 Task: Add an event with the title Product Launch Event and Customer Showcase, date '2024/04/22', time 8:50 AM to 10:50 AMand add a description: Participants will develop skills in strategic decision-making and problem-solving. They will learn techniques for gathering and analyzing information, evaluating options, and making sound decisions that align with team goals and organizational priorities.Select event color  Sage . Add location for the event as: Lisbon, Portugal, logged in from the account softage.4@softage.netand send the event invitation to softage.2@softage.net and softage.3@softage.net. Set a reminder for the event Daily
Action: Mouse moved to (92, 127)
Screenshot: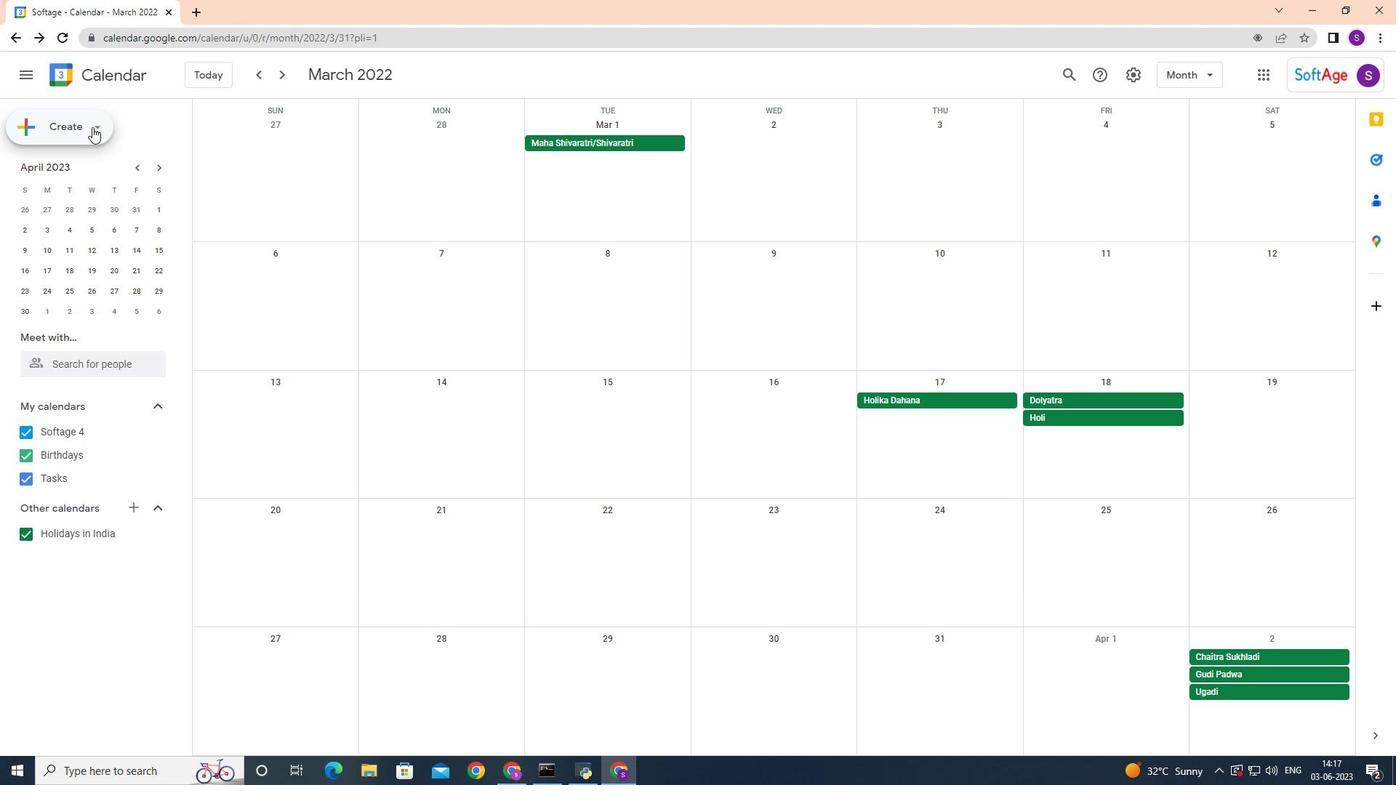 
Action: Mouse pressed left at (92, 127)
Screenshot: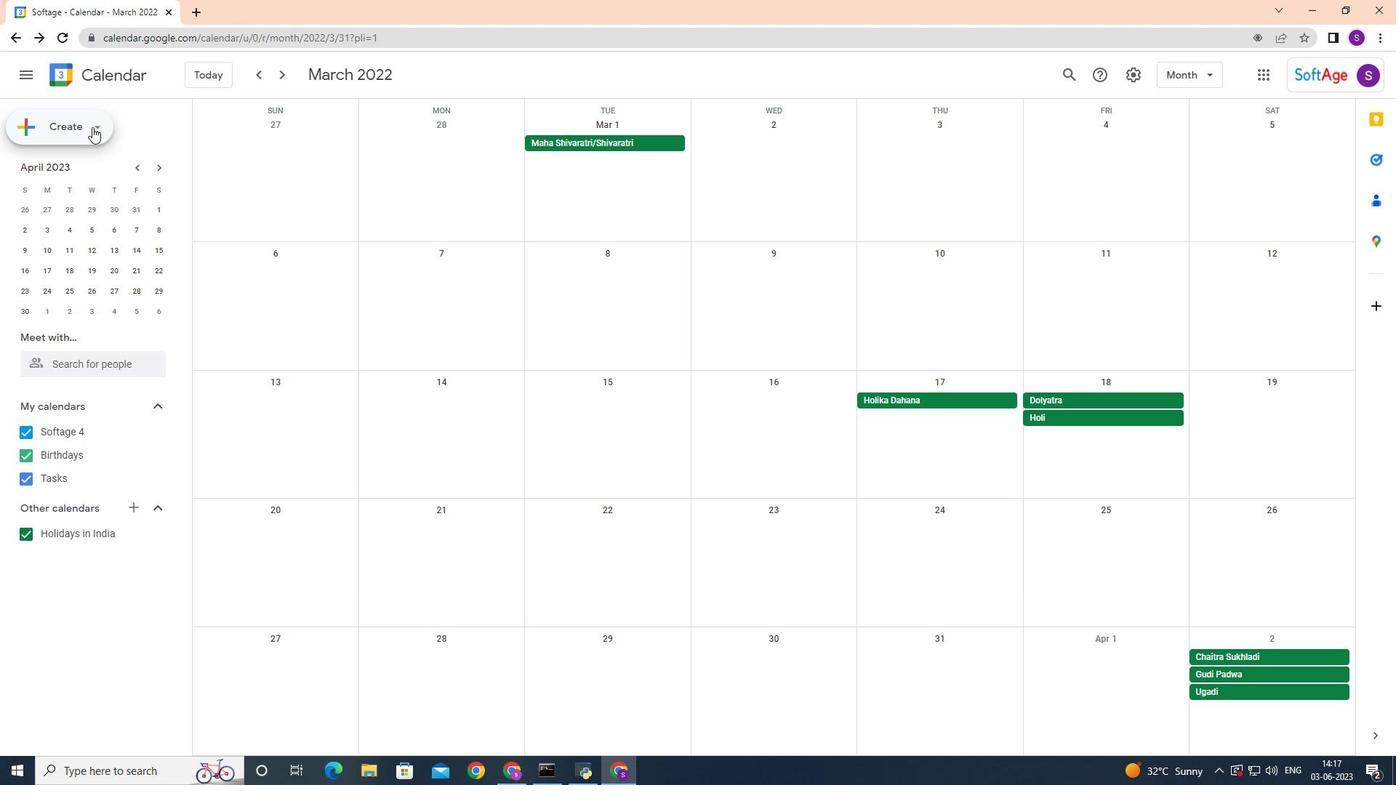 
Action: Mouse moved to (82, 162)
Screenshot: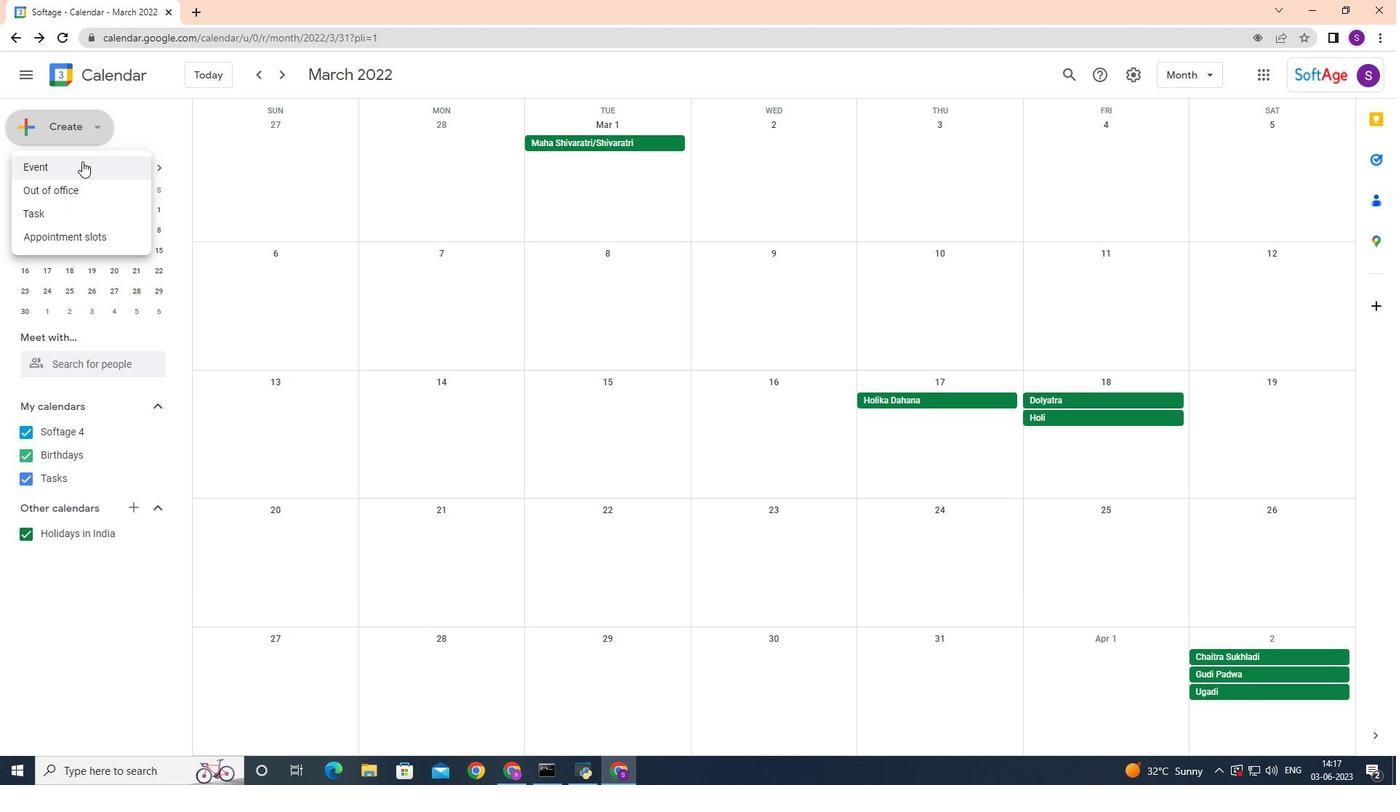 
Action: Mouse pressed left at (82, 162)
Screenshot: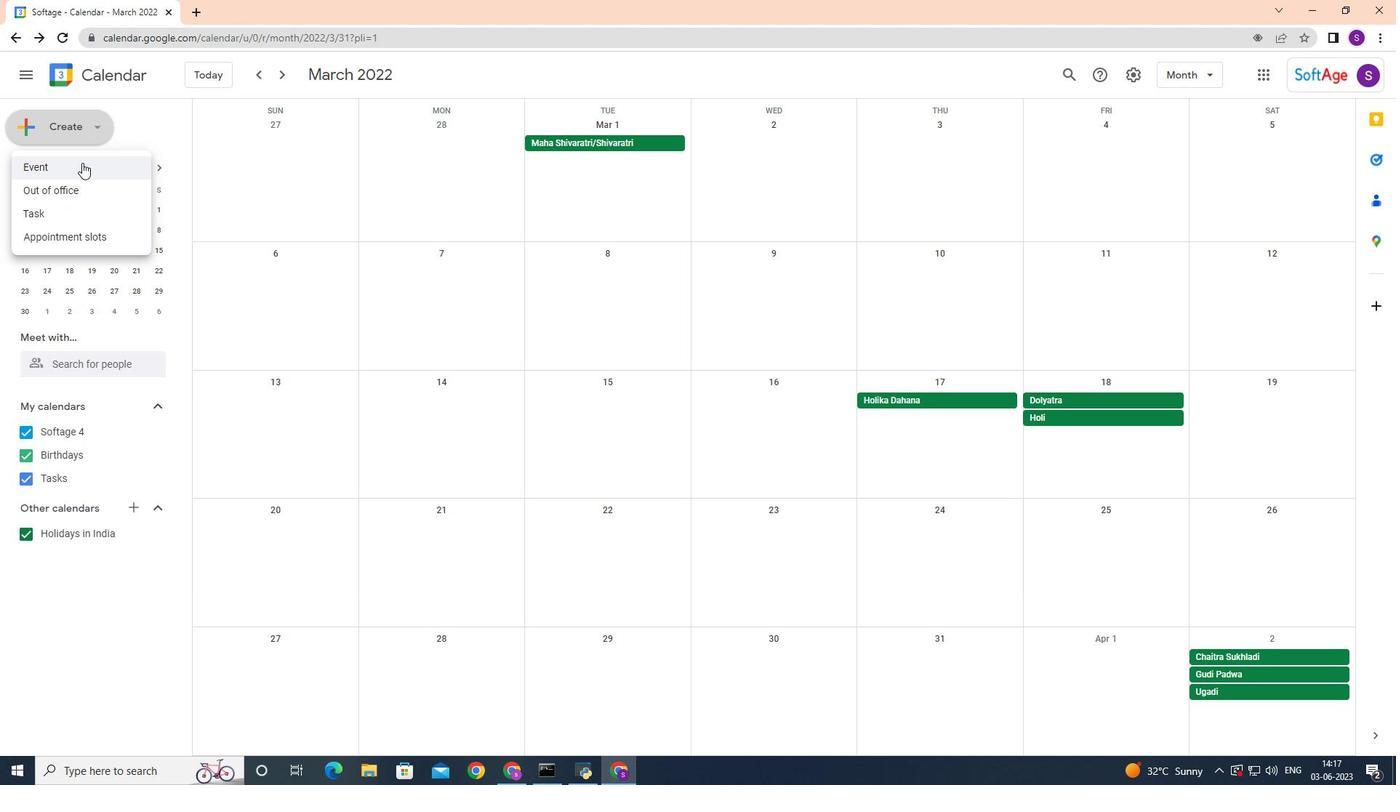 
Action: Mouse moved to (738, 629)
Screenshot: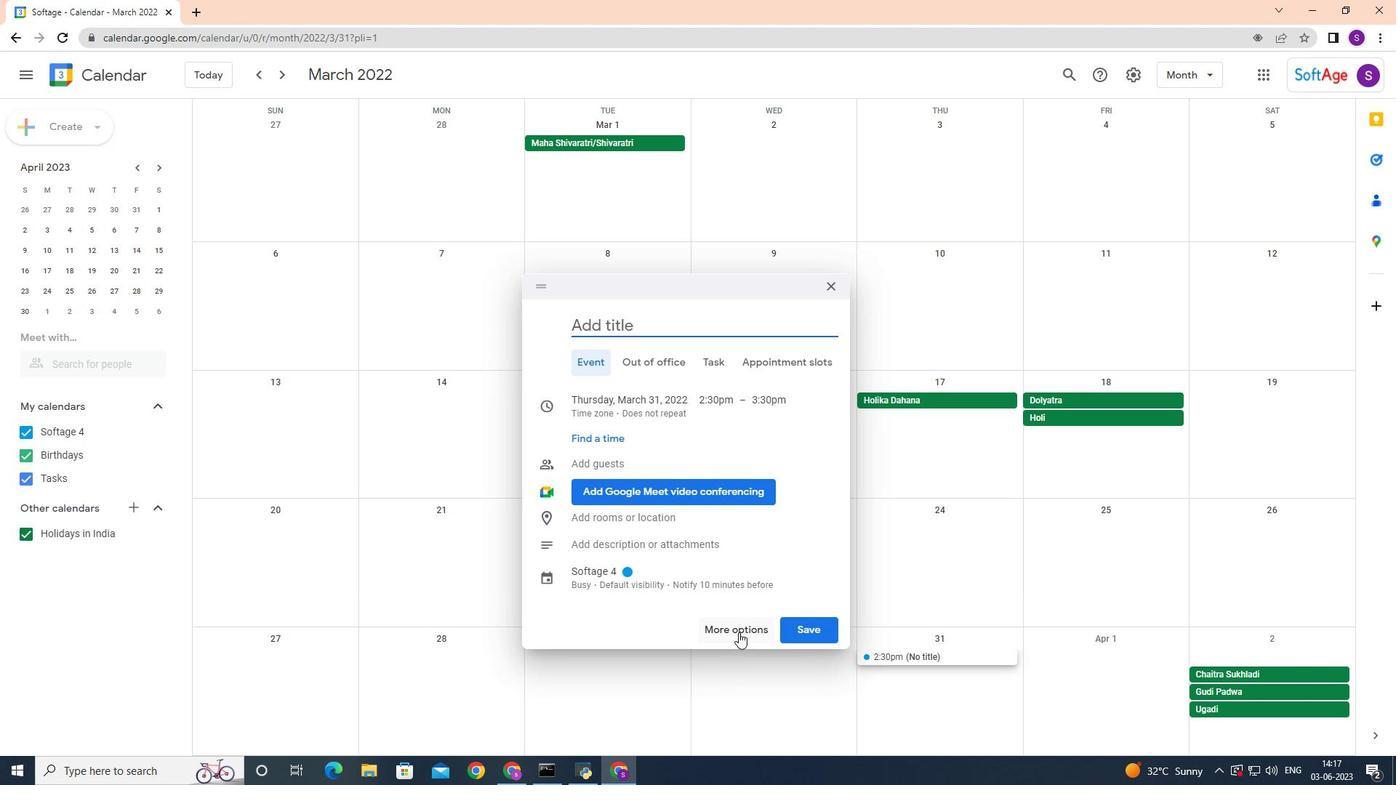 
Action: Mouse pressed left at (738, 629)
Screenshot: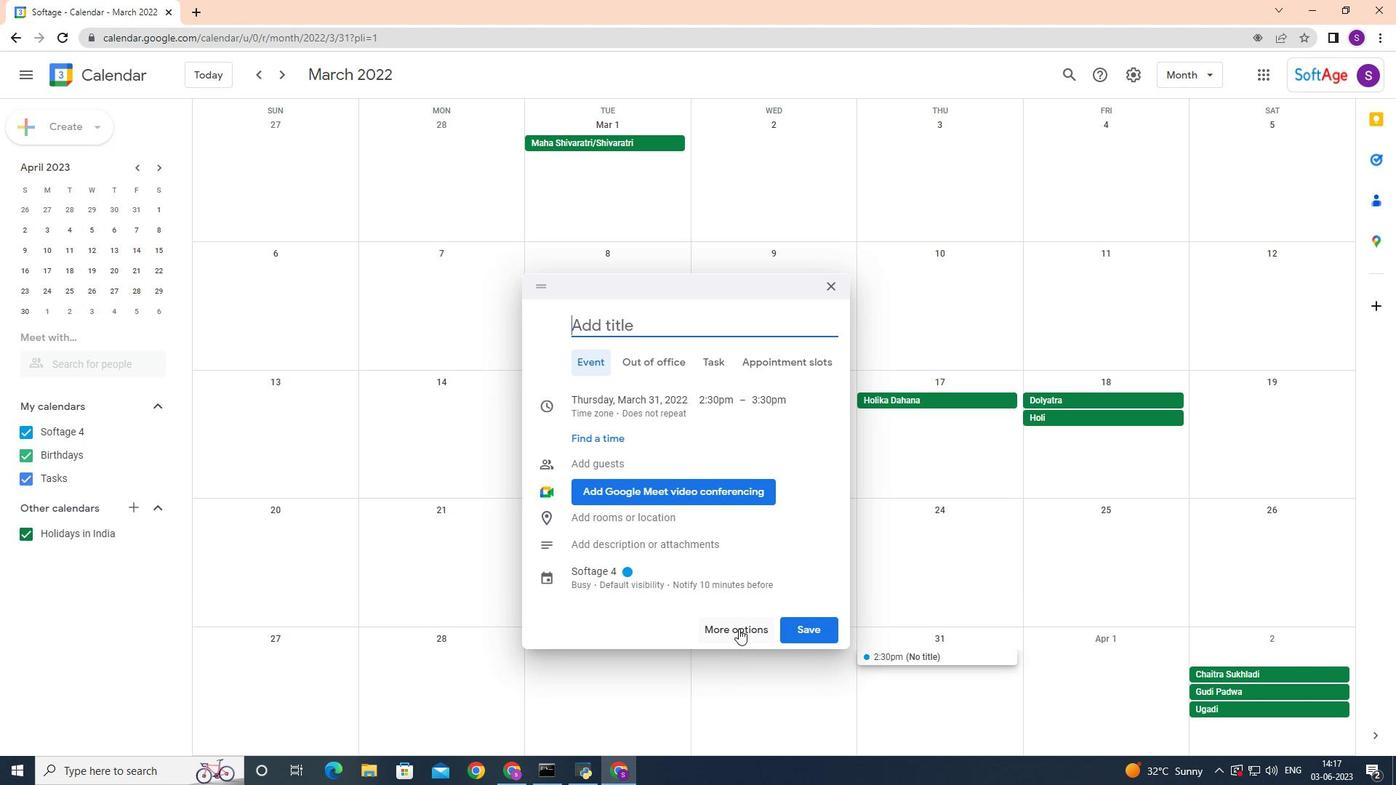 
Action: Mouse moved to (737, 629)
Screenshot: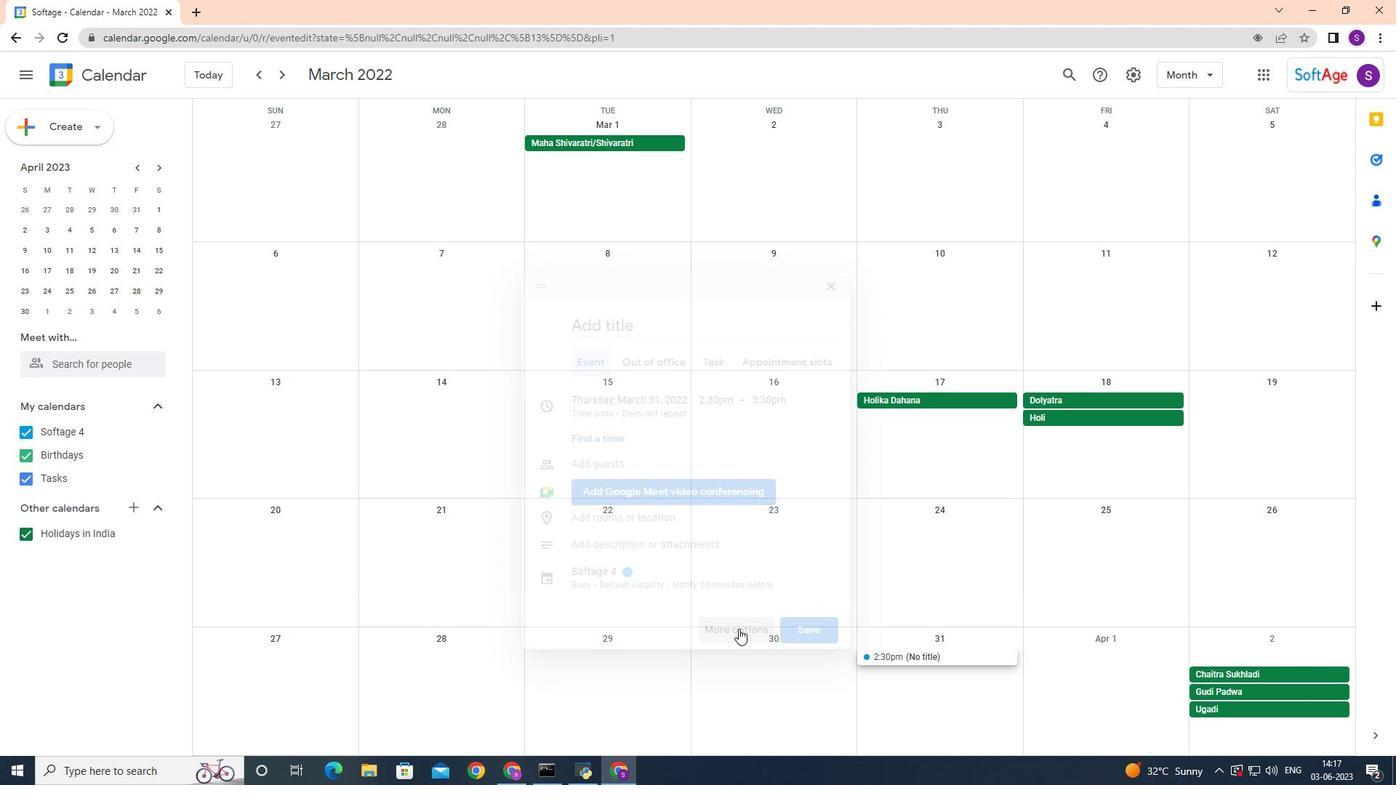 
Action: Key pressed <Key.shift>Product<Key.space><Key.shift>Launch<Key.space><Key.shift>Event<Key.space>and<Key.space><Key.shift>Customer<Key.space><Key.shift>showcase
Screenshot: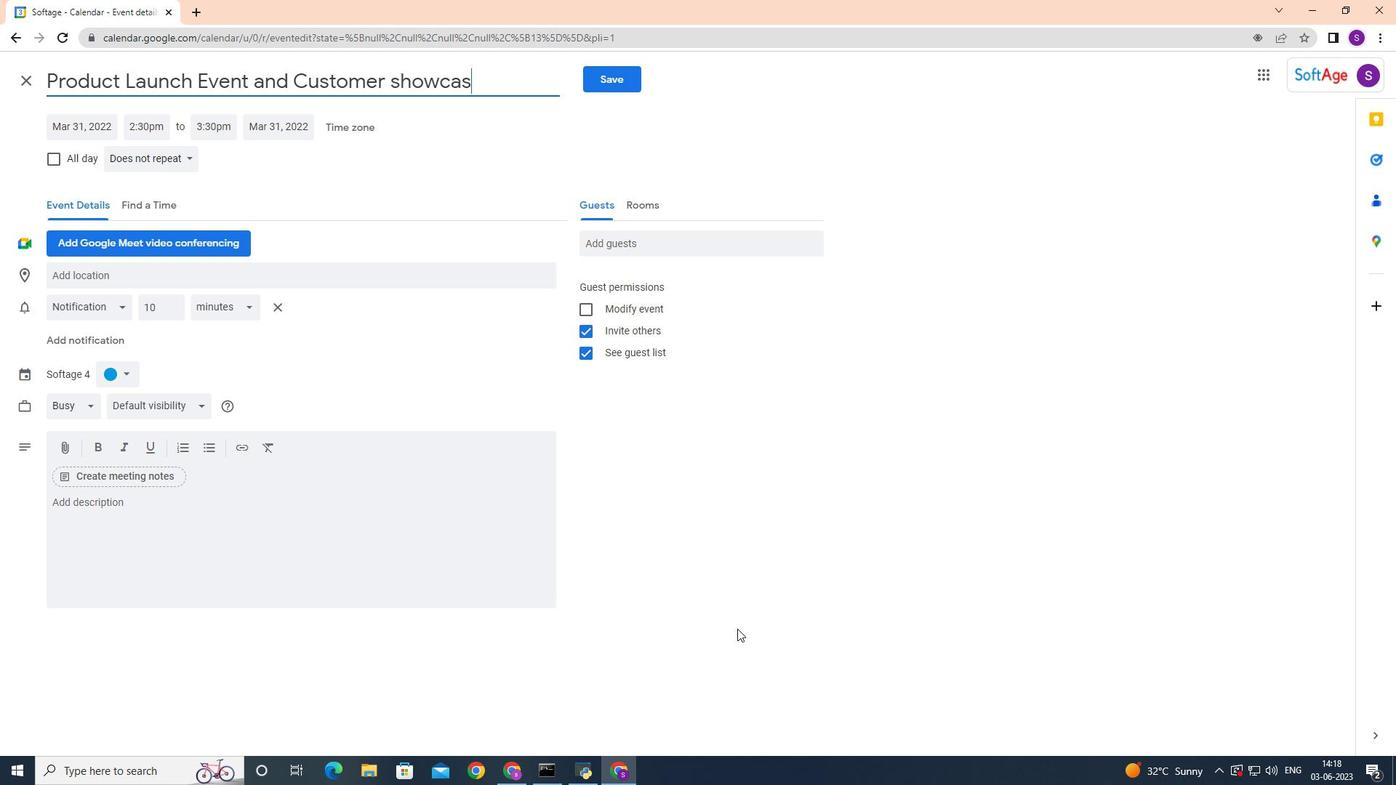 
Action: Mouse moved to (59, 130)
Screenshot: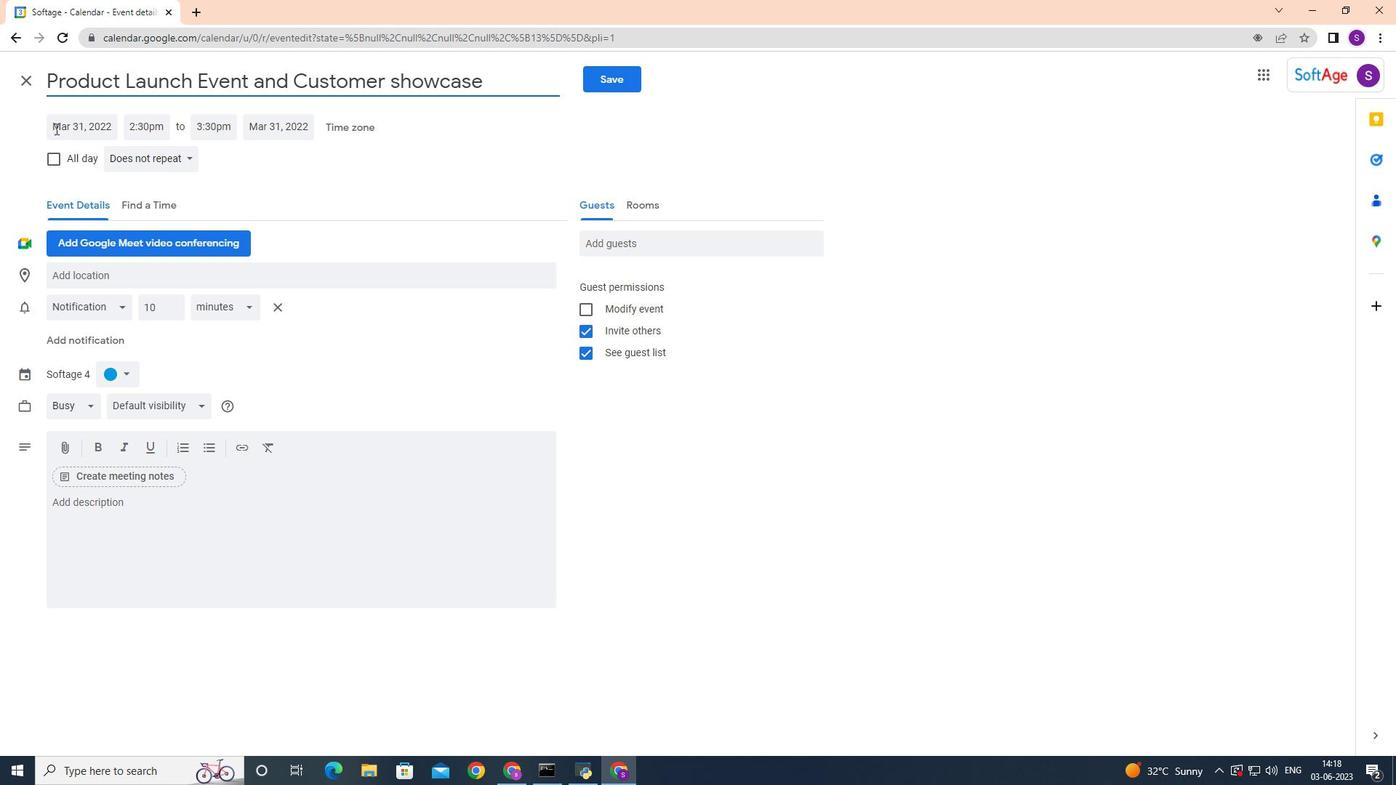
Action: Mouse pressed left at (59, 130)
Screenshot: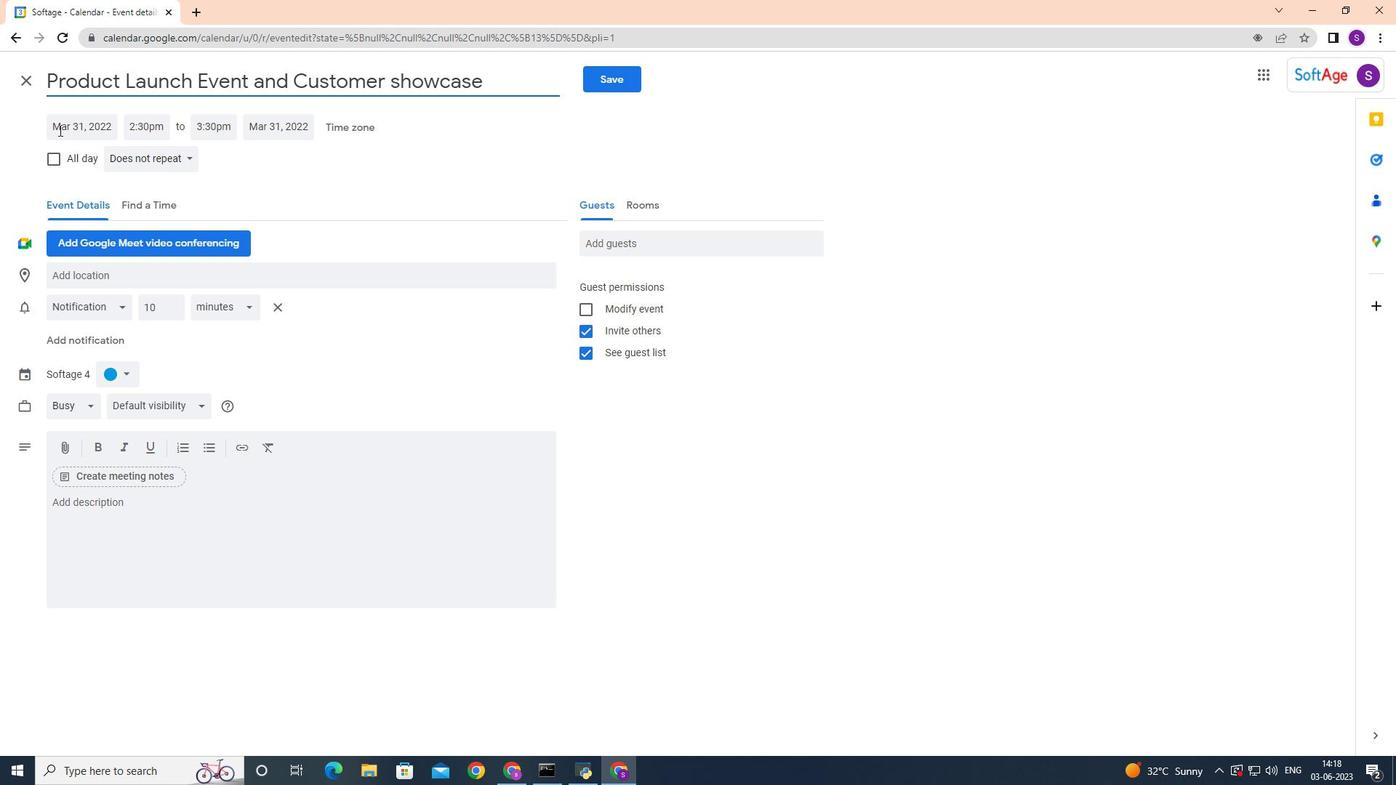 
Action: Mouse moved to (232, 157)
Screenshot: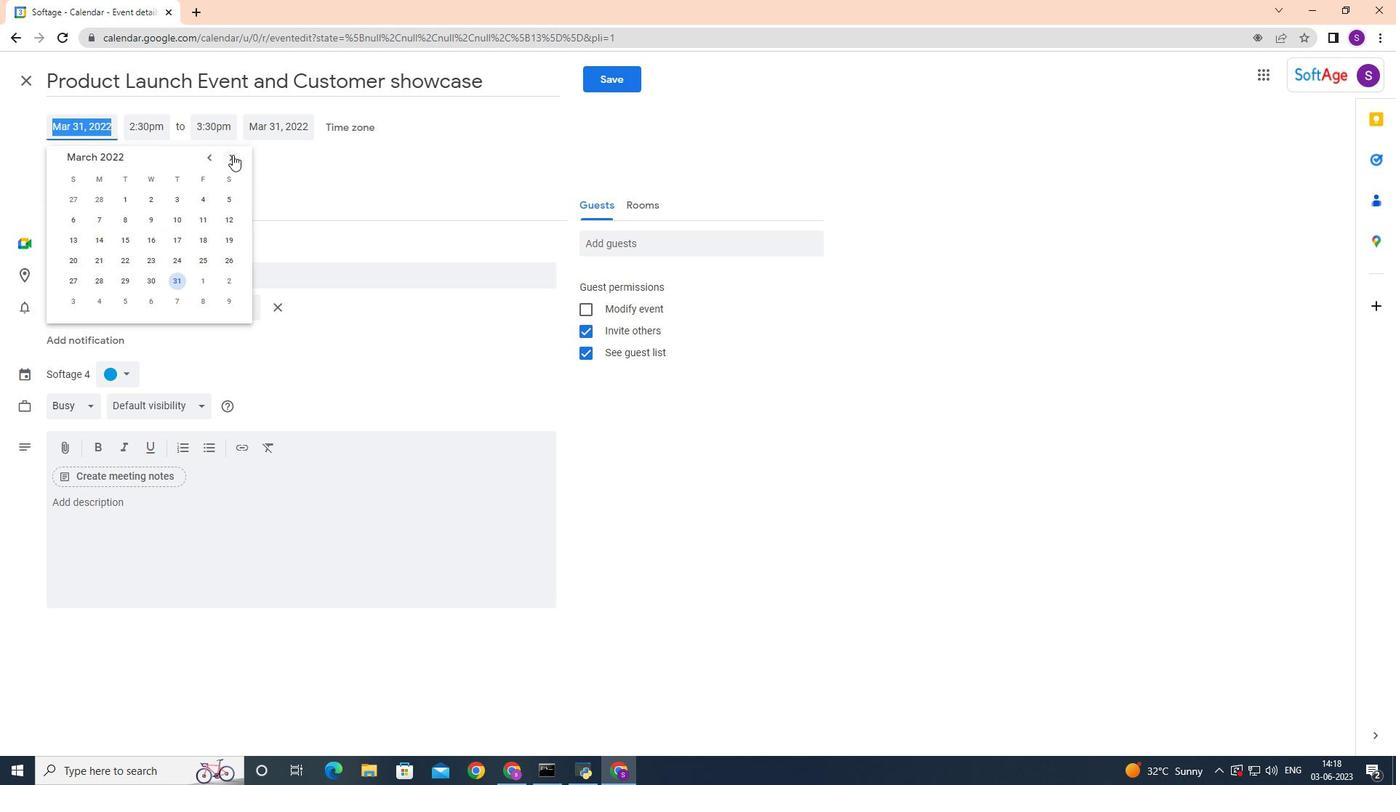 
Action: Mouse pressed left at (232, 157)
Screenshot: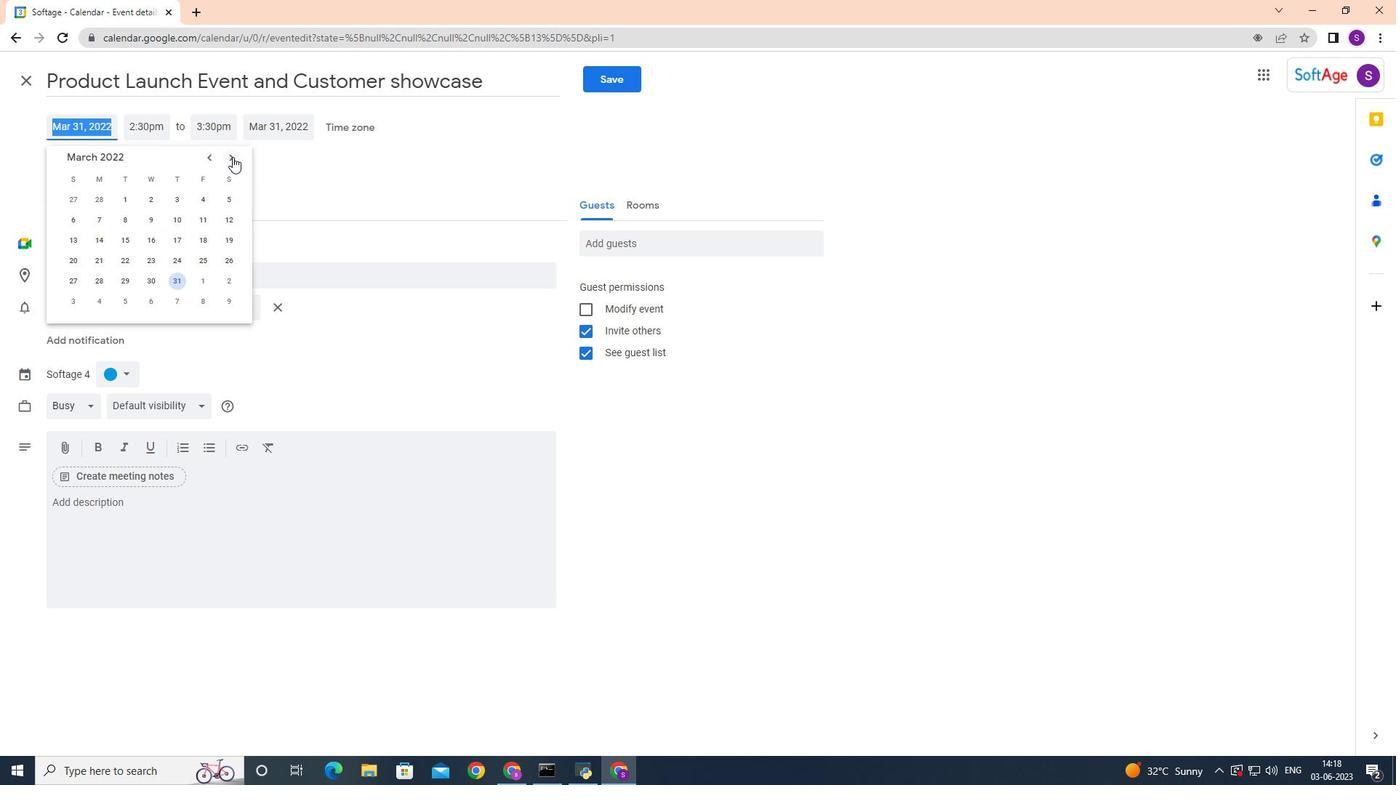 
Action: Mouse pressed left at (232, 157)
Screenshot: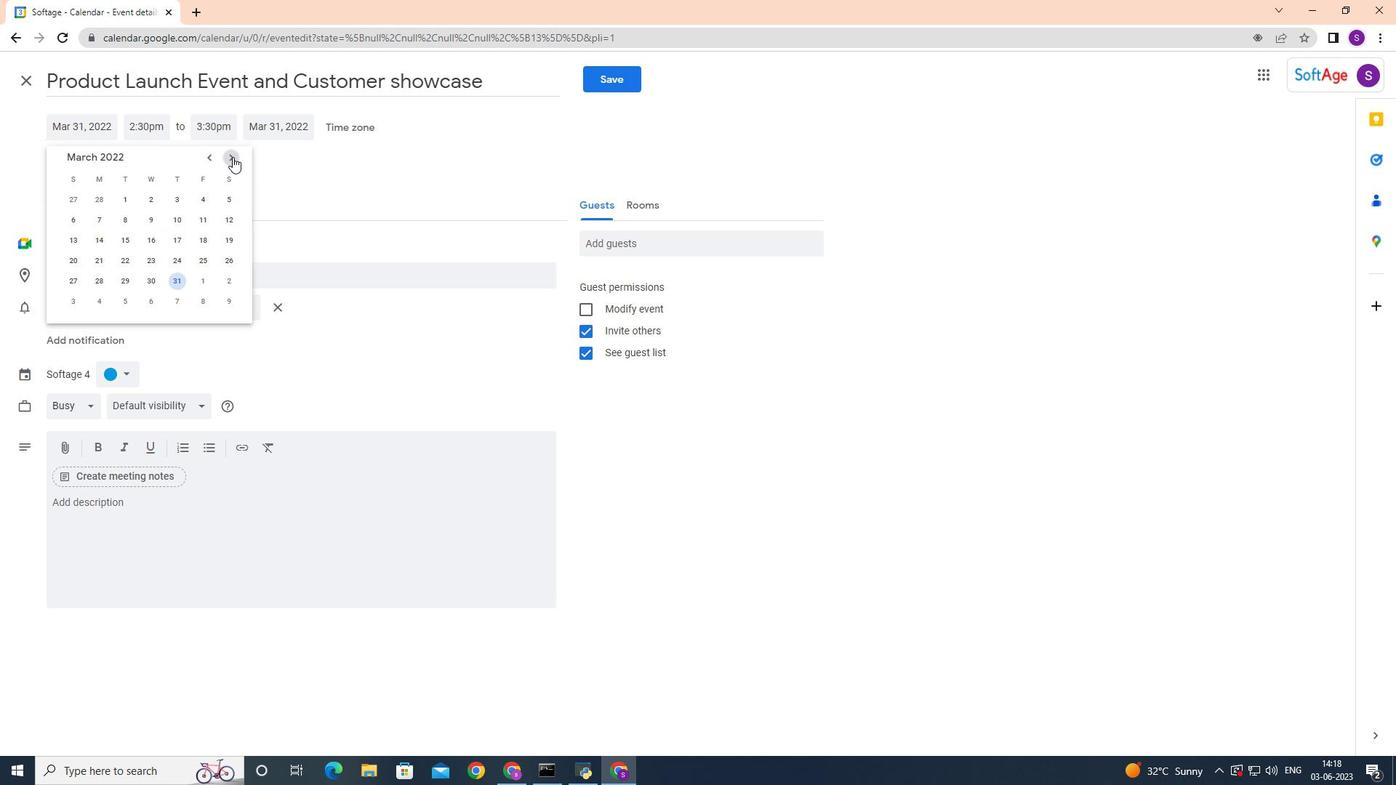 
Action: Mouse pressed left at (232, 157)
Screenshot: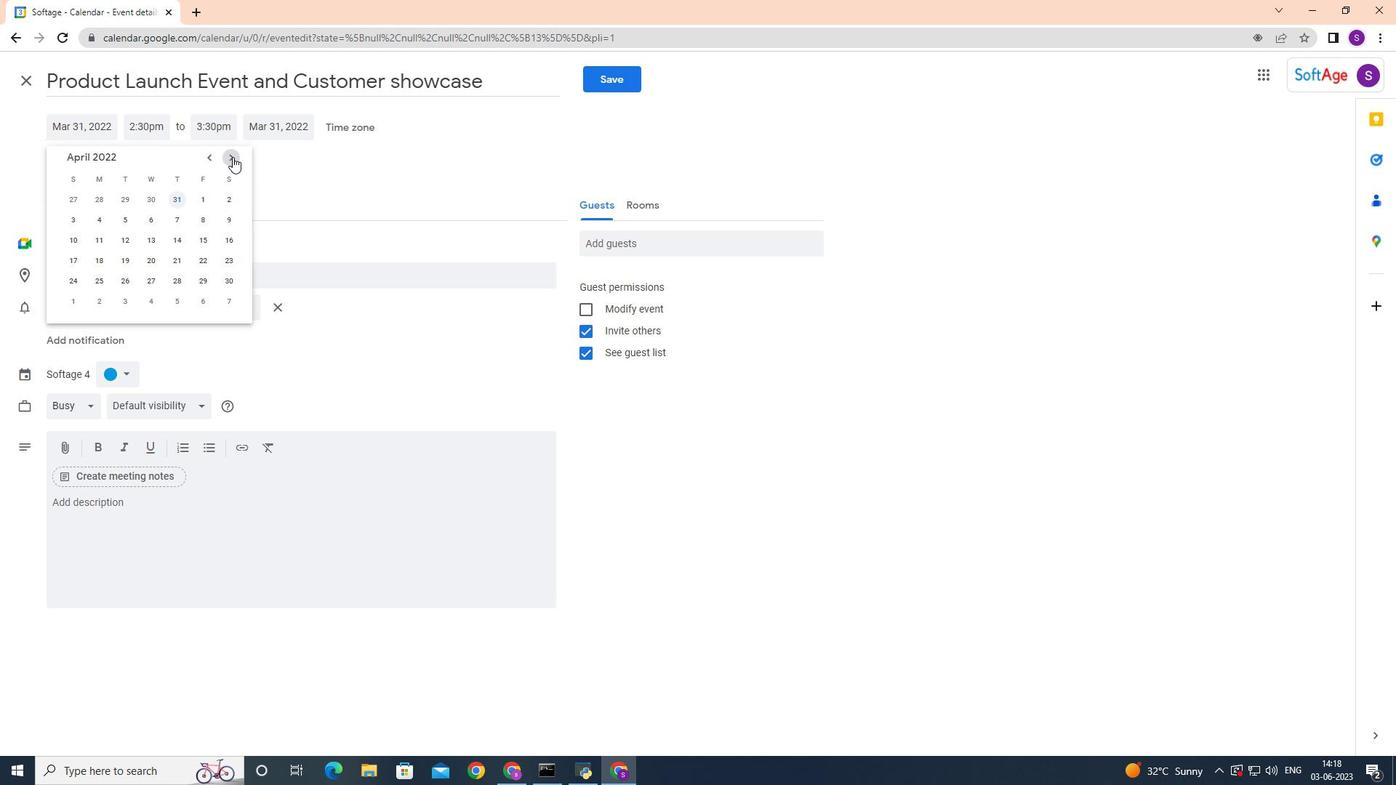 
Action: Mouse pressed left at (232, 157)
Screenshot: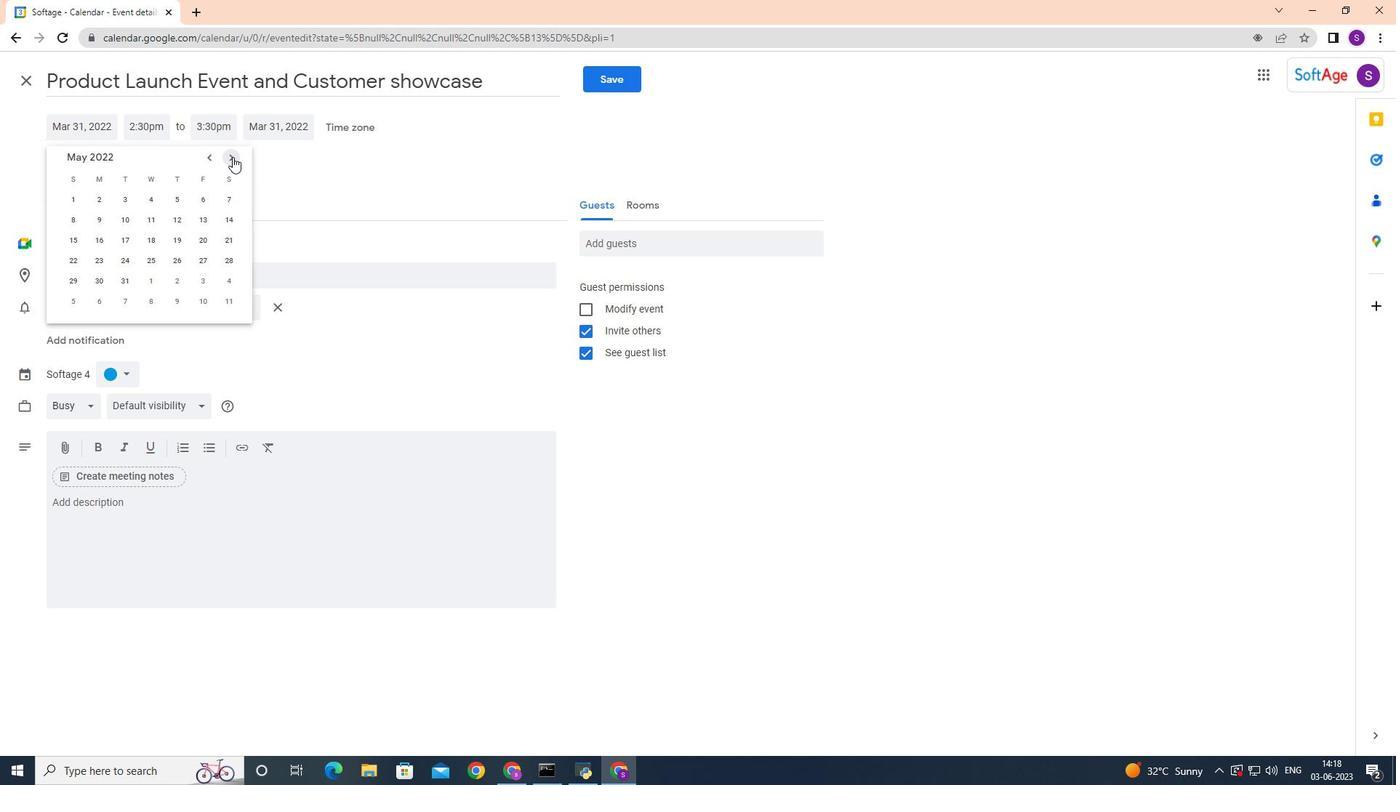 
Action: Mouse pressed left at (232, 157)
Screenshot: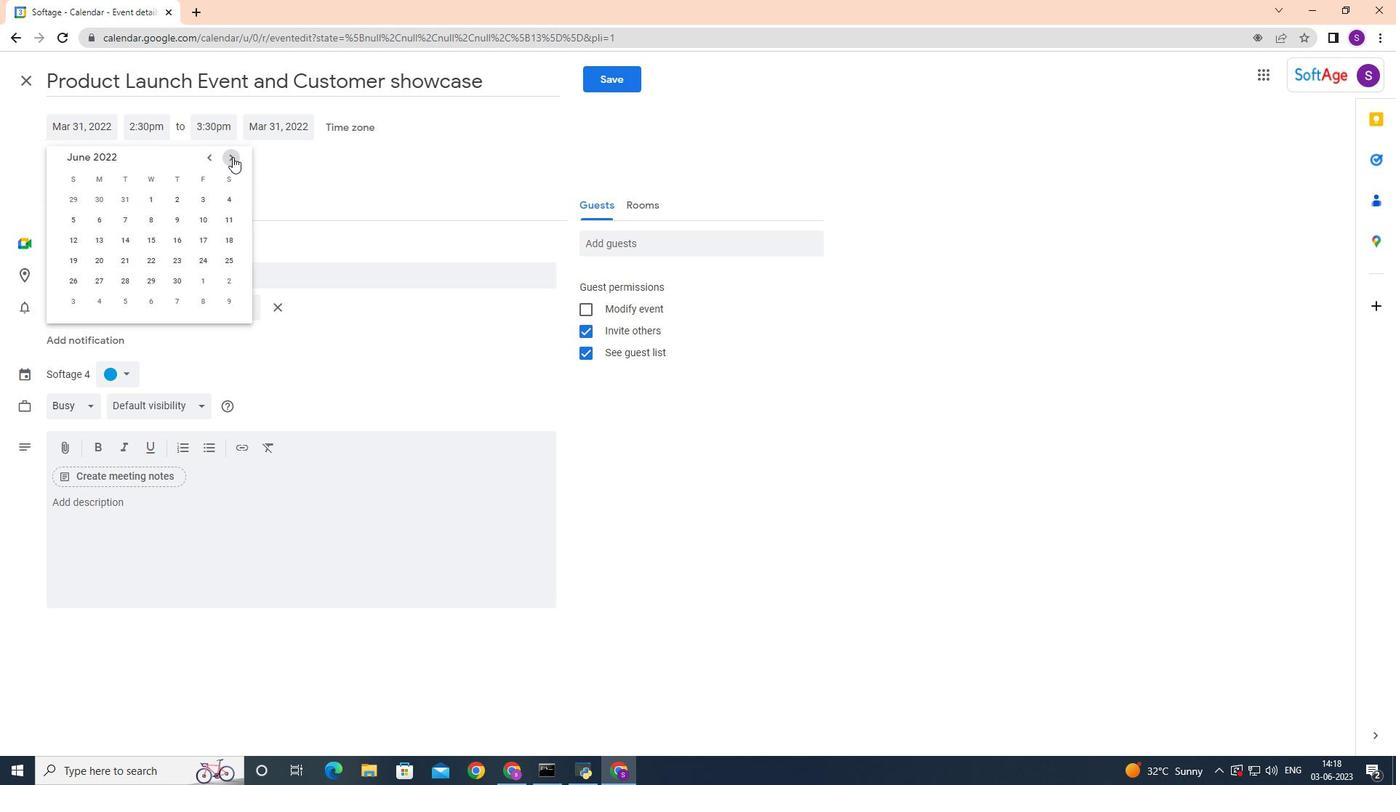 
Action: Mouse pressed left at (232, 157)
Screenshot: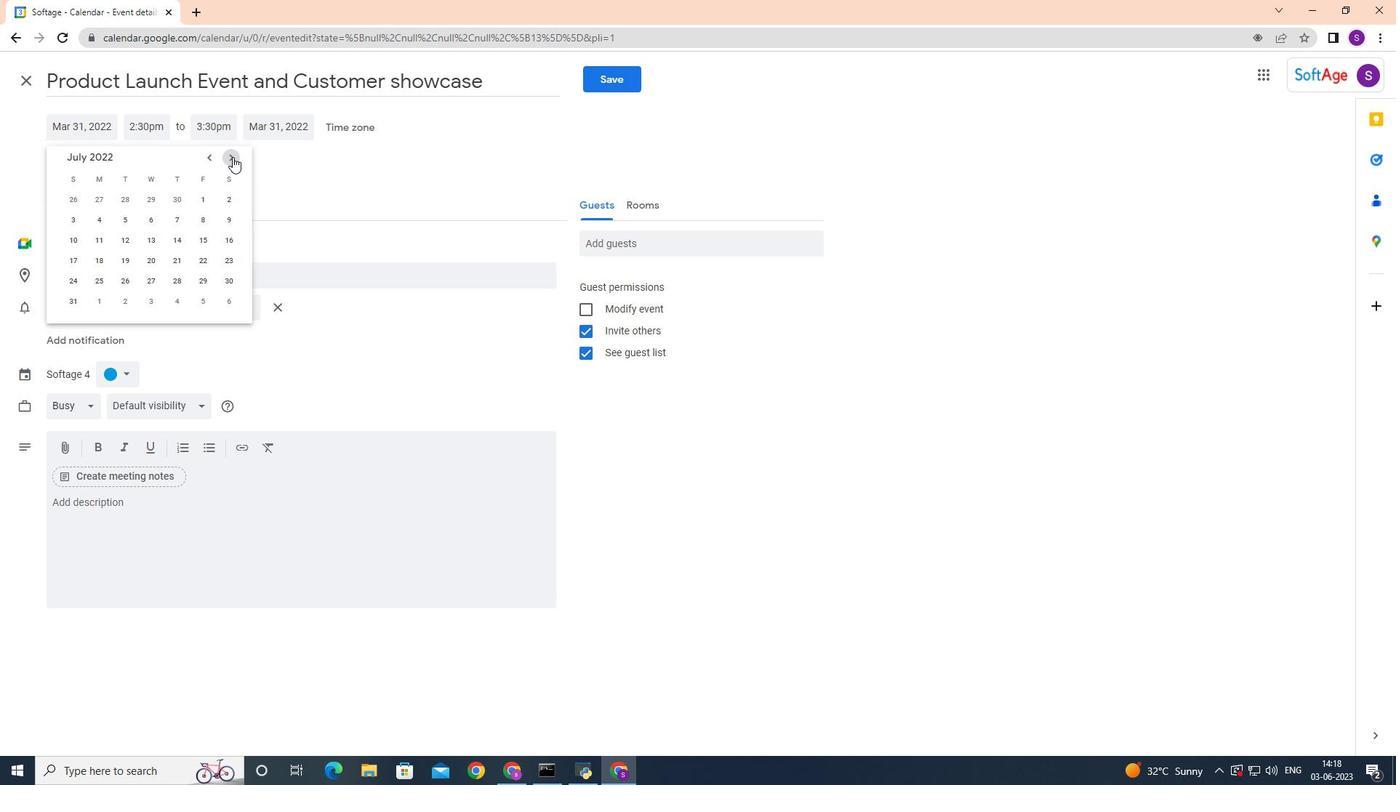 
Action: Mouse pressed left at (232, 157)
Screenshot: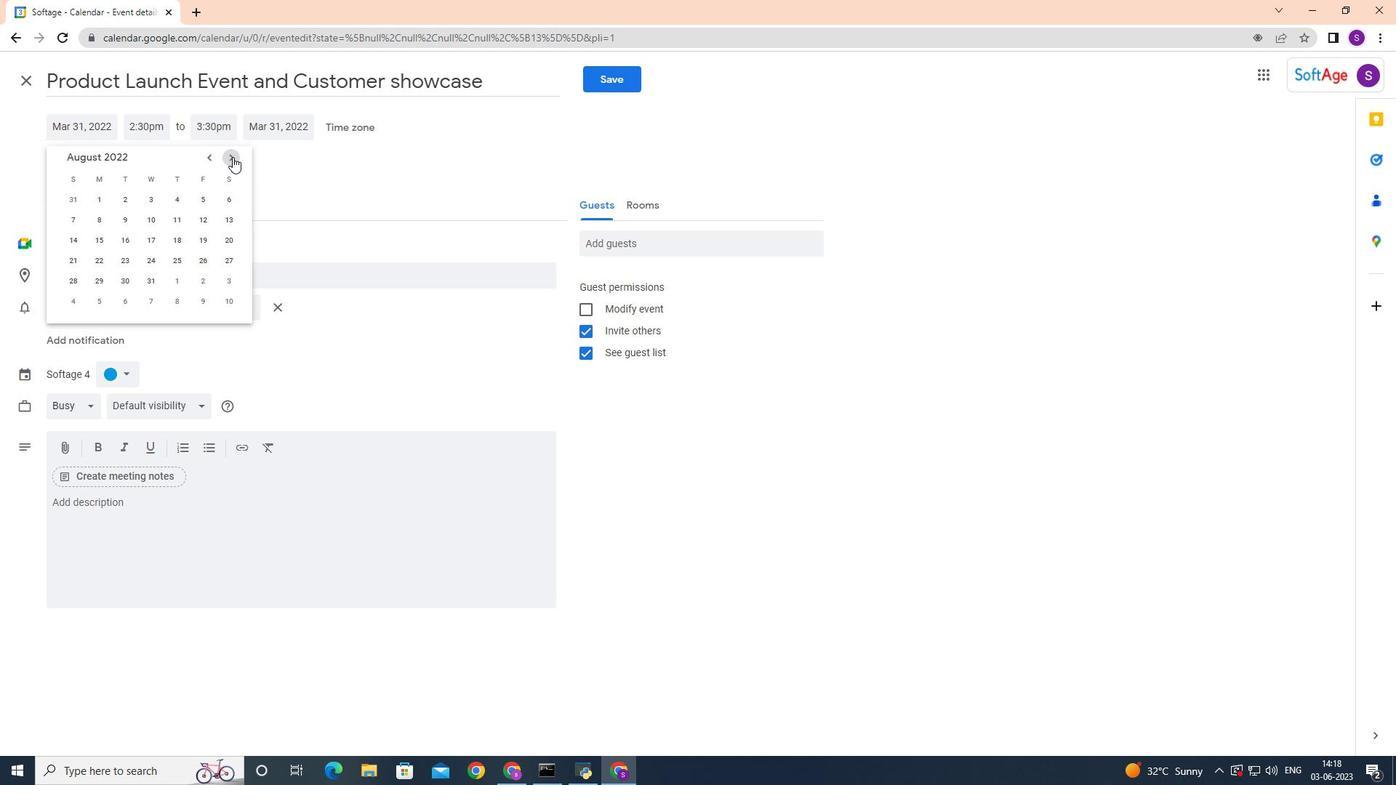 
Action: Mouse pressed left at (232, 157)
Screenshot: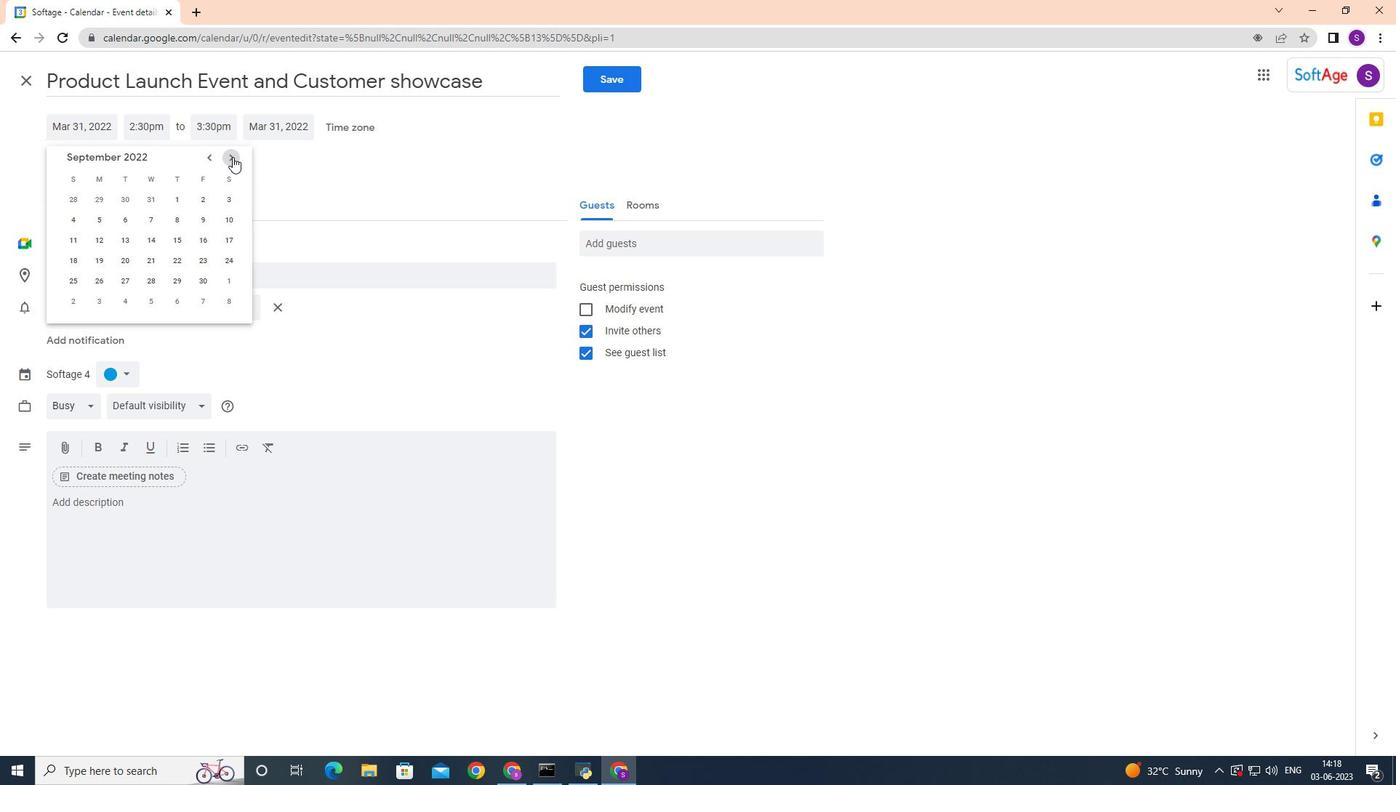 
Action: Mouse pressed left at (232, 157)
Screenshot: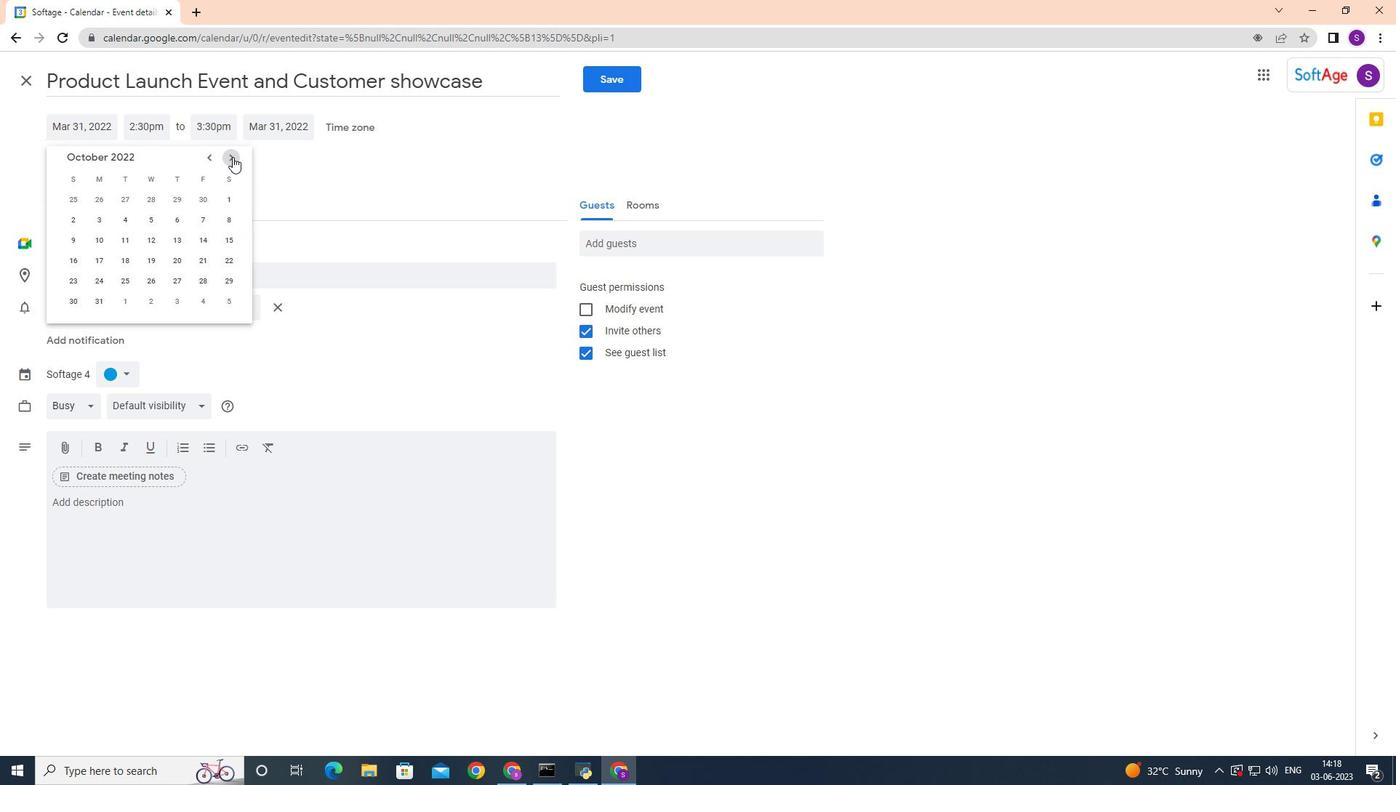
Action: Mouse pressed left at (232, 157)
Screenshot: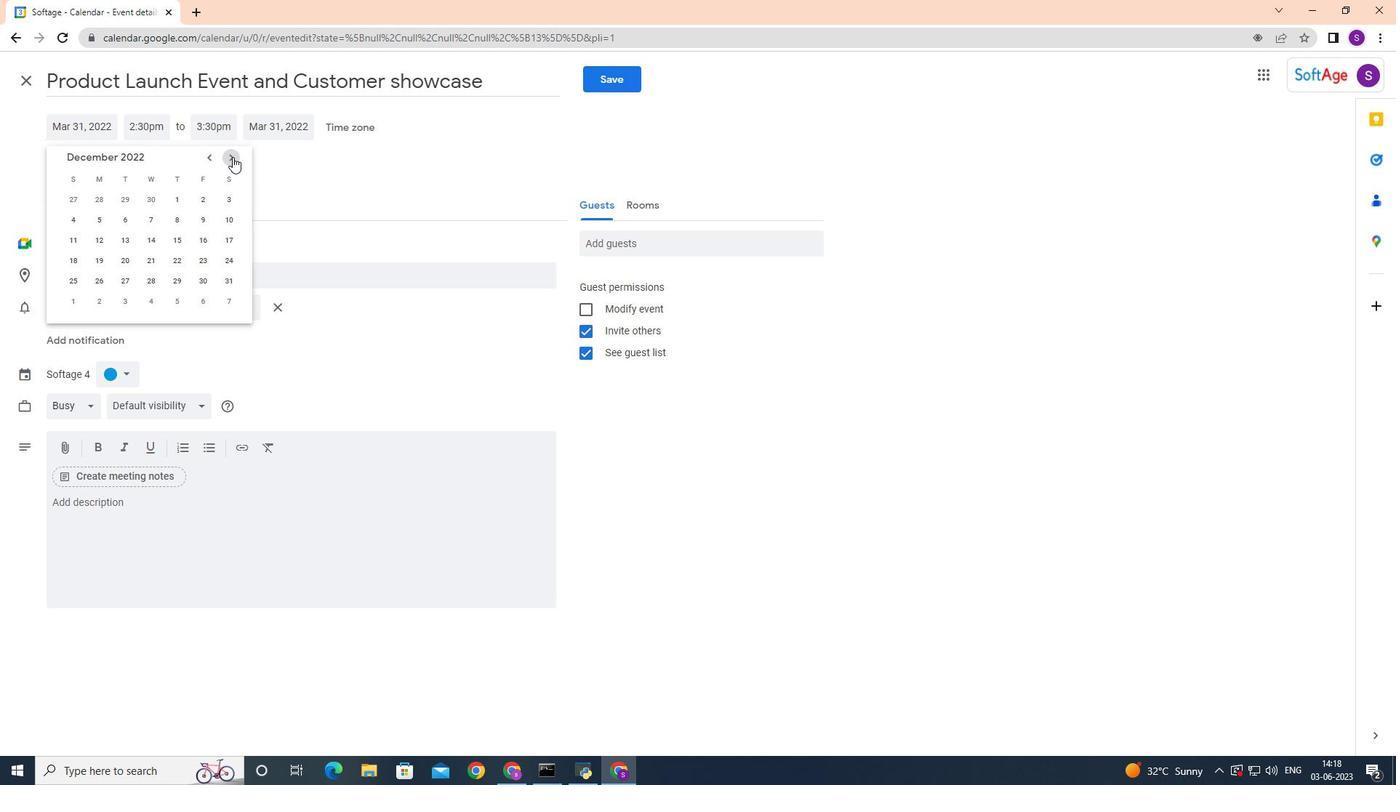 
Action: Mouse pressed left at (232, 157)
Screenshot: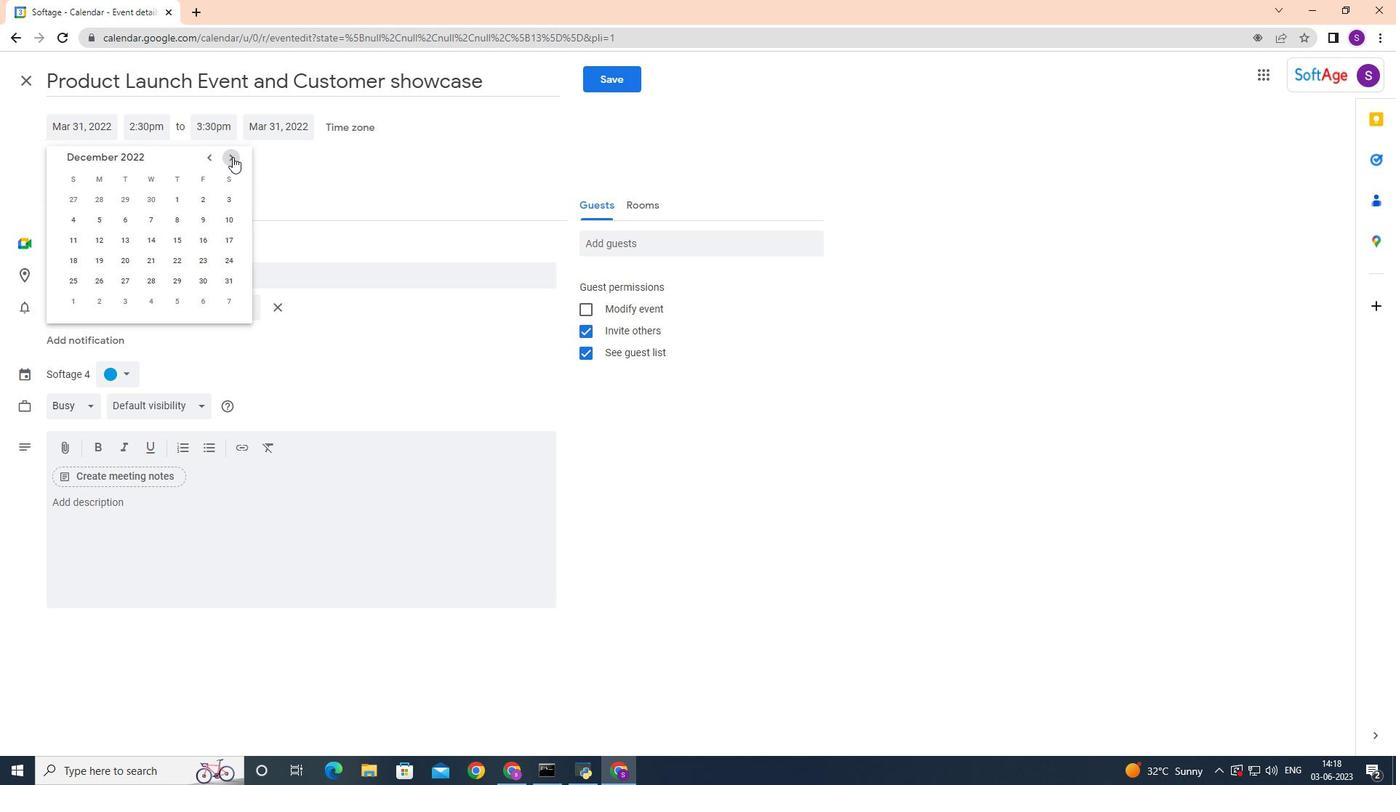 
Action: Mouse pressed left at (232, 157)
Screenshot: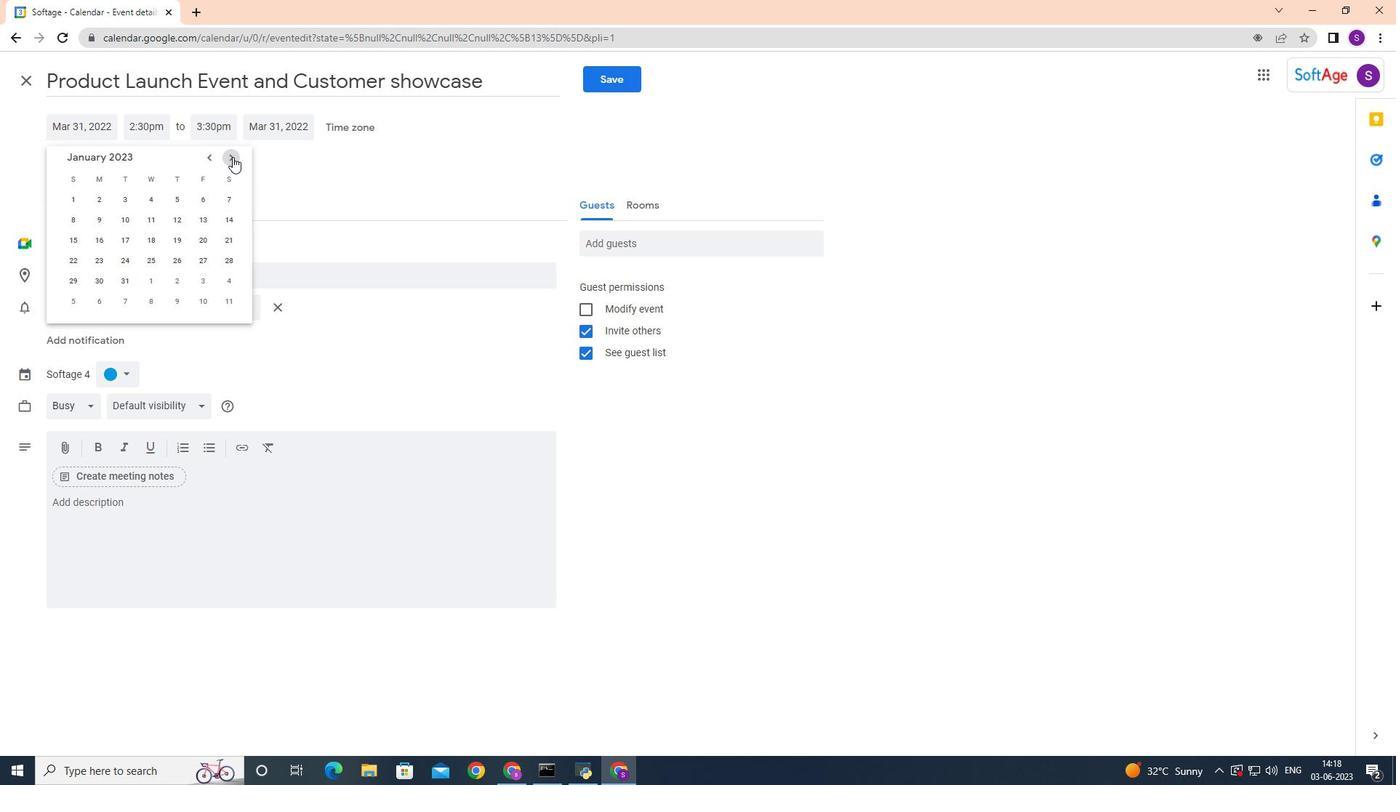 
Action: Mouse pressed left at (232, 157)
Screenshot: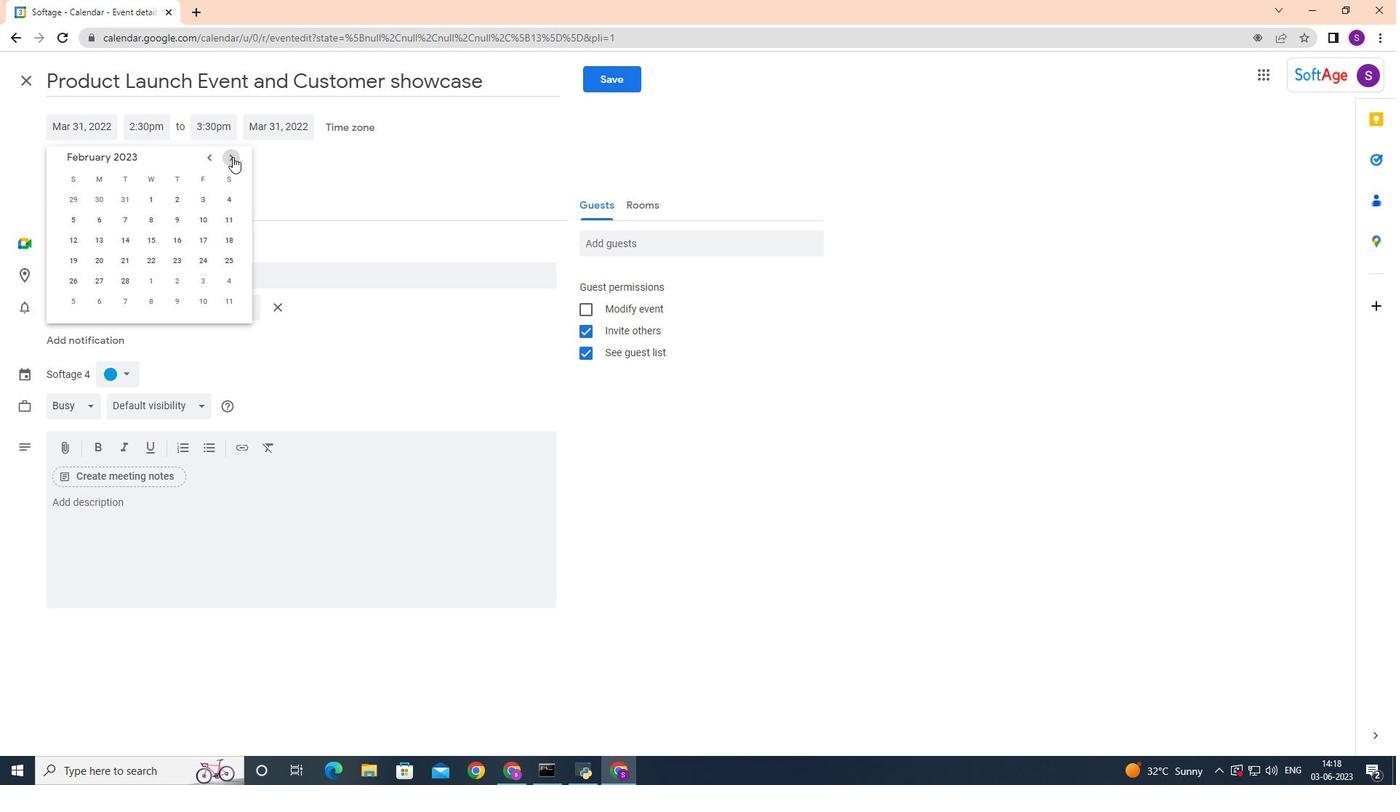 
Action: Mouse pressed left at (232, 157)
Screenshot: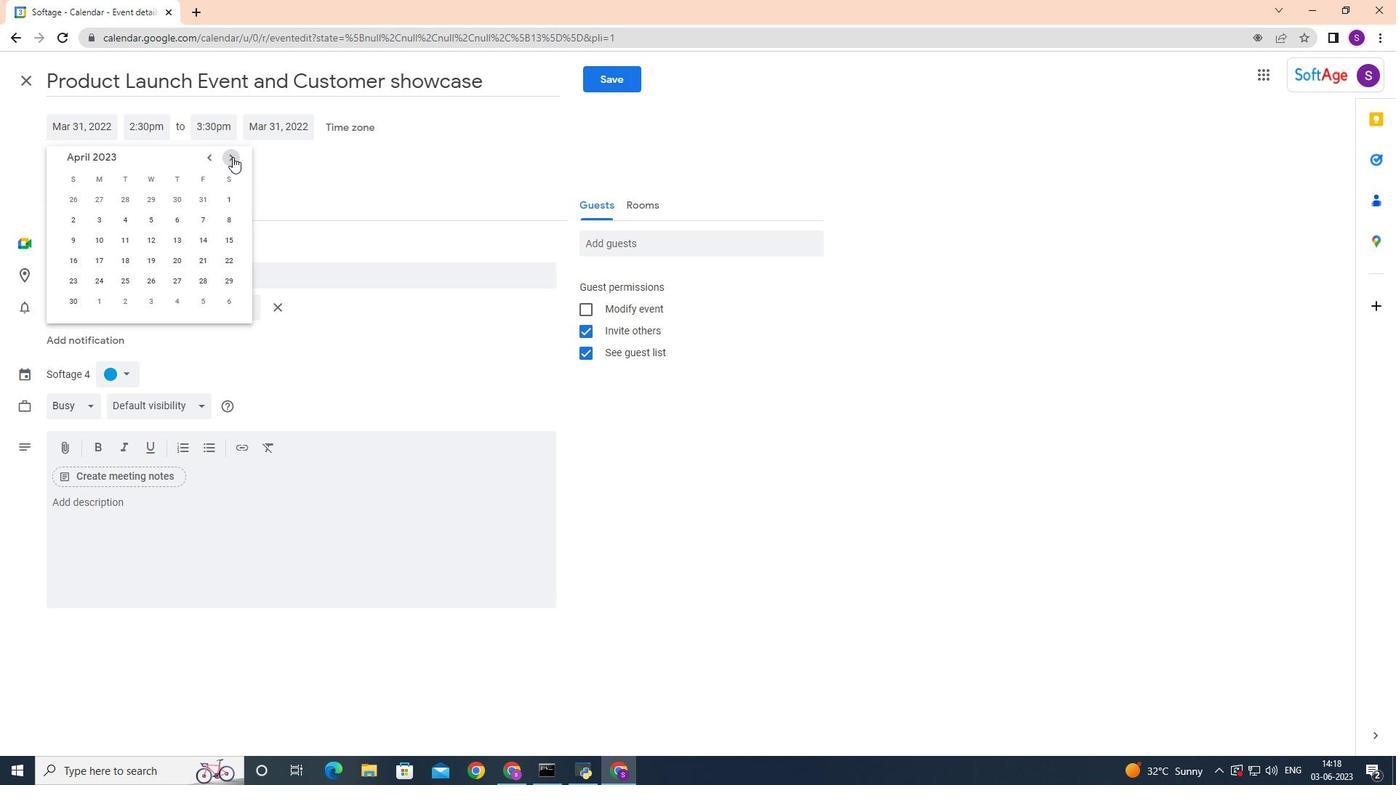 
Action: Mouse pressed left at (232, 157)
Screenshot: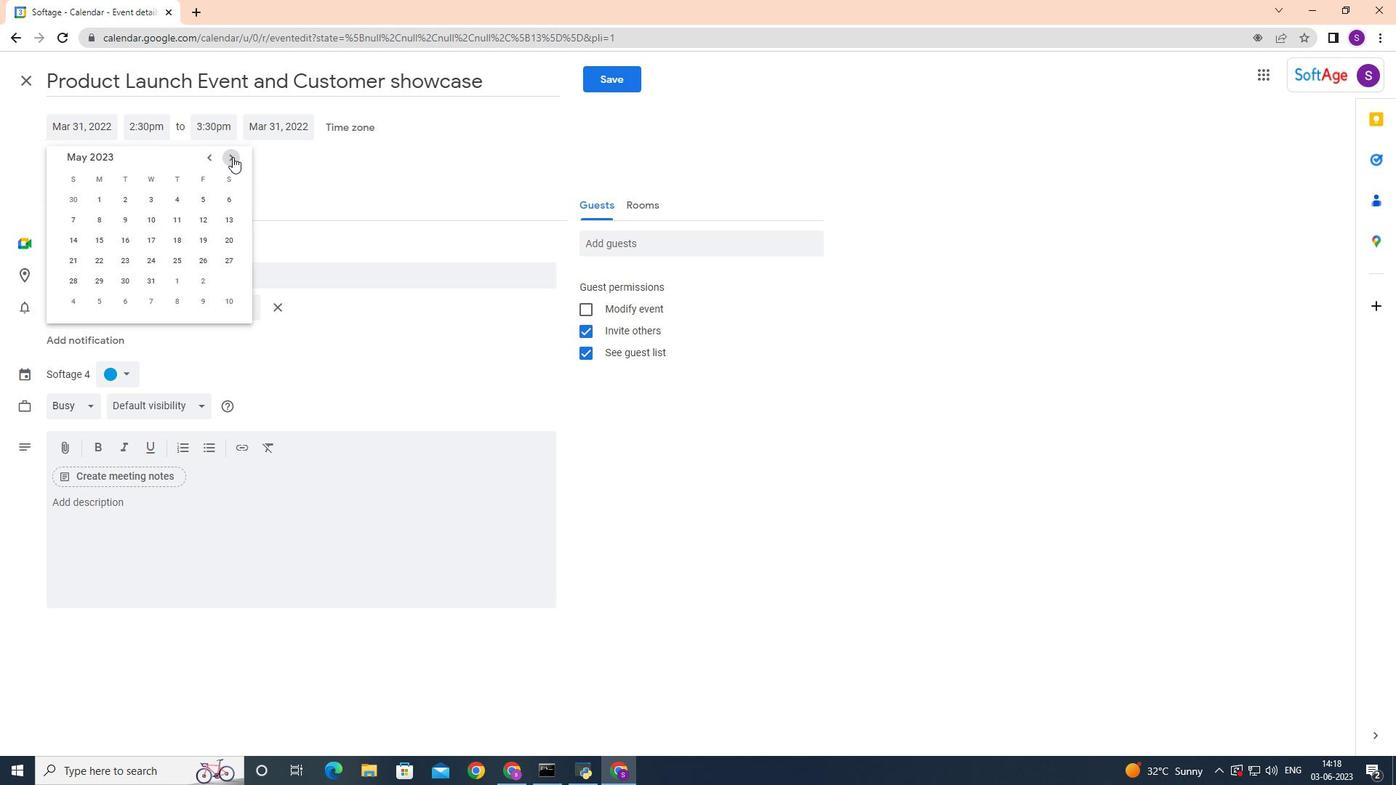 
Action: Mouse pressed left at (232, 157)
Screenshot: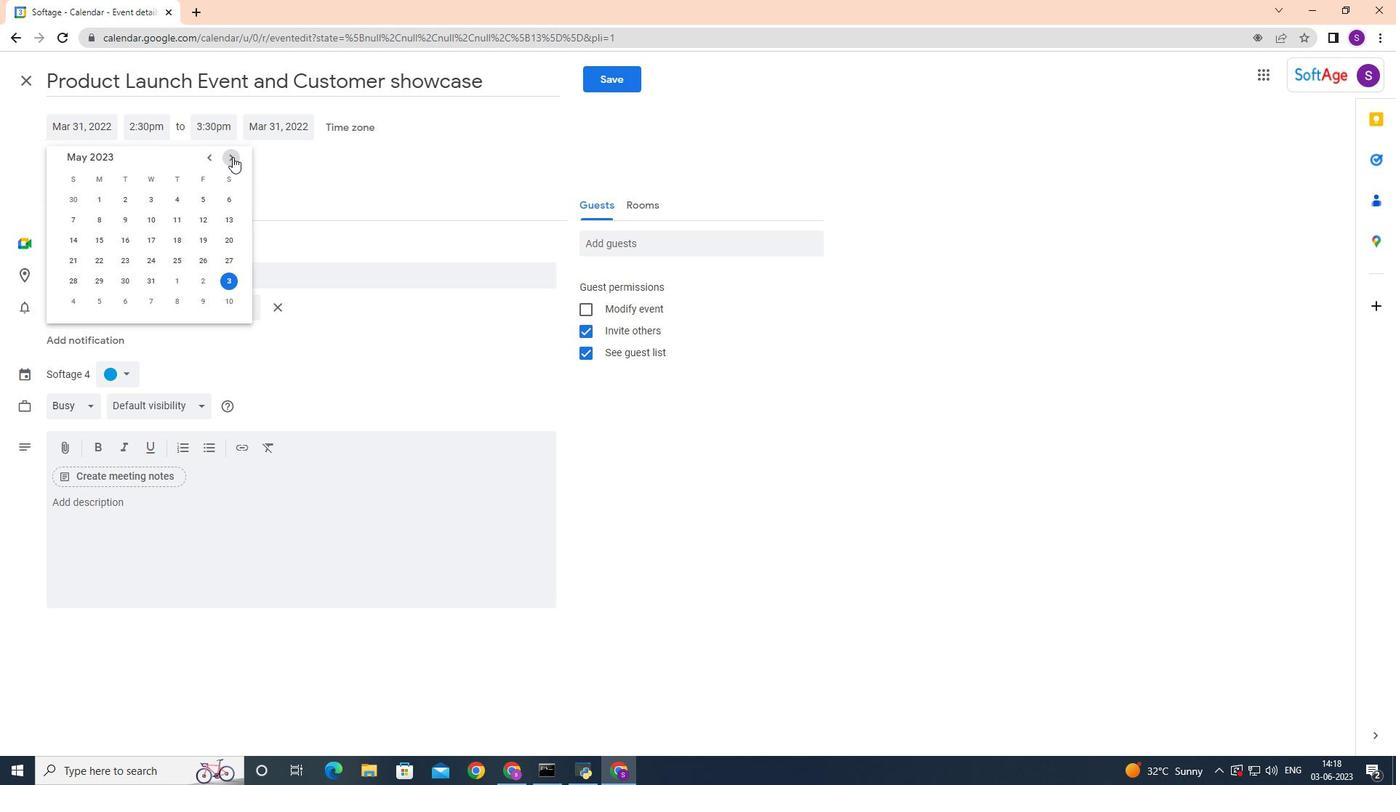 
Action: Mouse pressed left at (232, 157)
Screenshot: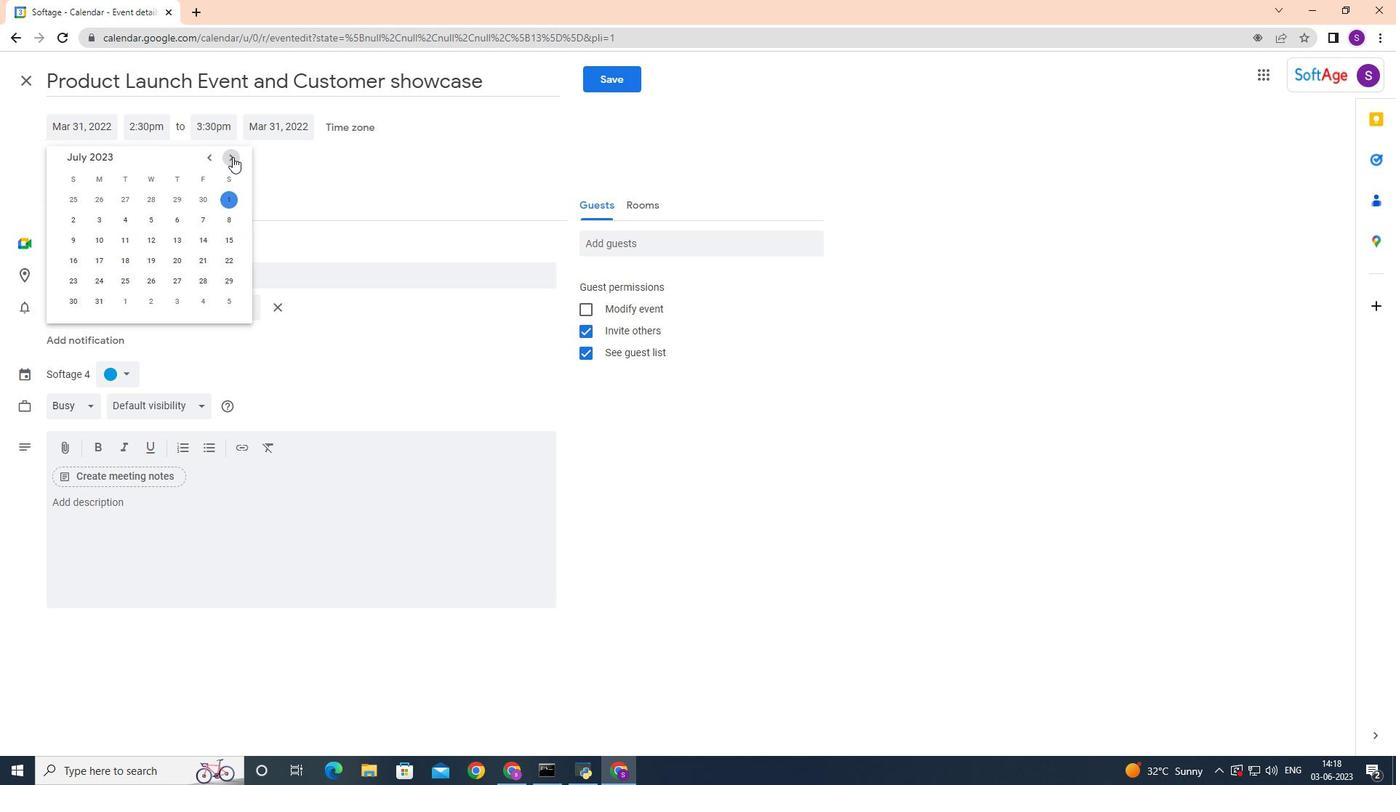 
Action: Mouse pressed left at (232, 157)
Screenshot: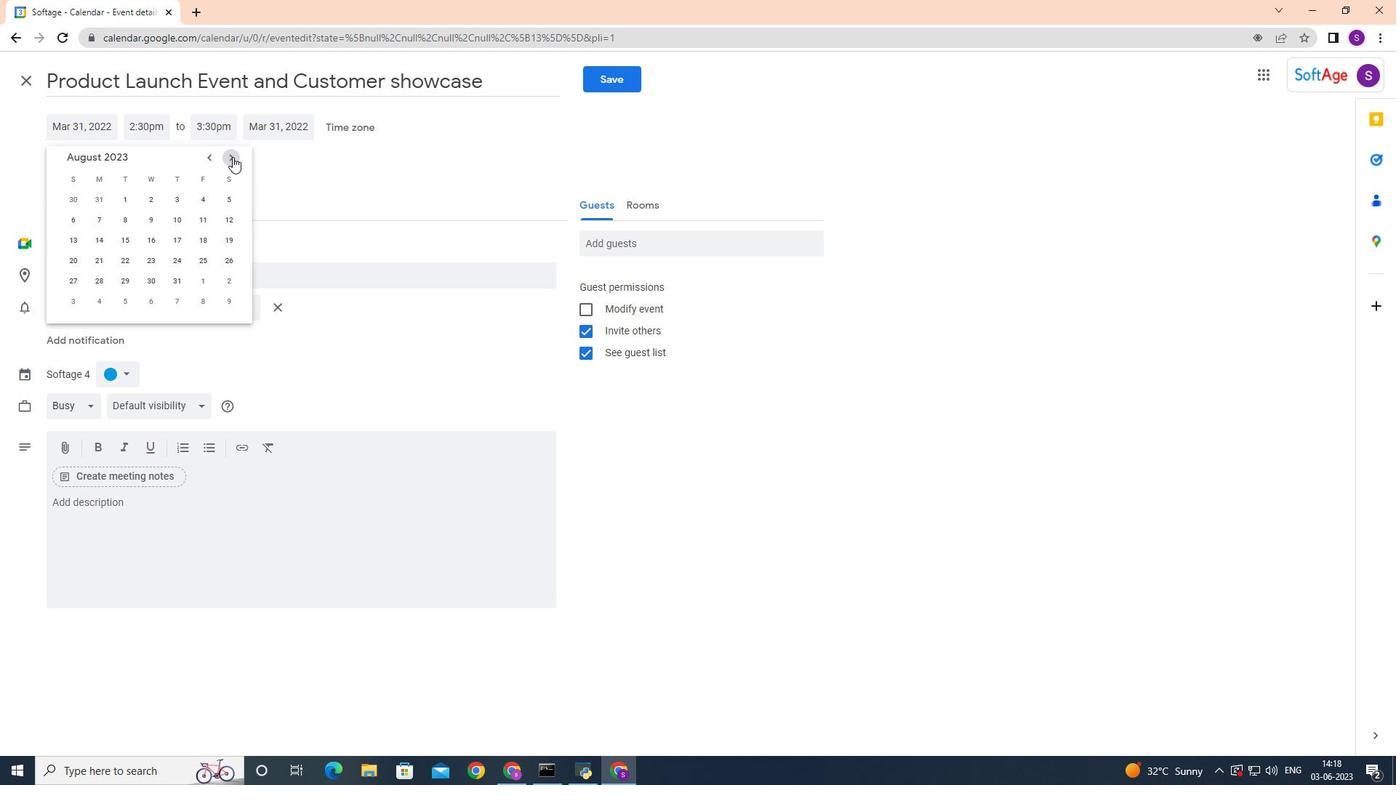 
Action: Mouse pressed left at (232, 157)
Screenshot: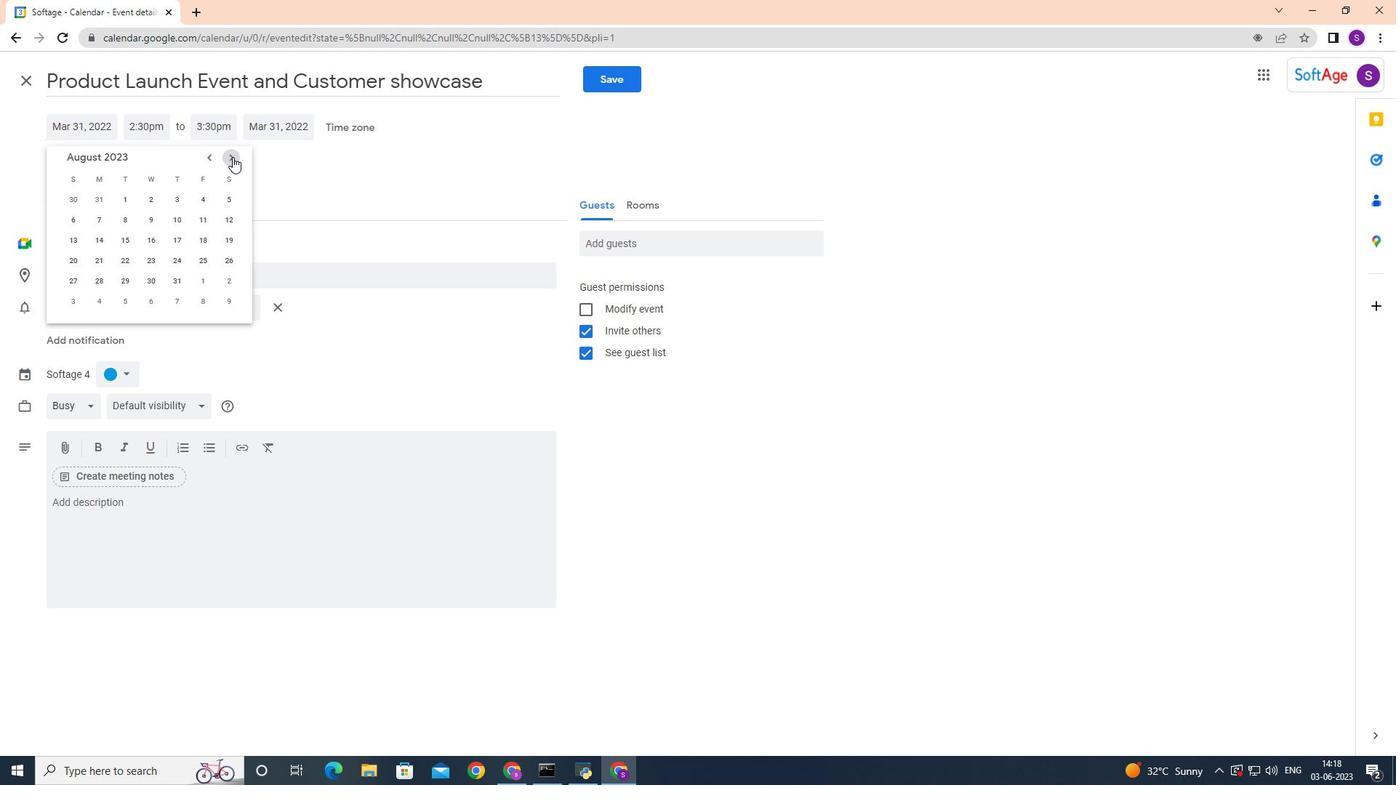 
Action: Mouse pressed left at (232, 157)
Screenshot: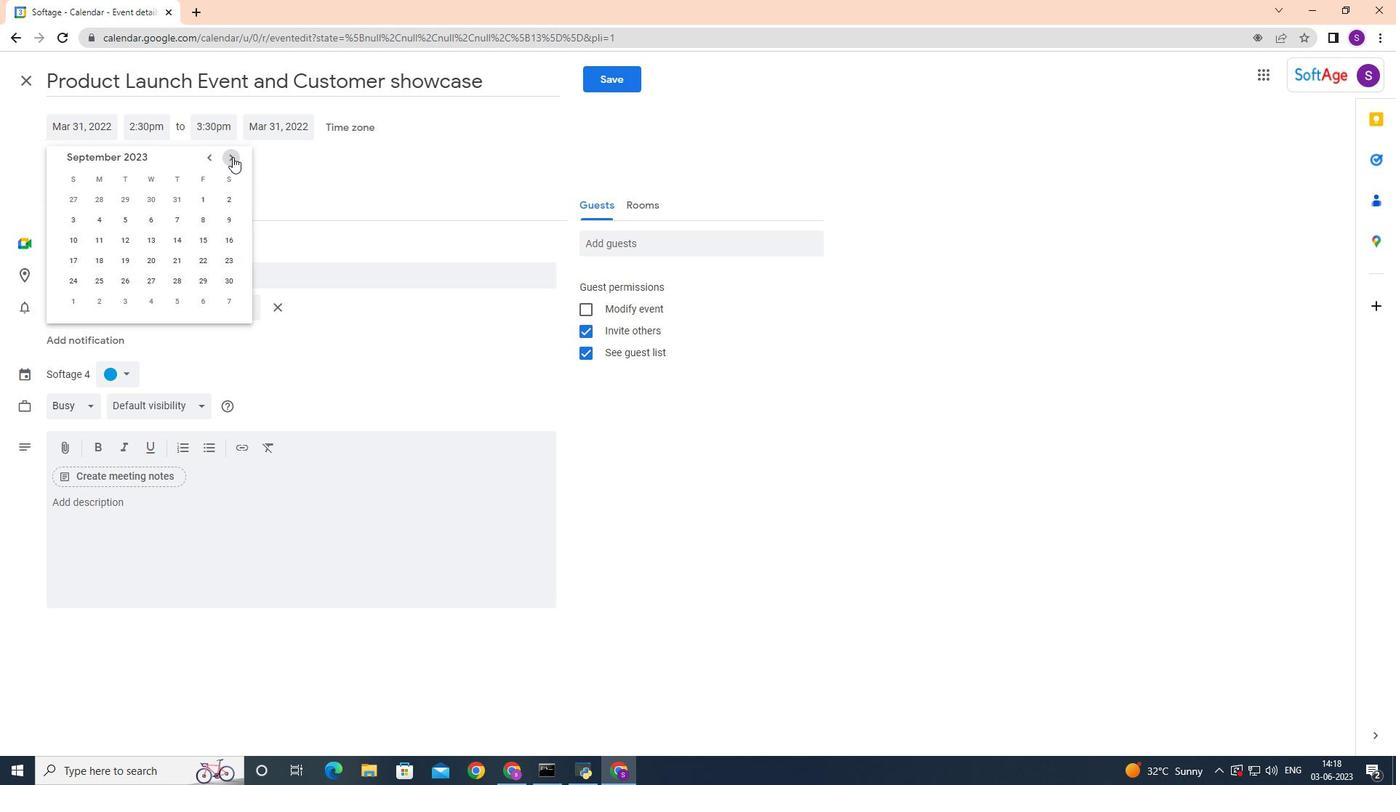
Action: Mouse pressed left at (232, 157)
Screenshot: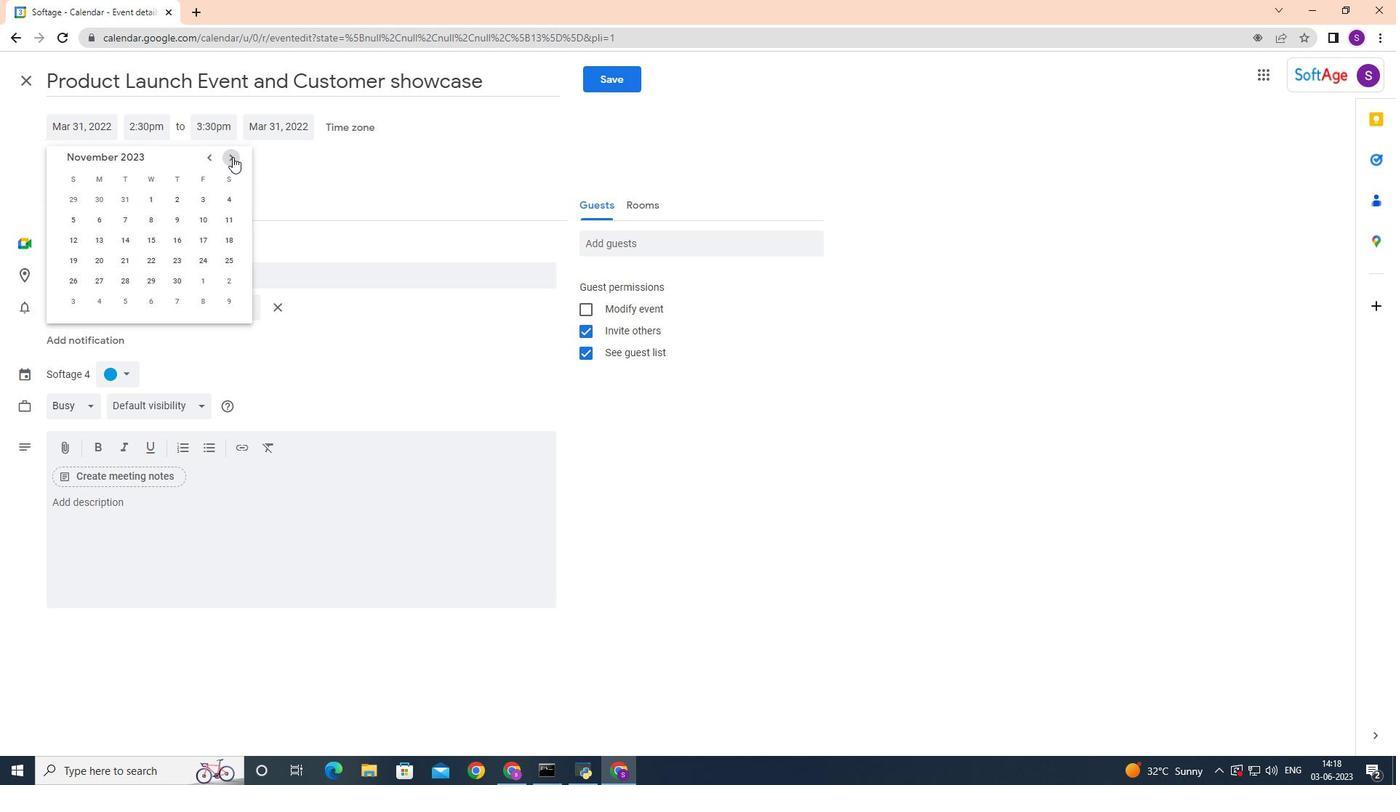 
Action: Mouse pressed left at (232, 157)
Screenshot: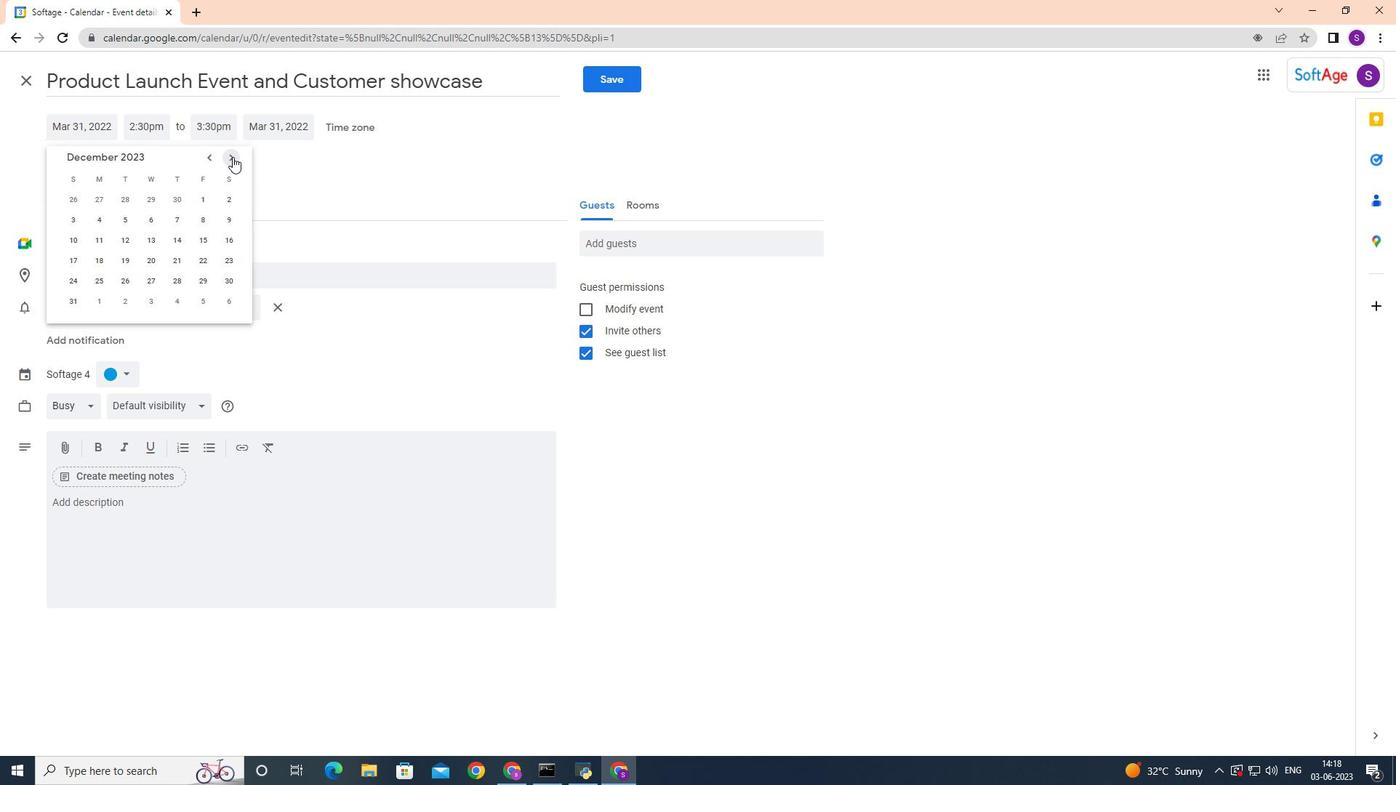 
Action: Mouse pressed left at (232, 157)
Screenshot: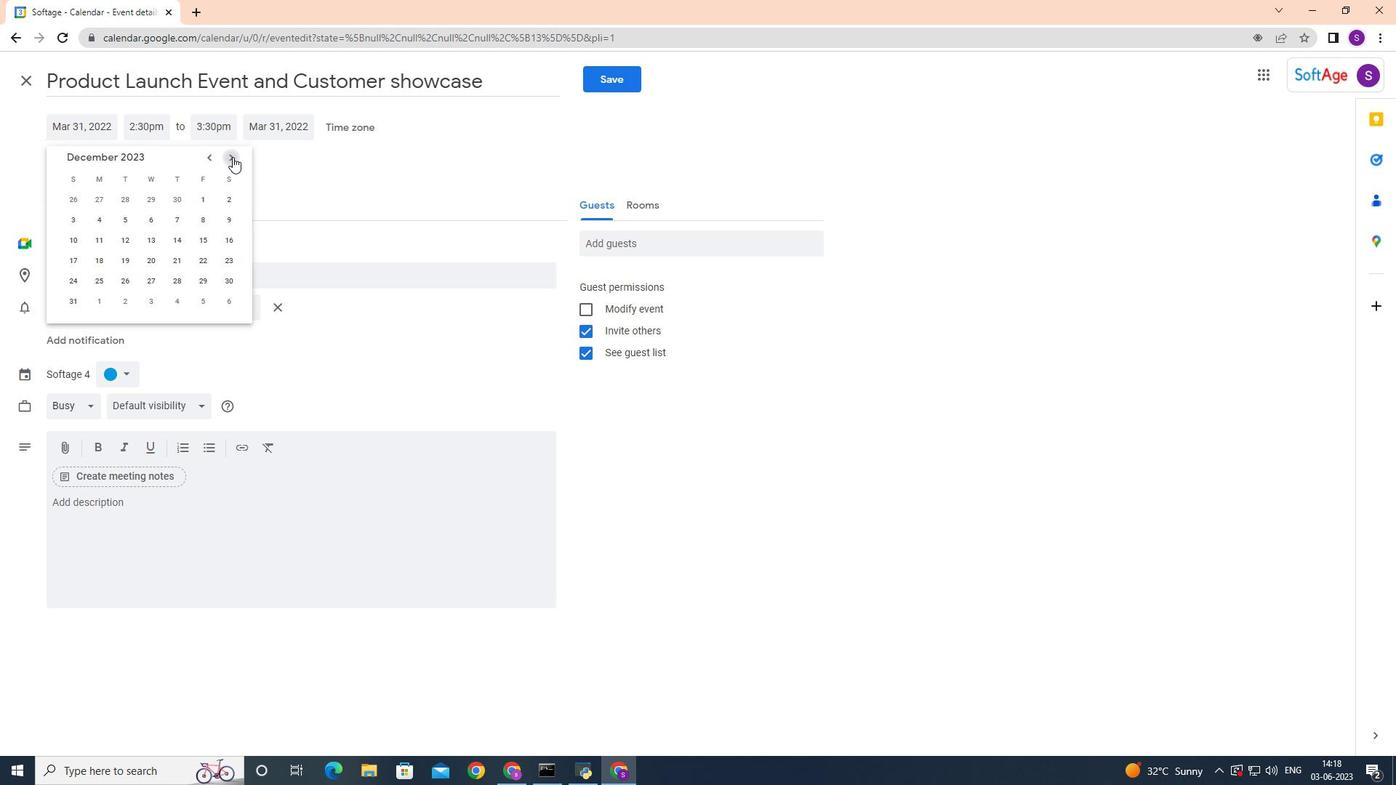 
Action: Mouse pressed left at (232, 157)
Screenshot: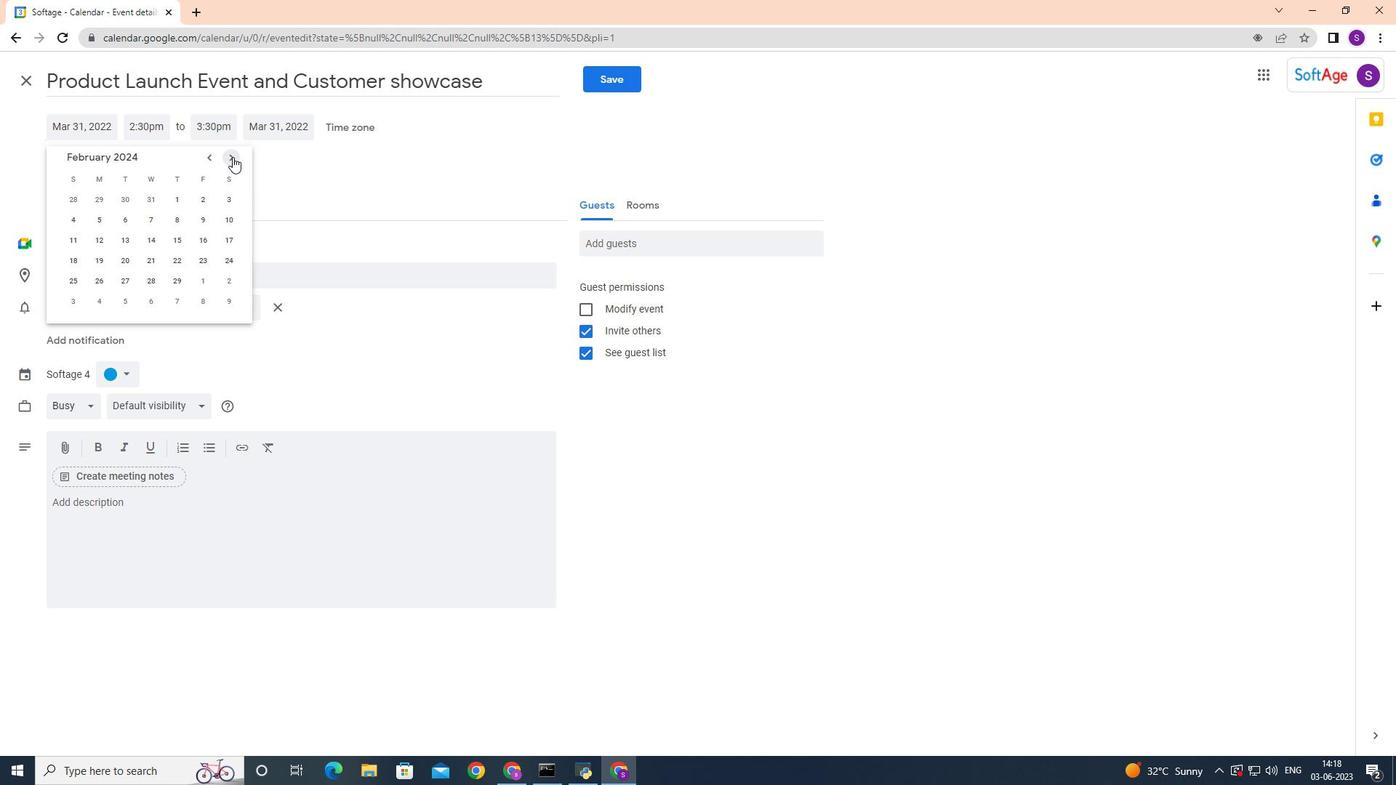 
Action: Mouse pressed left at (232, 157)
Screenshot: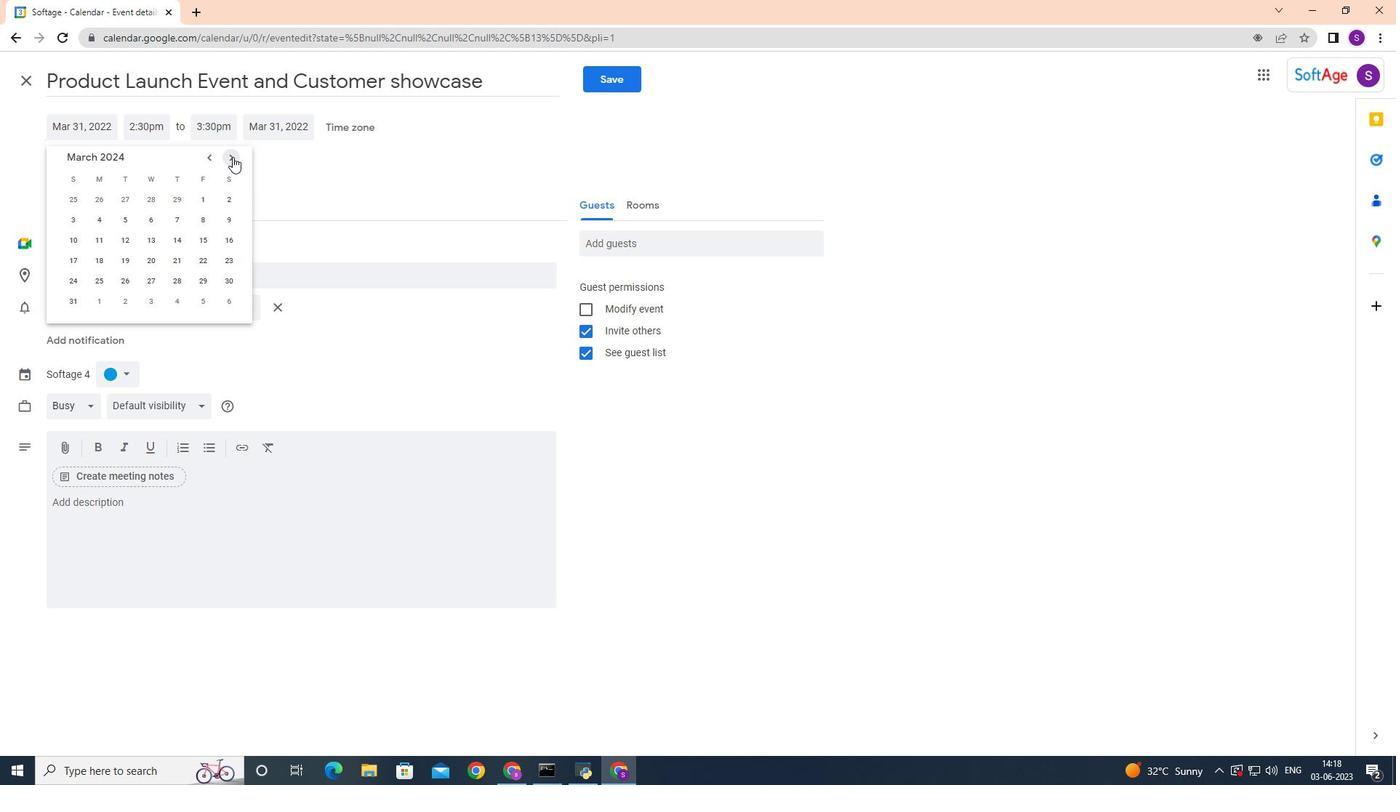 
Action: Mouse moved to (99, 261)
Screenshot: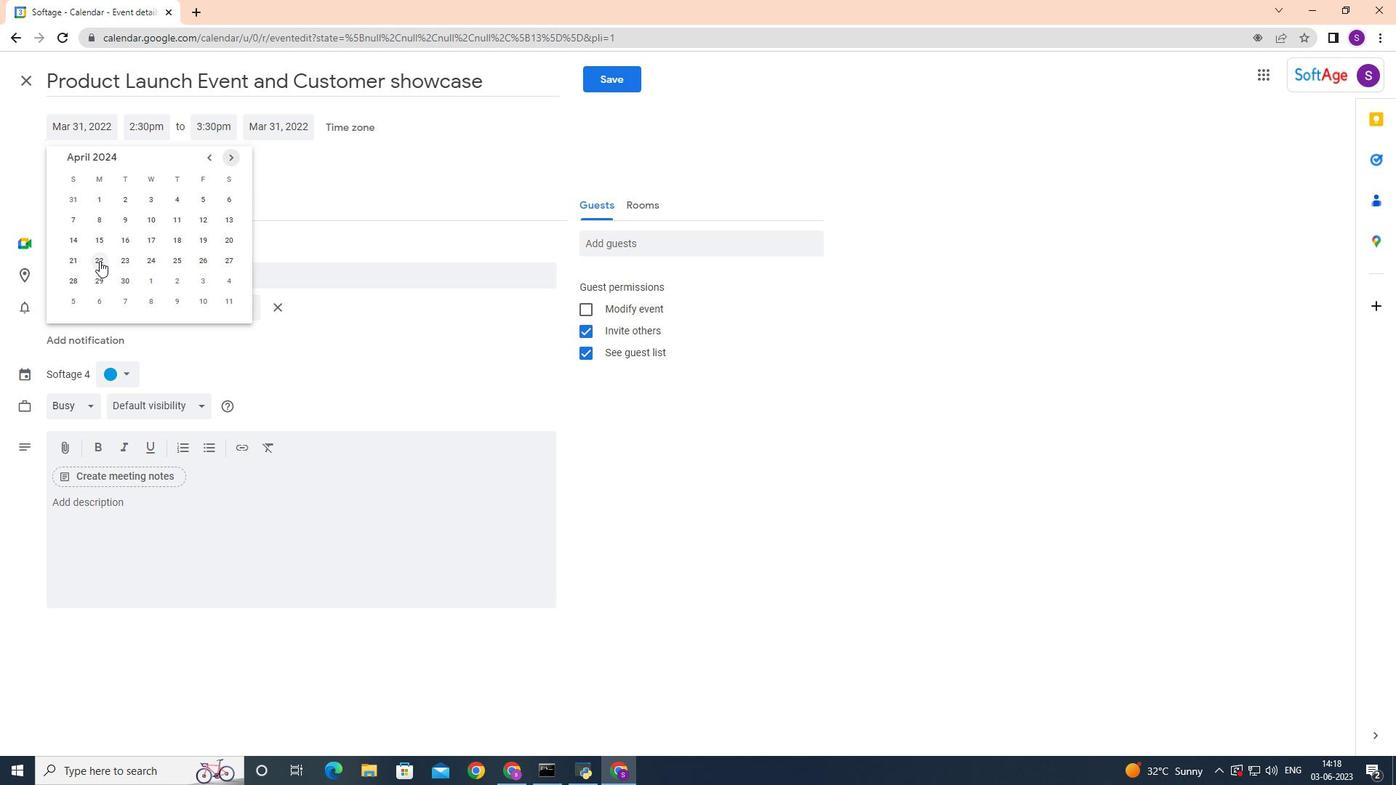 
Action: Mouse pressed left at (99, 261)
Screenshot: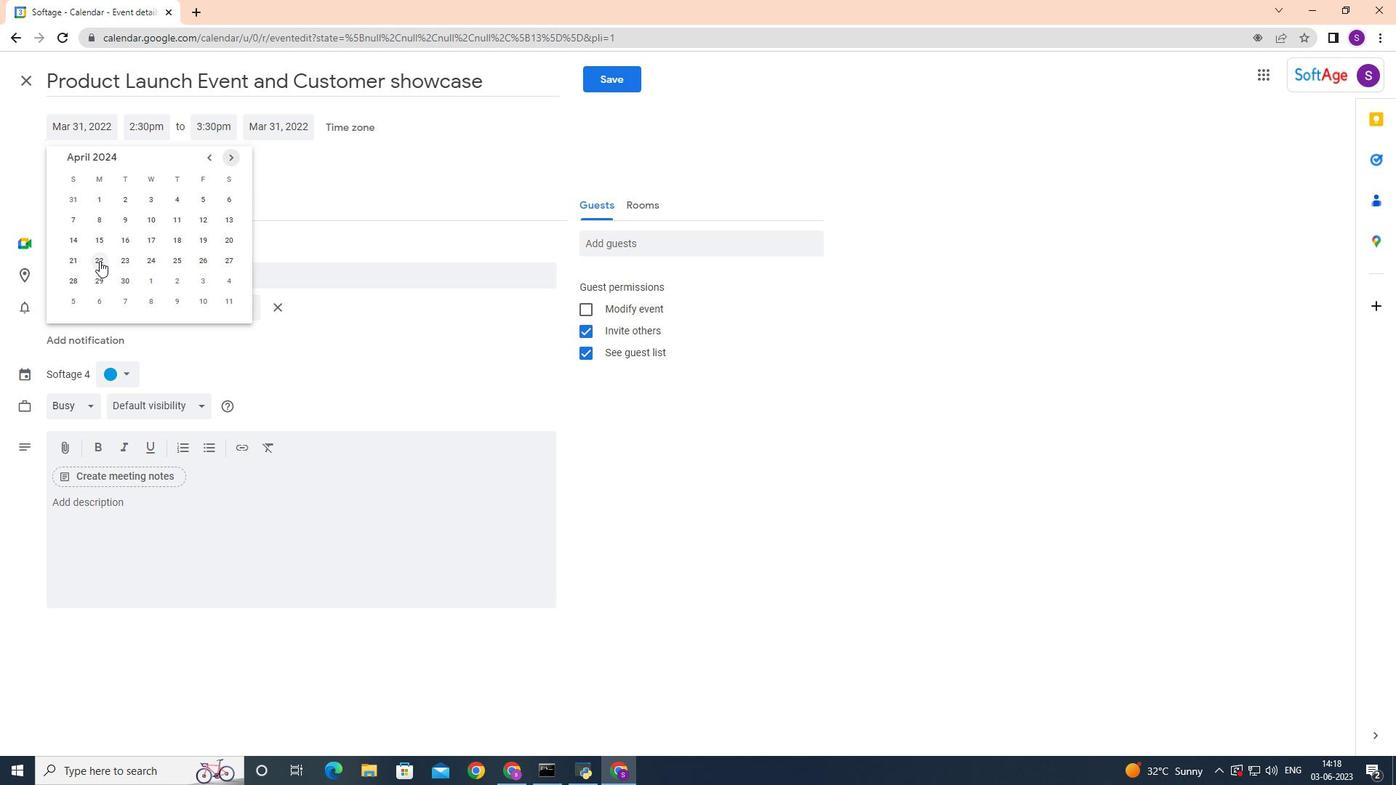 
Action: Mouse moved to (154, 124)
Screenshot: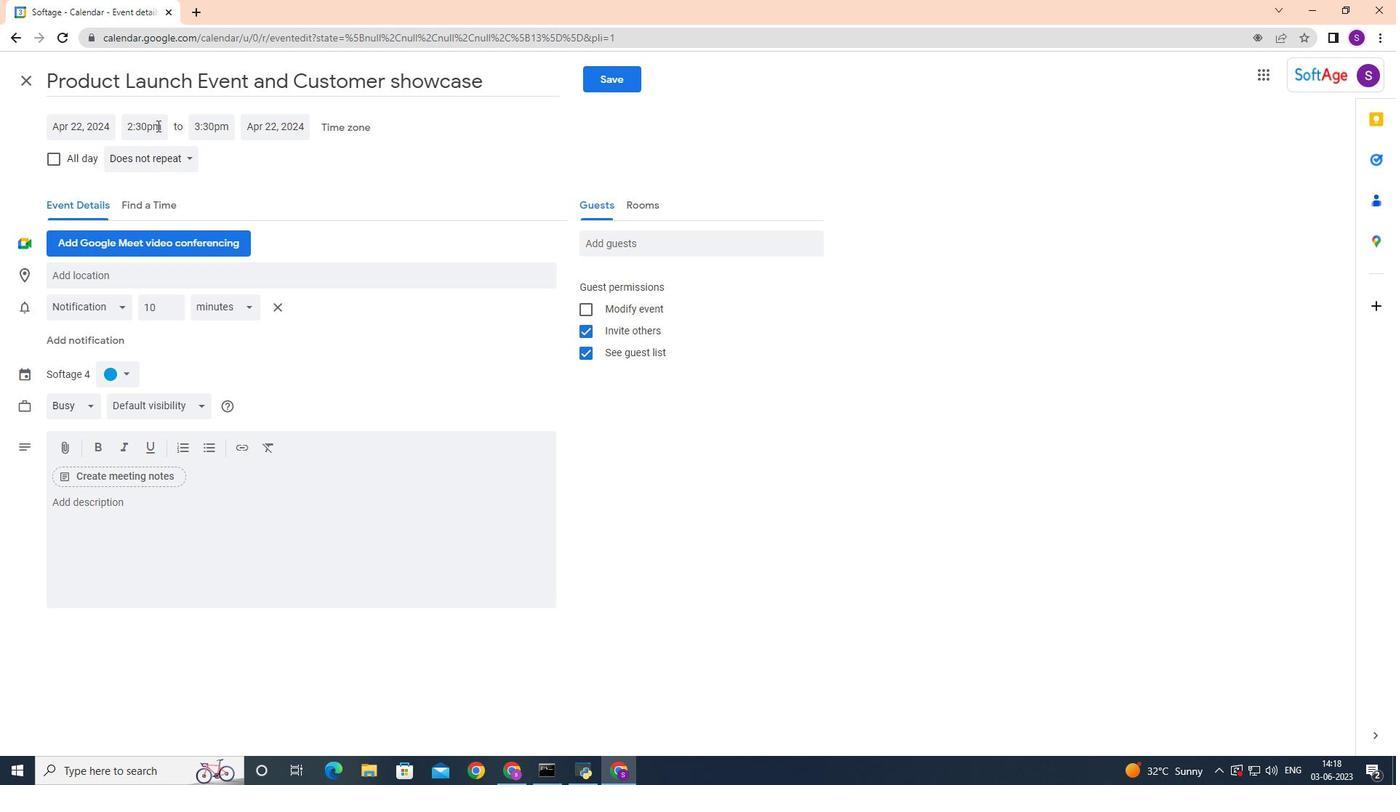 
Action: Mouse pressed left at (154, 124)
Screenshot: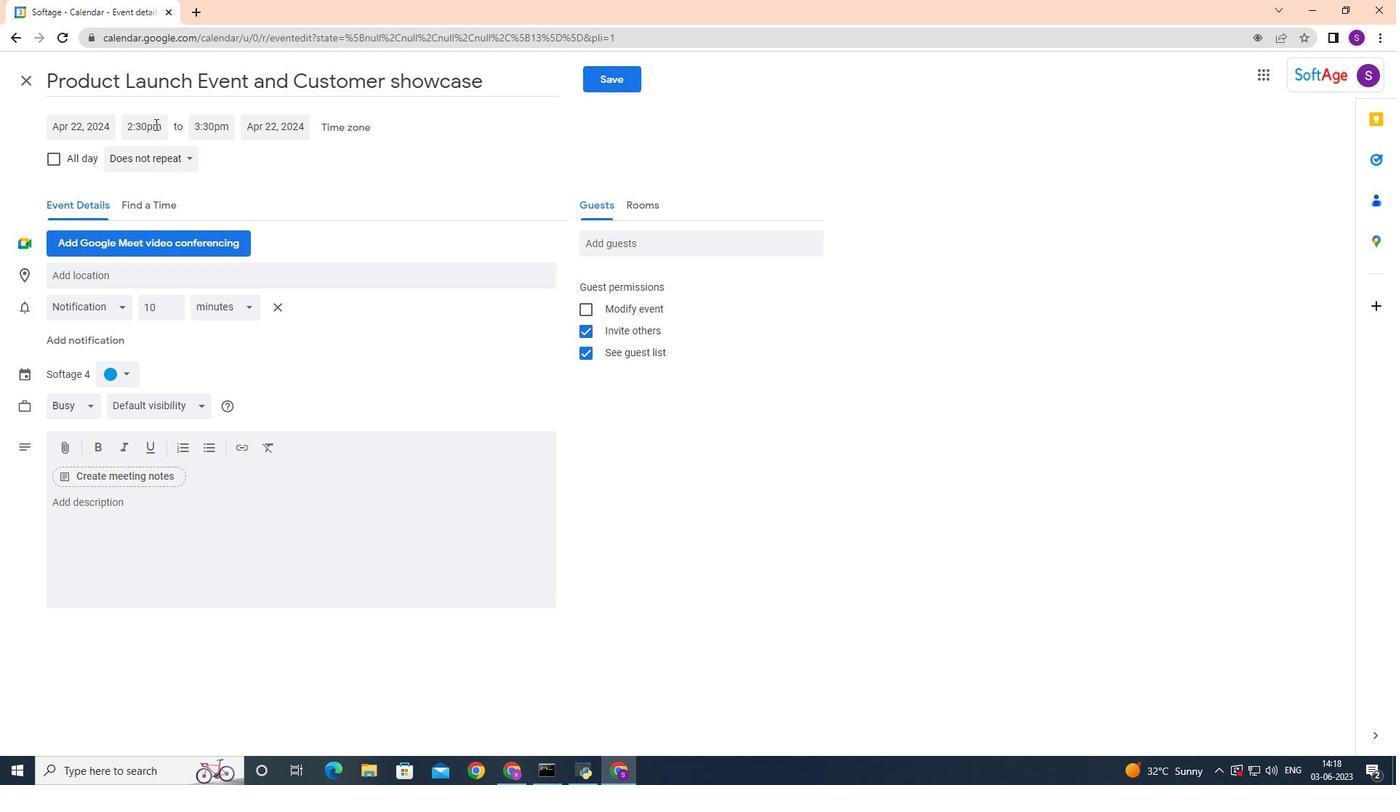 
Action: Mouse moved to (187, 226)
Screenshot: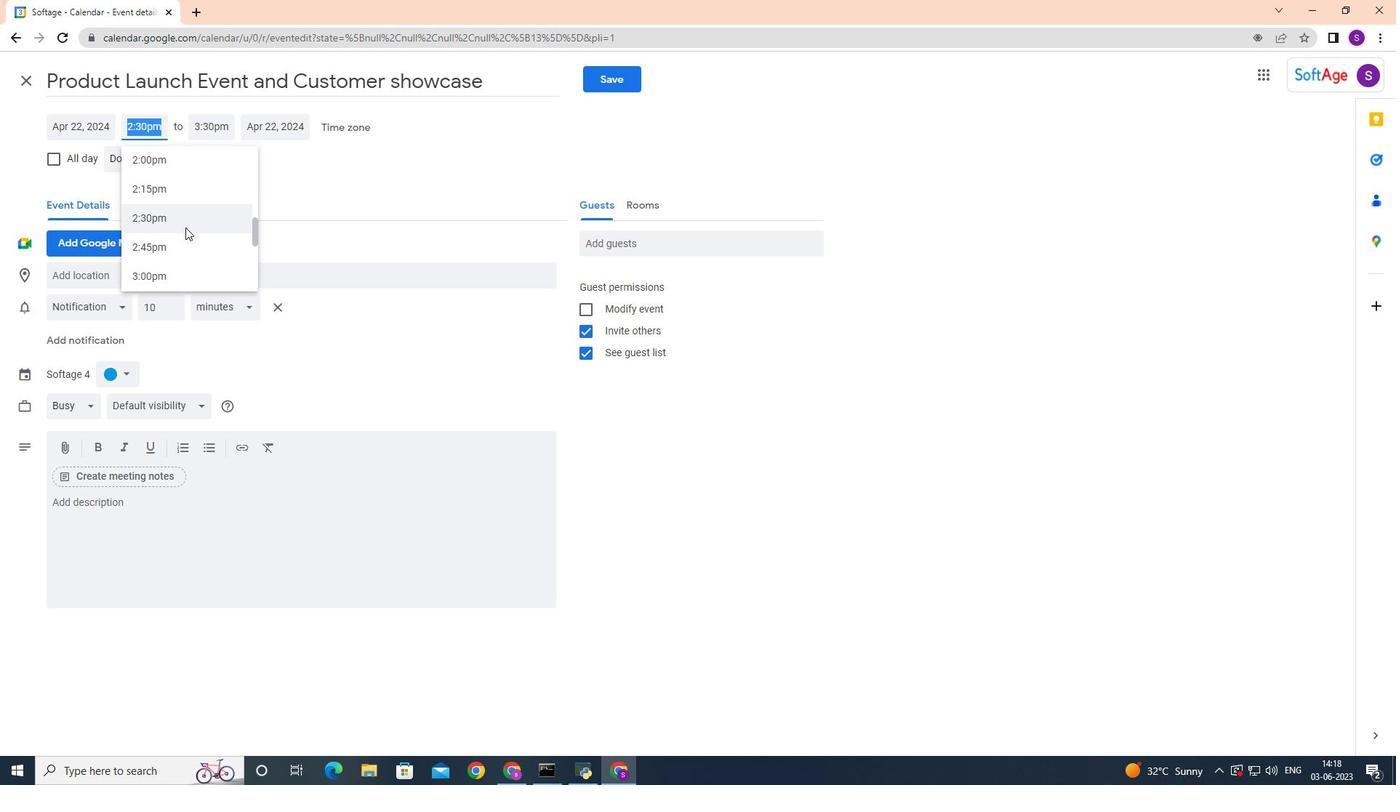 
Action: Mouse scrolled (187, 226) with delta (0, 0)
Screenshot: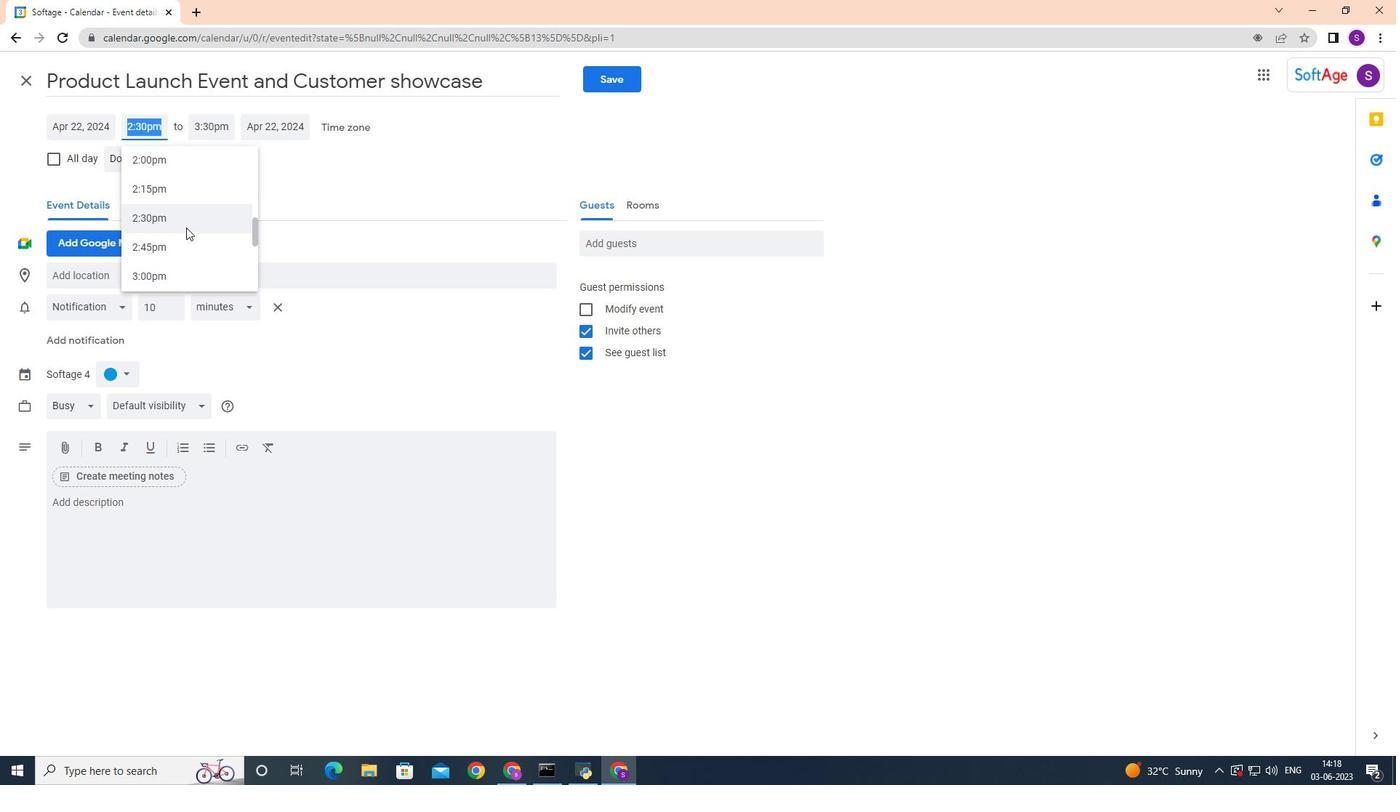 
Action: Mouse scrolled (187, 226) with delta (0, 0)
Screenshot: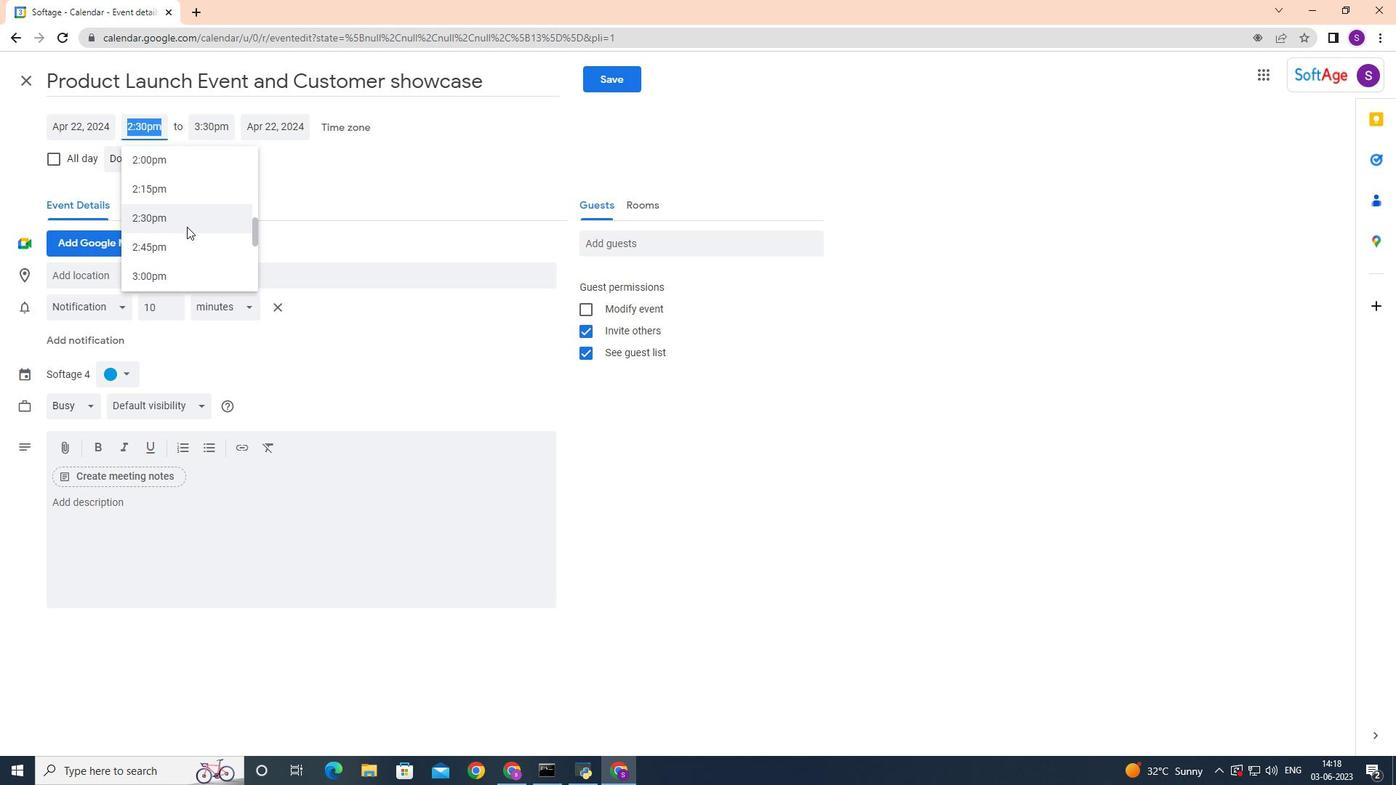 
Action: Mouse moved to (188, 226)
Screenshot: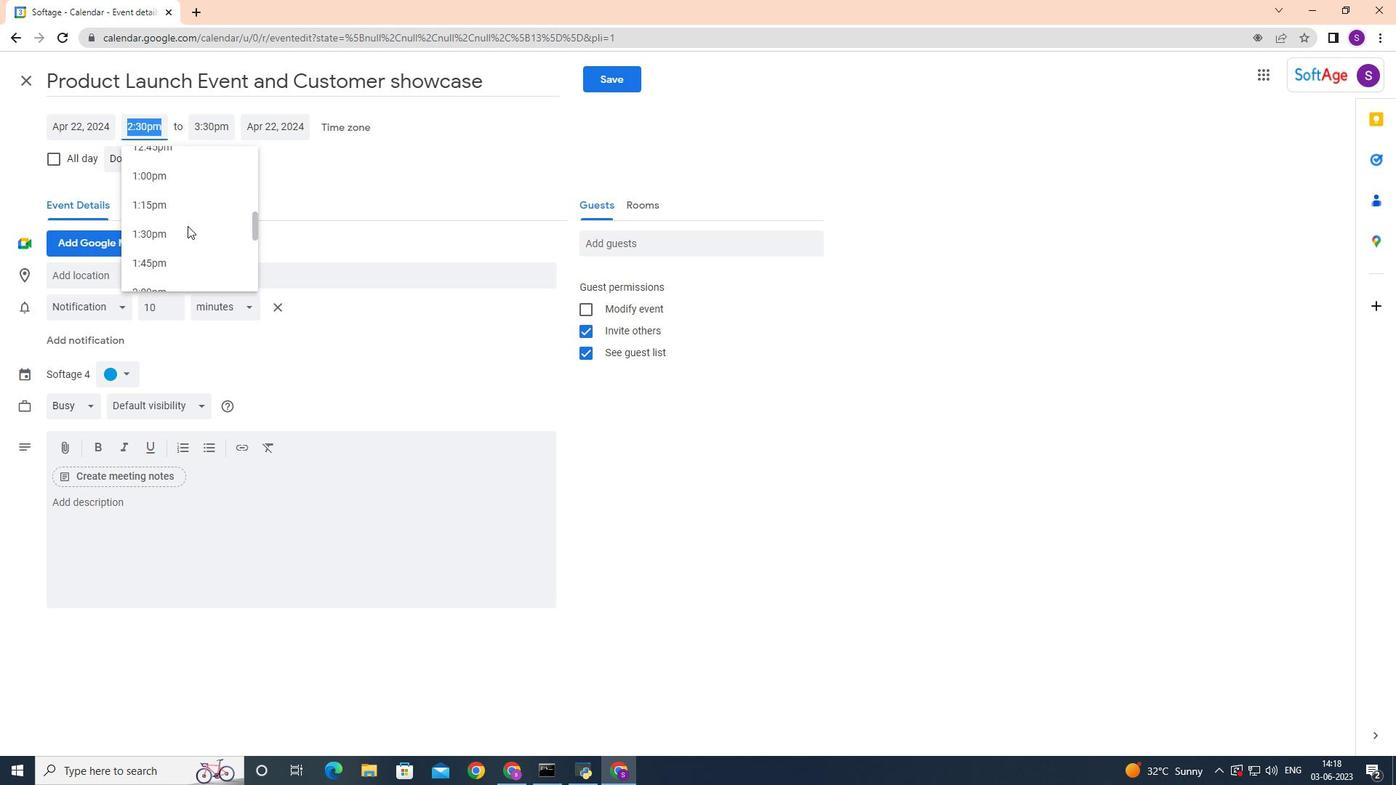 
Action: Mouse scrolled (188, 226) with delta (0, 0)
Screenshot: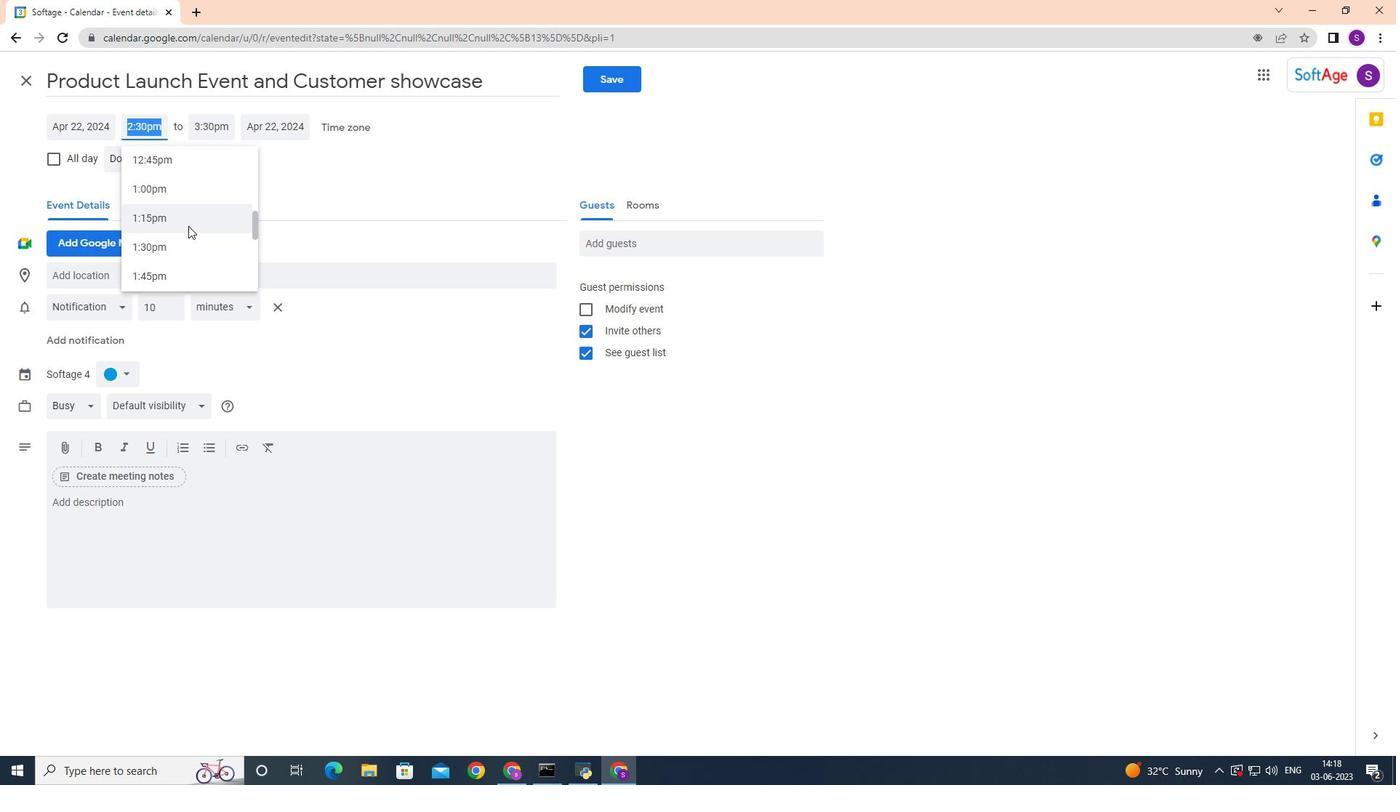 
Action: Mouse moved to (188, 226)
Screenshot: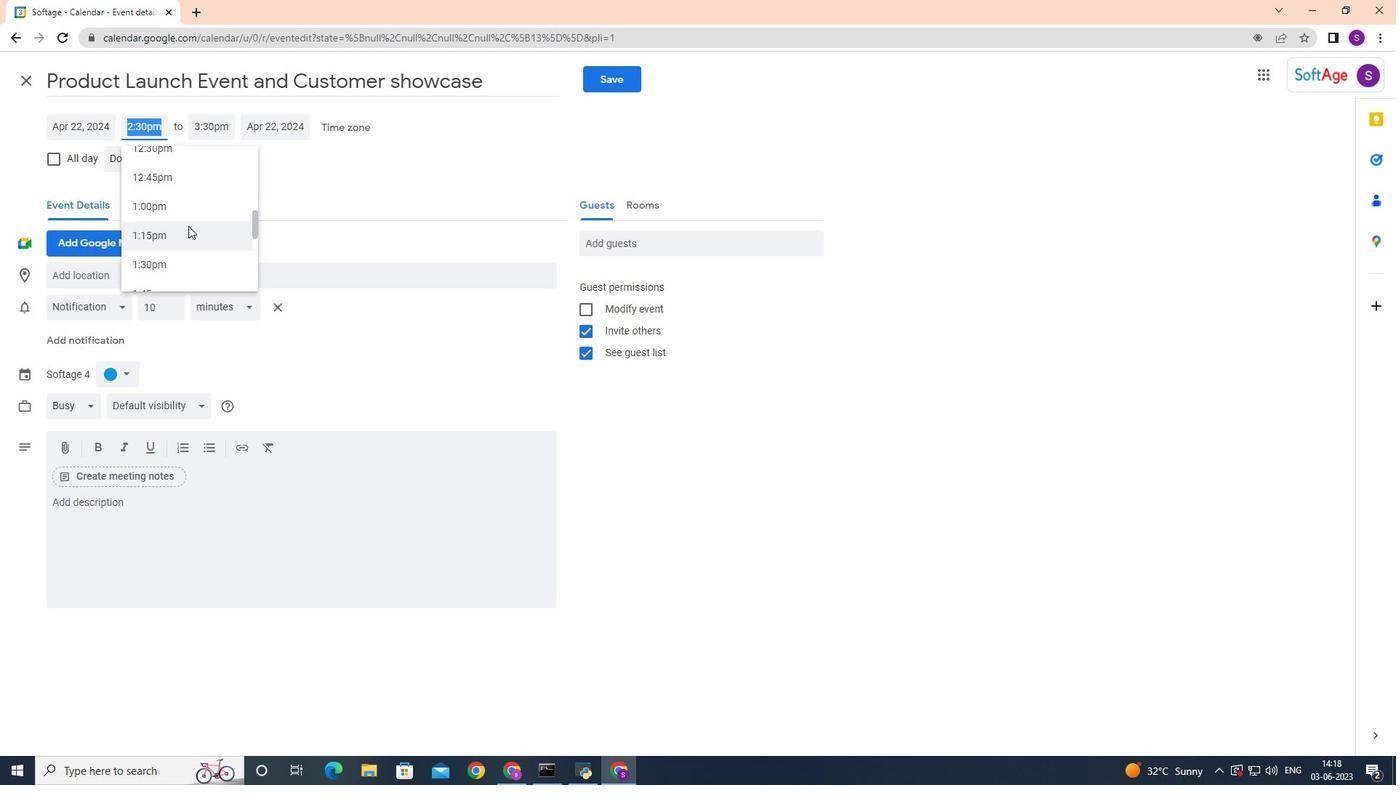 
Action: Mouse scrolled (188, 226) with delta (0, 0)
Screenshot: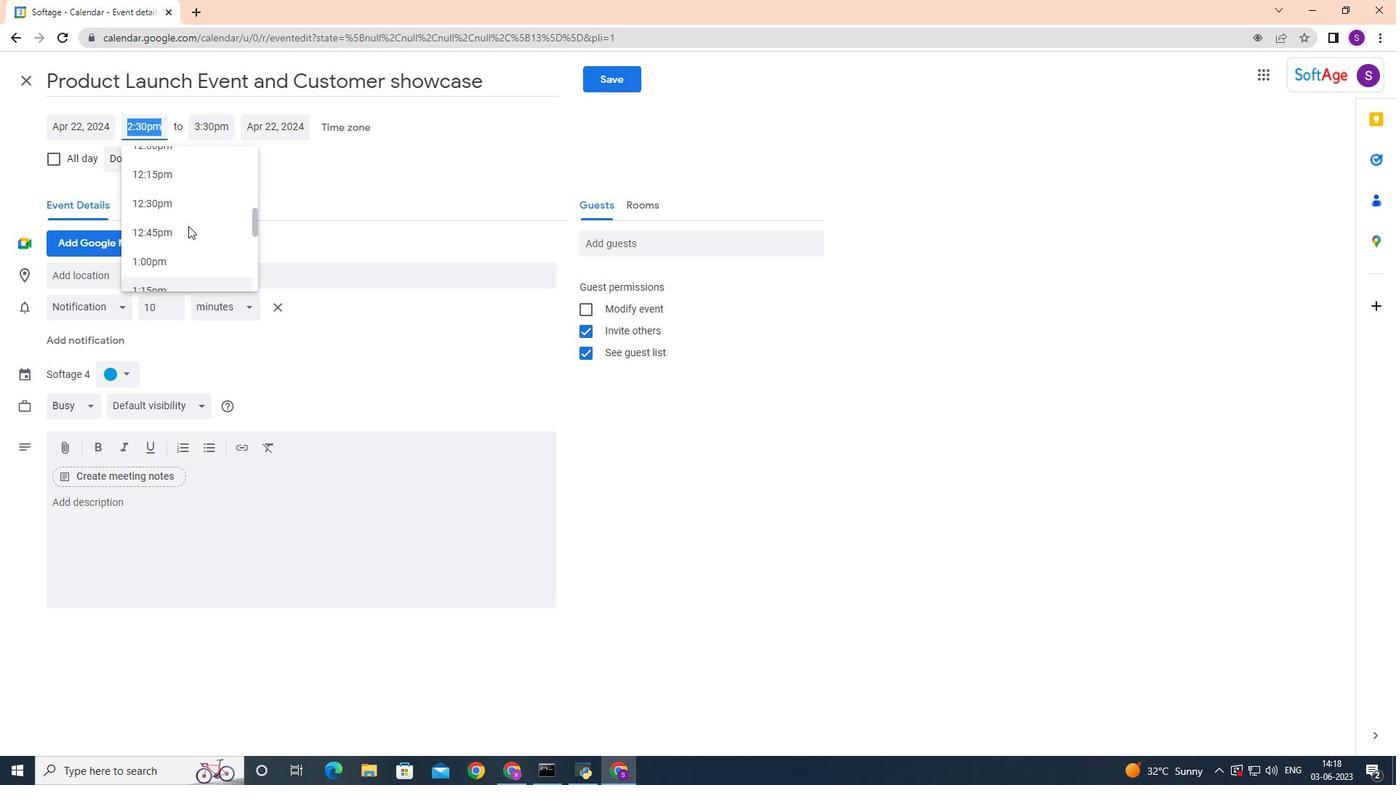 
Action: Mouse scrolled (188, 226) with delta (0, 0)
Screenshot: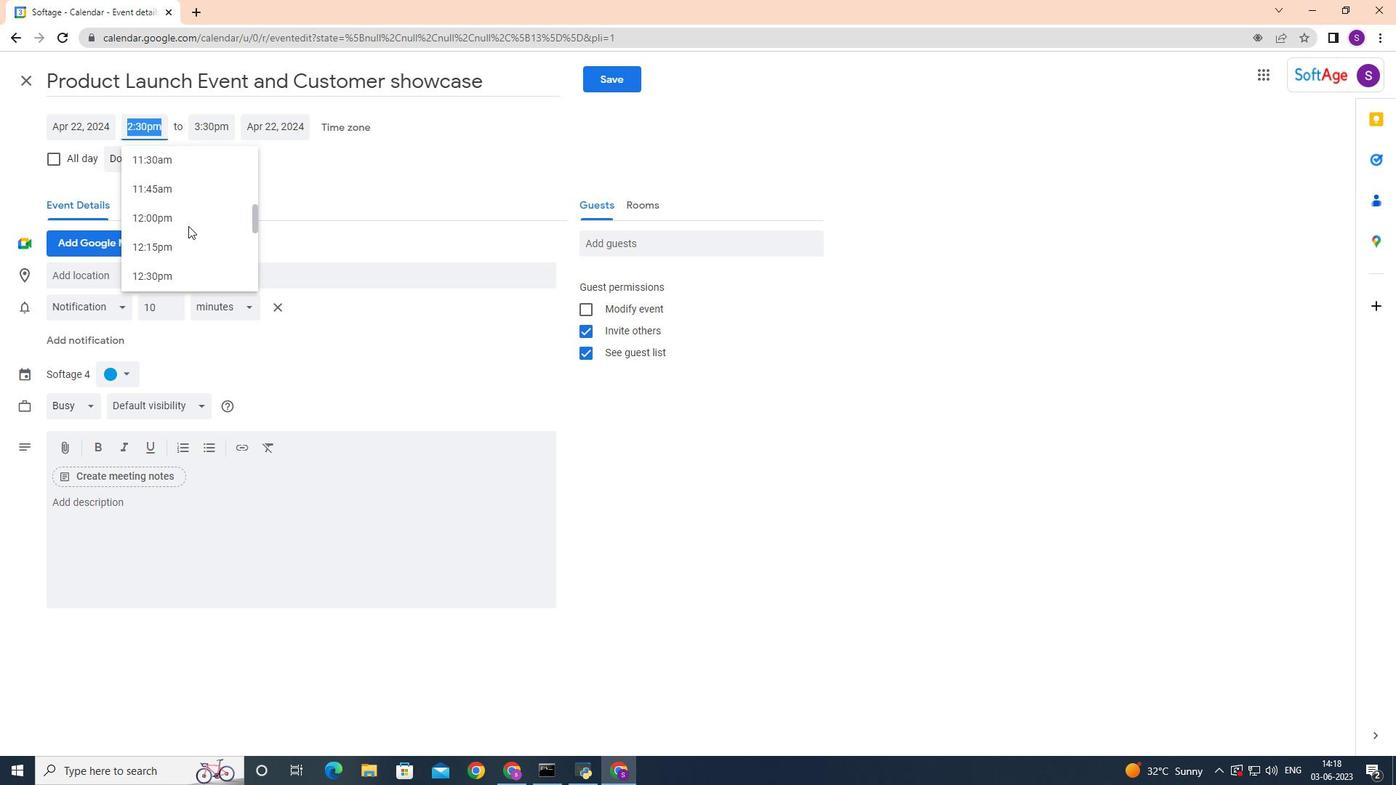 
Action: Mouse scrolled (188, 226) with delta (0, 0)
Screenshot: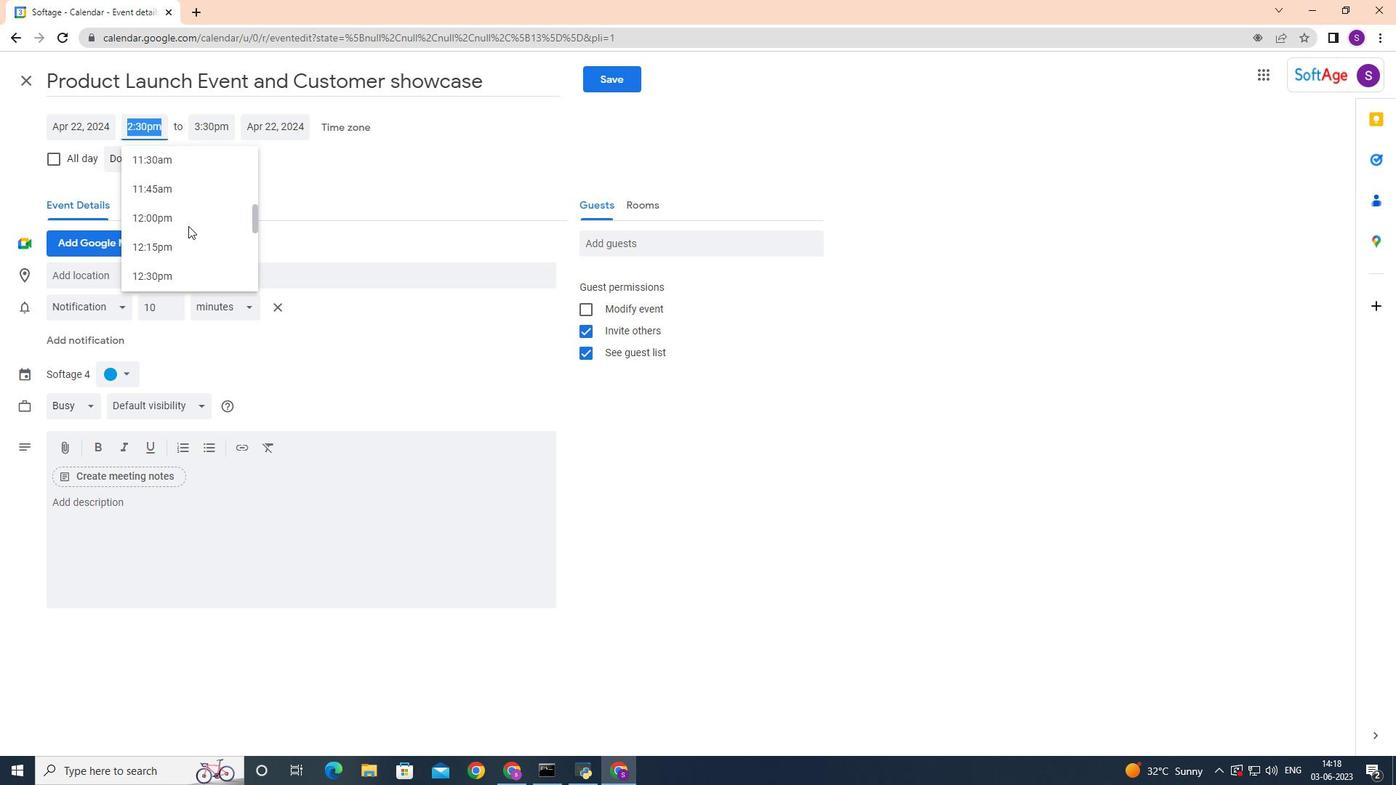 
Action: Mouse scrolled (188, 226) with delta (0, 0)
Screenshot: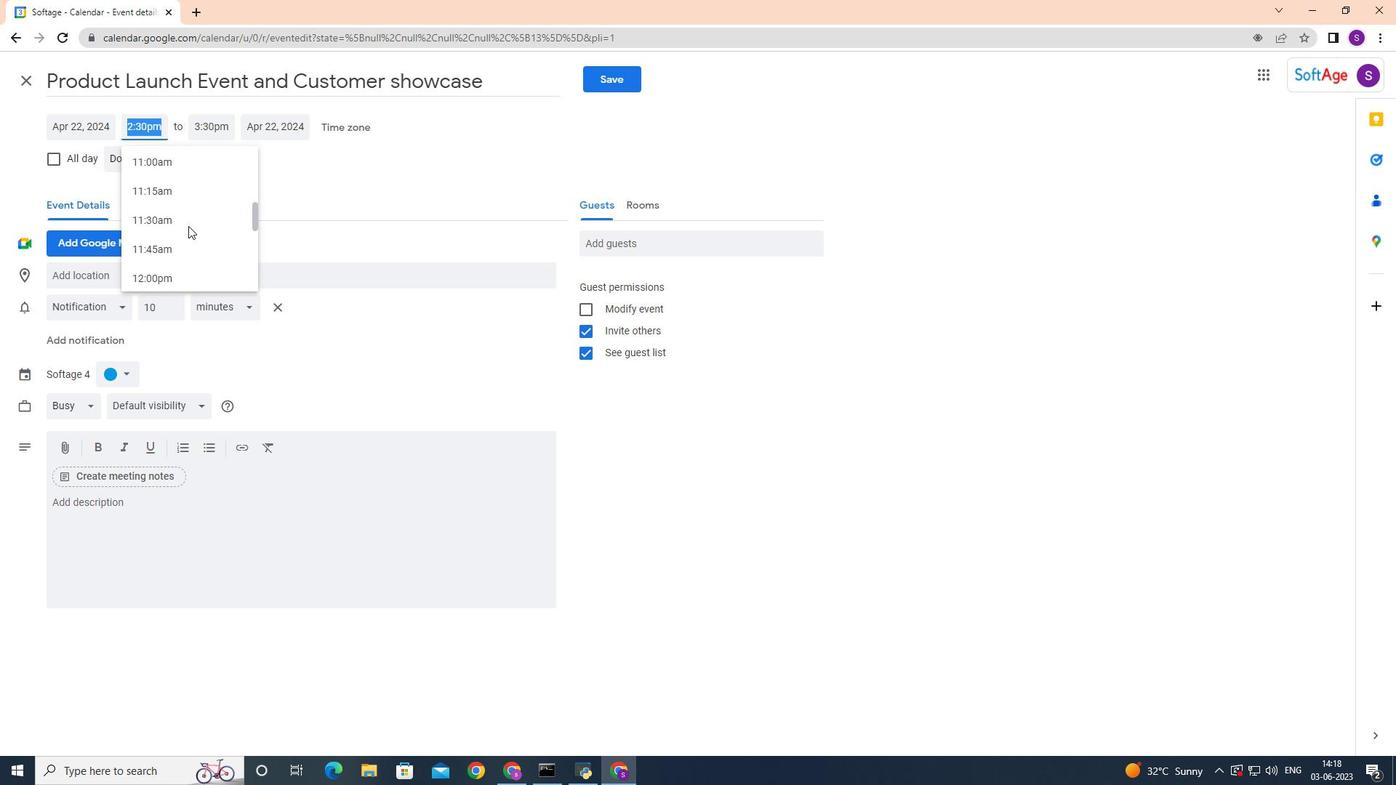 
Action: Mouse scrolled (188, 226) with delta (0, 0)
Screenshot: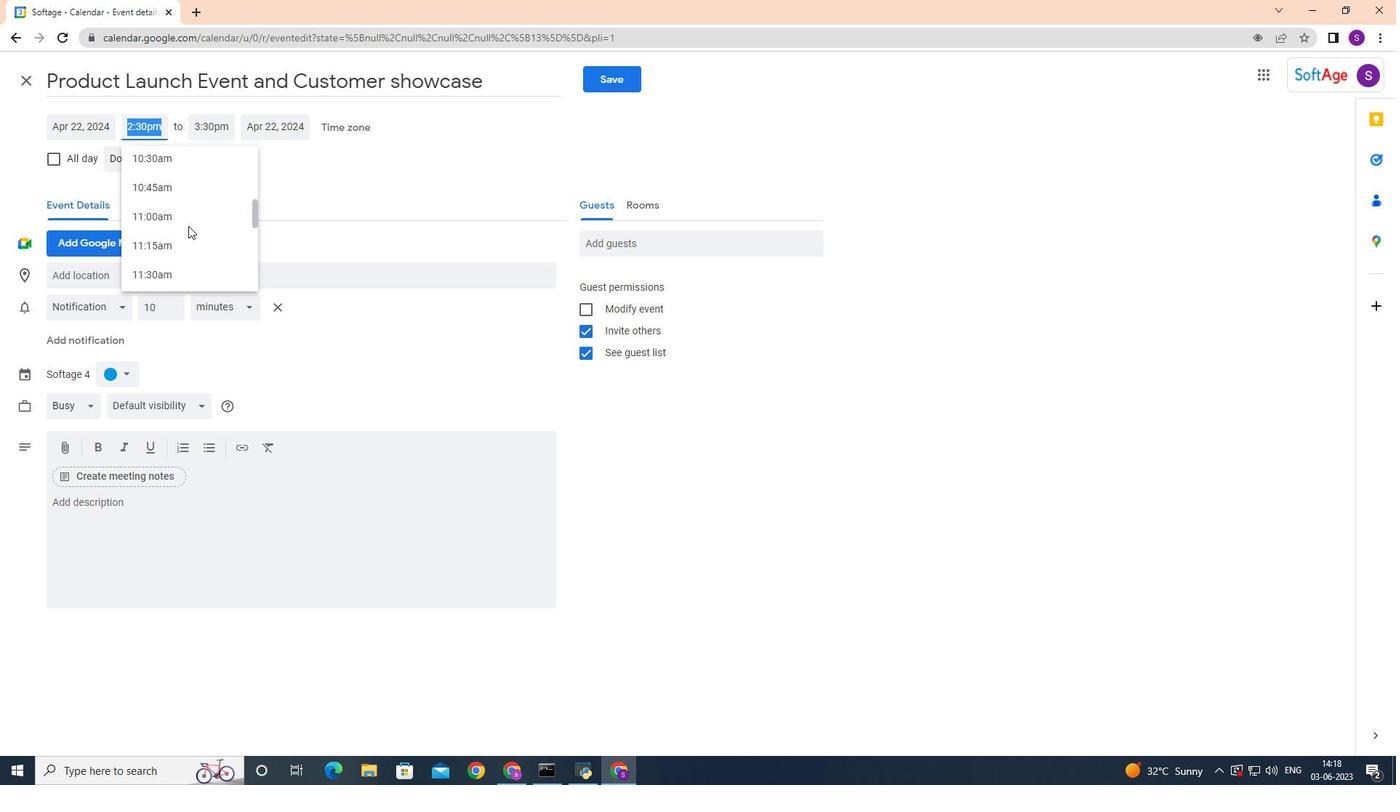 
Action: Mouse scrolled (188, 226) with delta (0, 0)
Screenshot: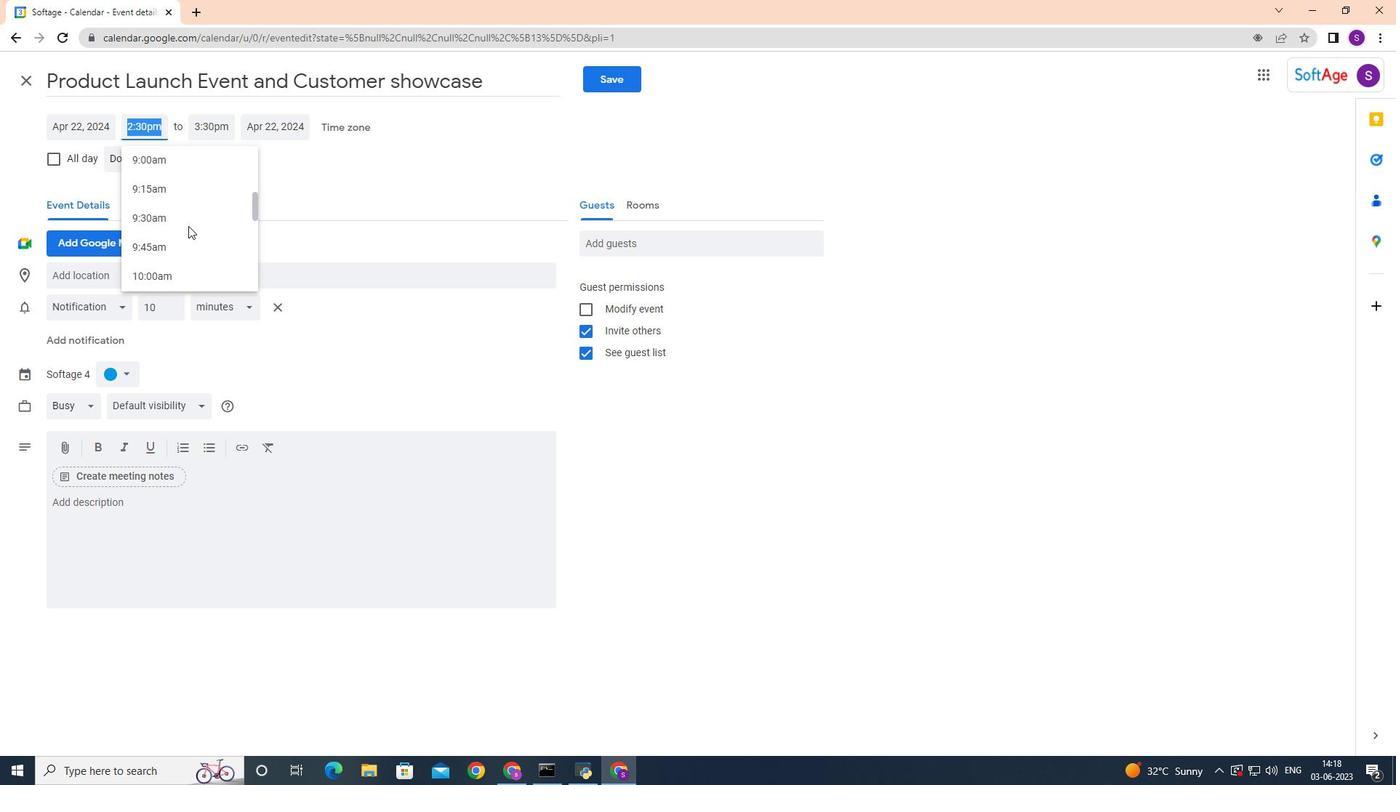 
Action: Mouse scrolled (188, 226) with delta (0, 0)
Screenshot: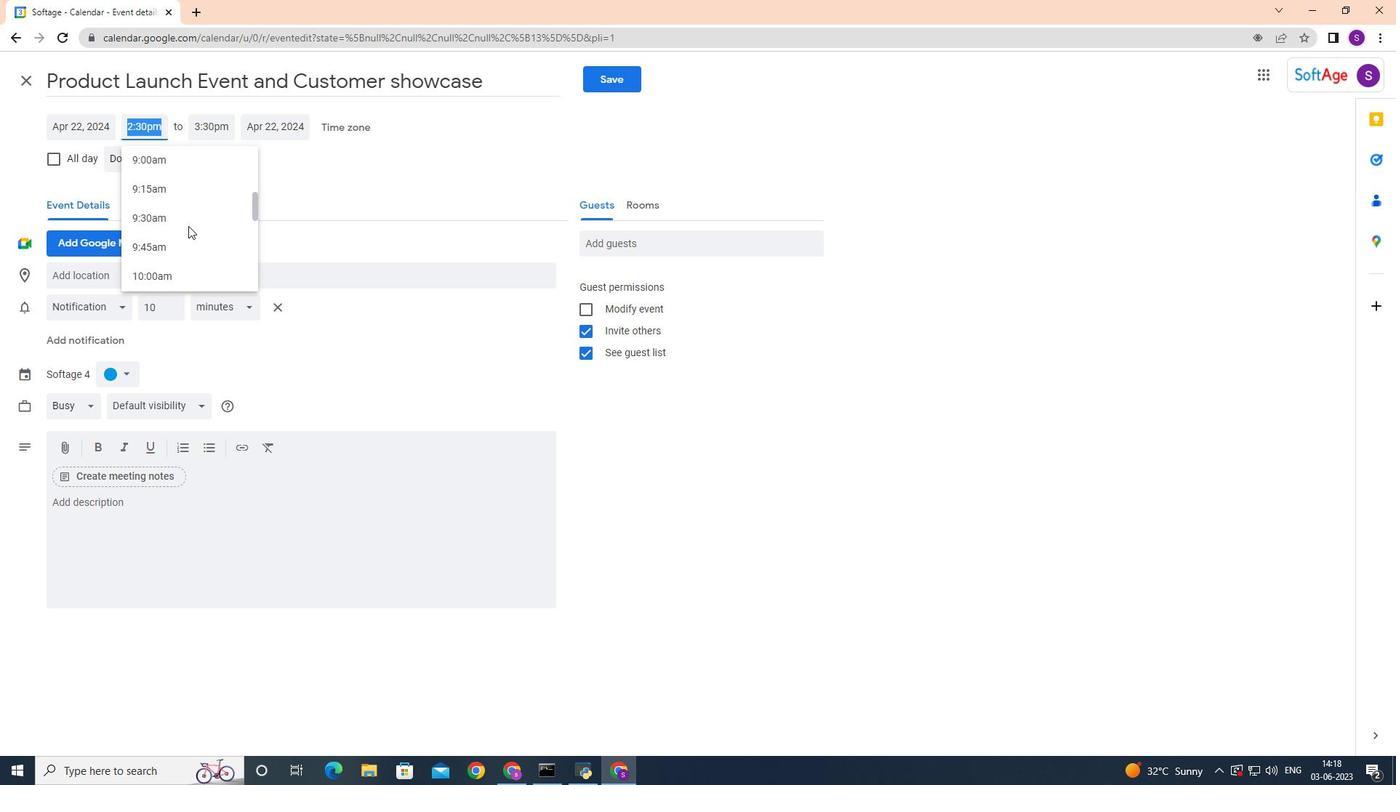 
Action: Mouse moved to (192, 136)
Screenshot: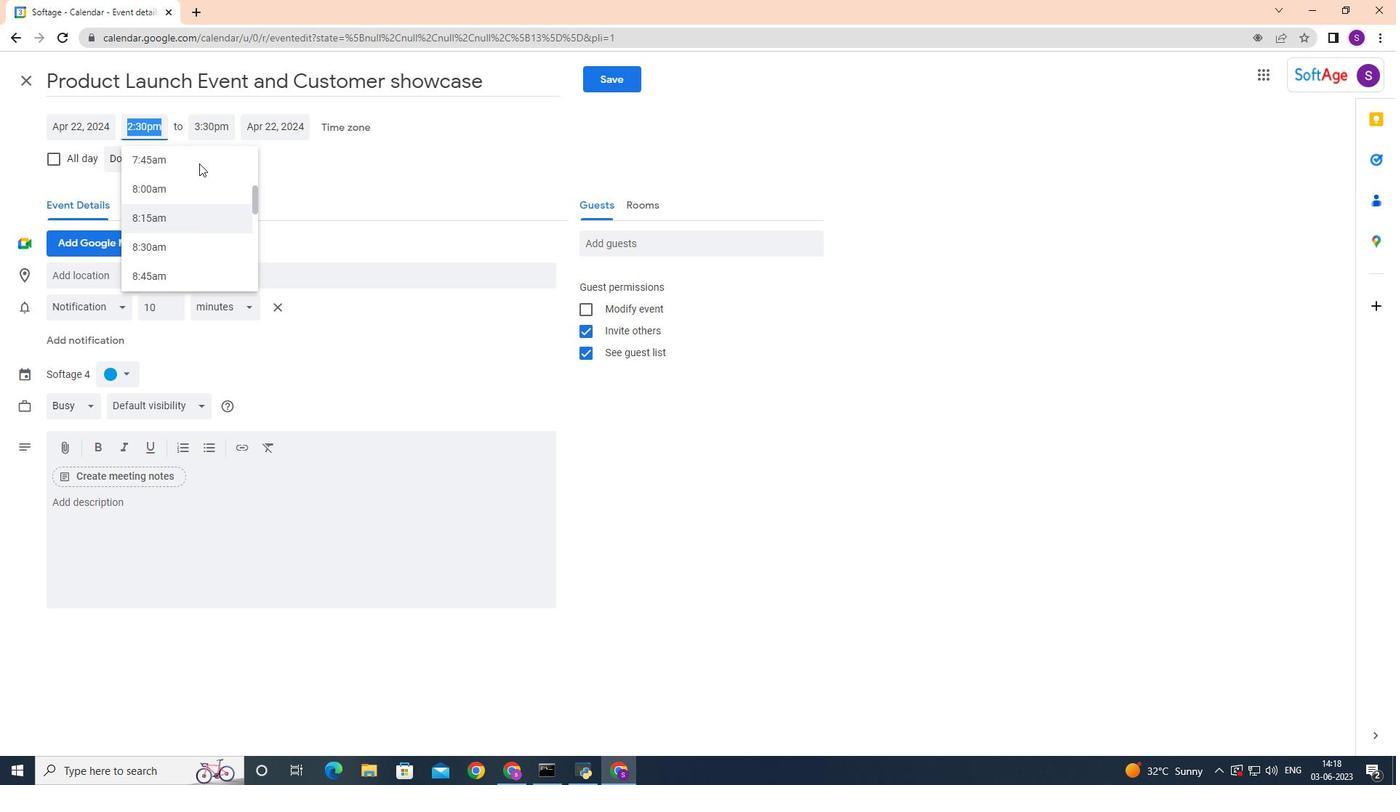 
Action: Key pressed <Key.backspace>8<Key.shift>:4<Key.backspace>50<Key.shift>AM<Key.enter>
Screenshot: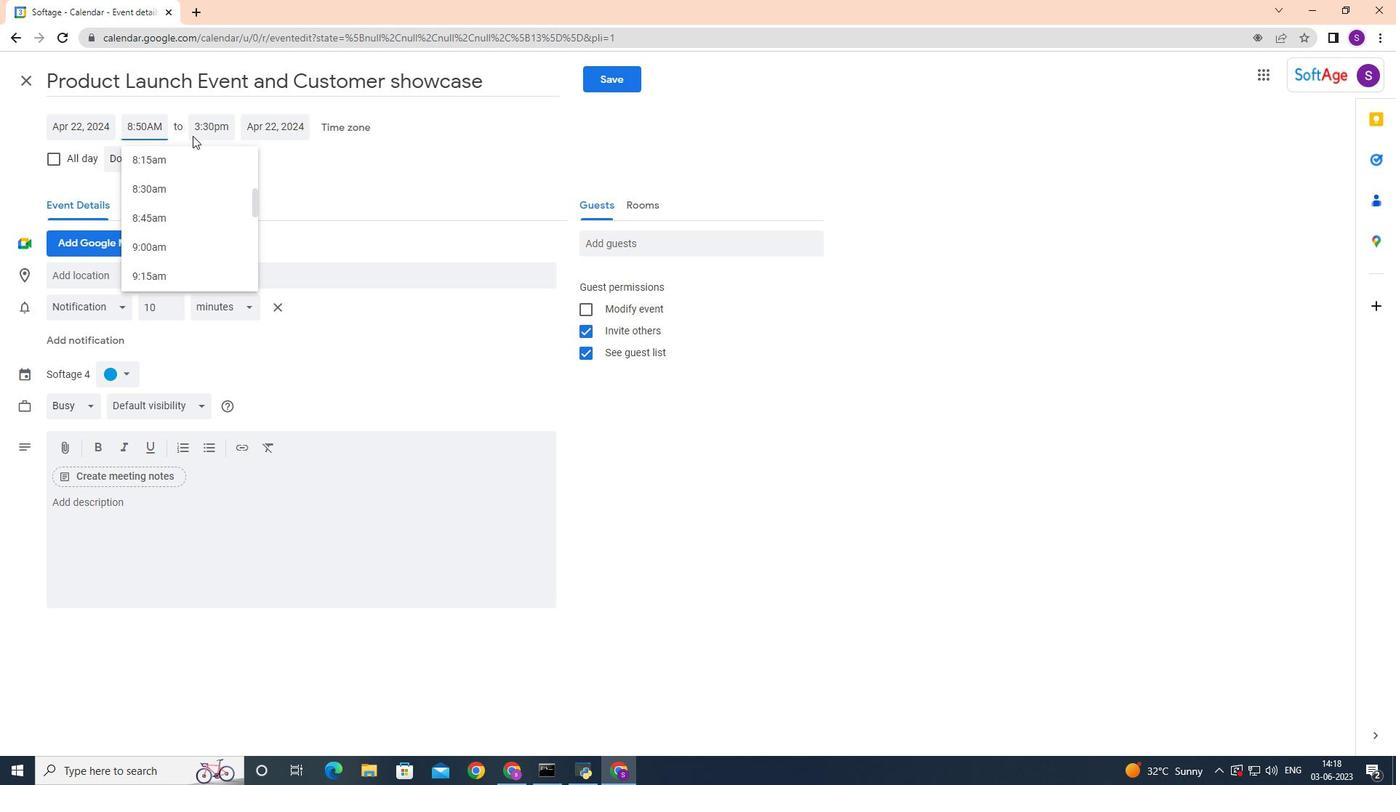 
Action: Mouse moved to (227, 122)
Screenshot: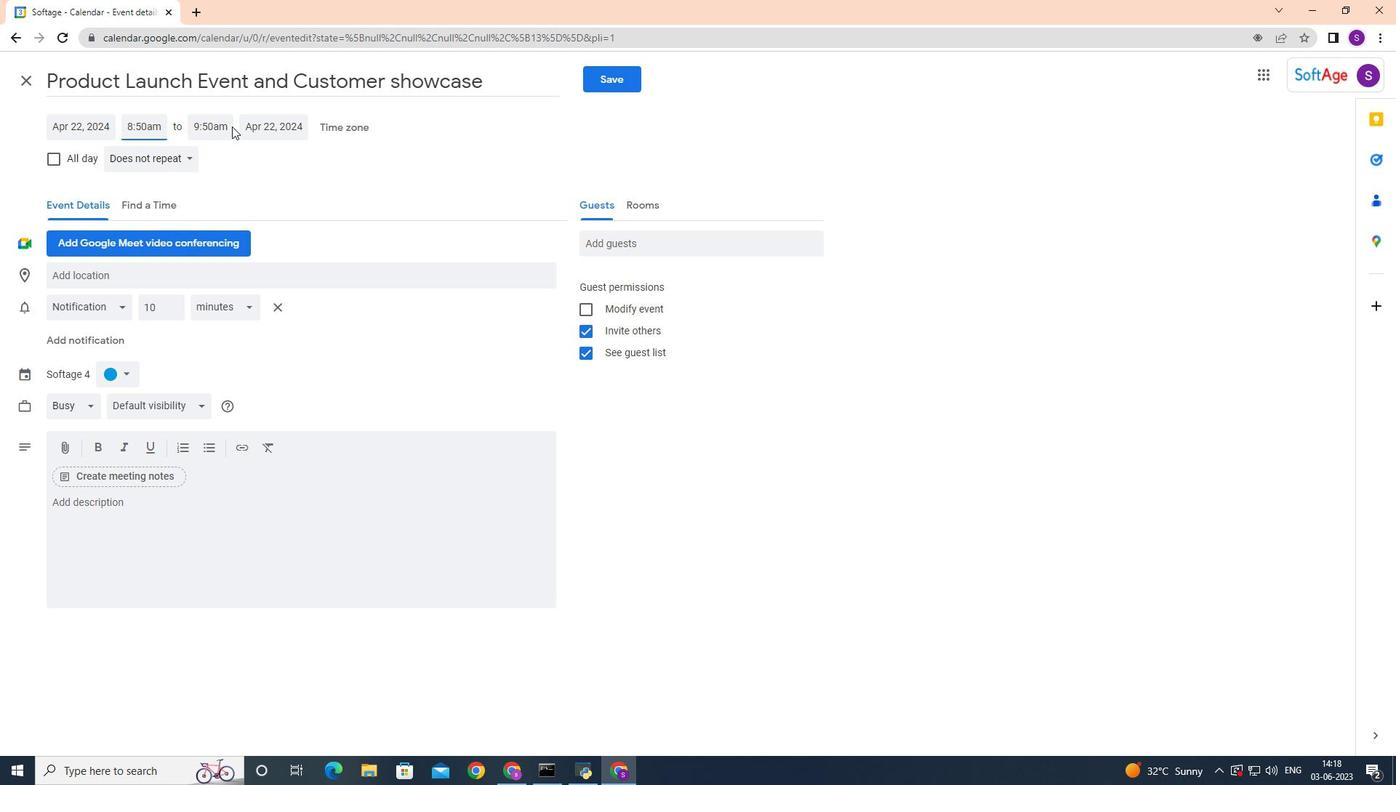 
Action: Mouse pressed left at (227, 122)
Screenshot: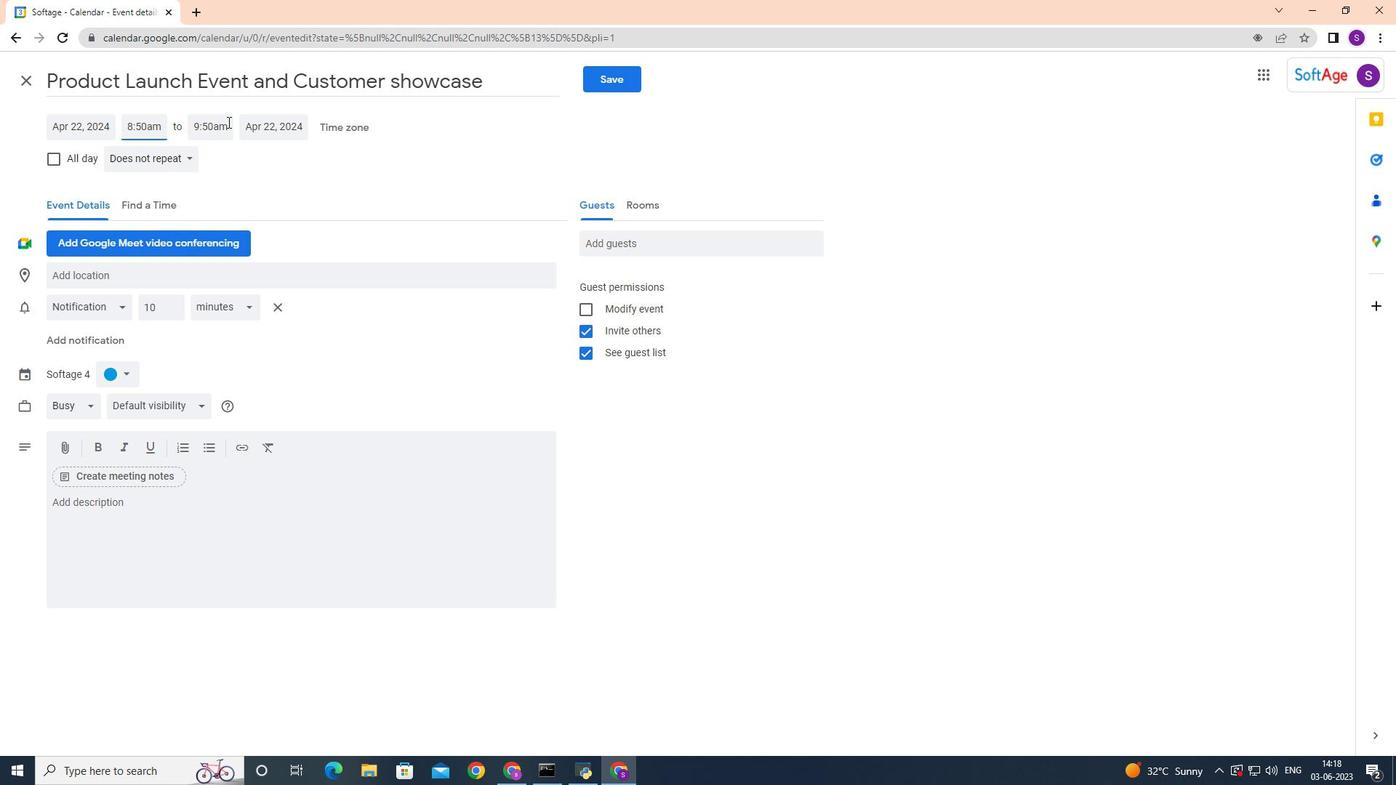 
Action: Mouse moved to (238, 274)
Screenshot: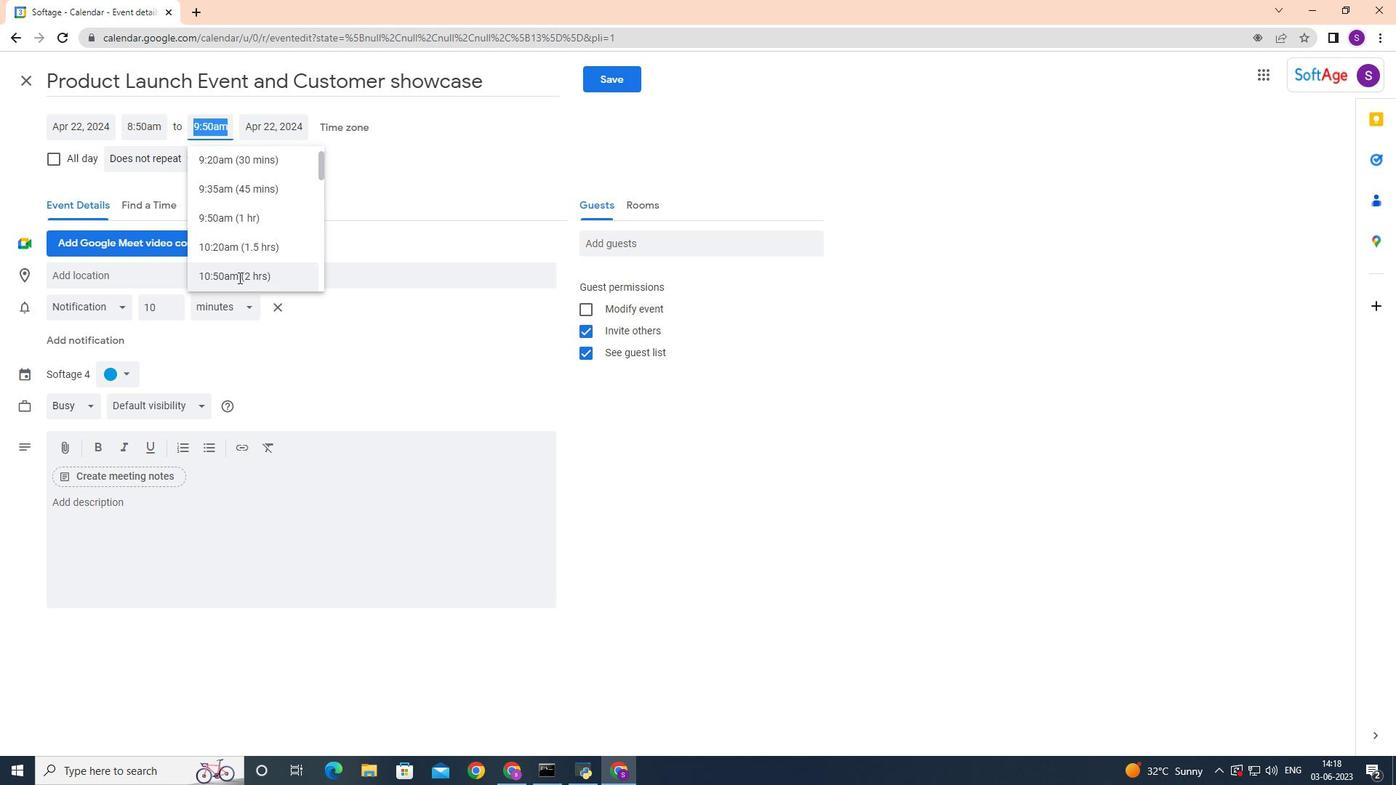
Action: Mouse pressed left at (238, 274)
Screenshot: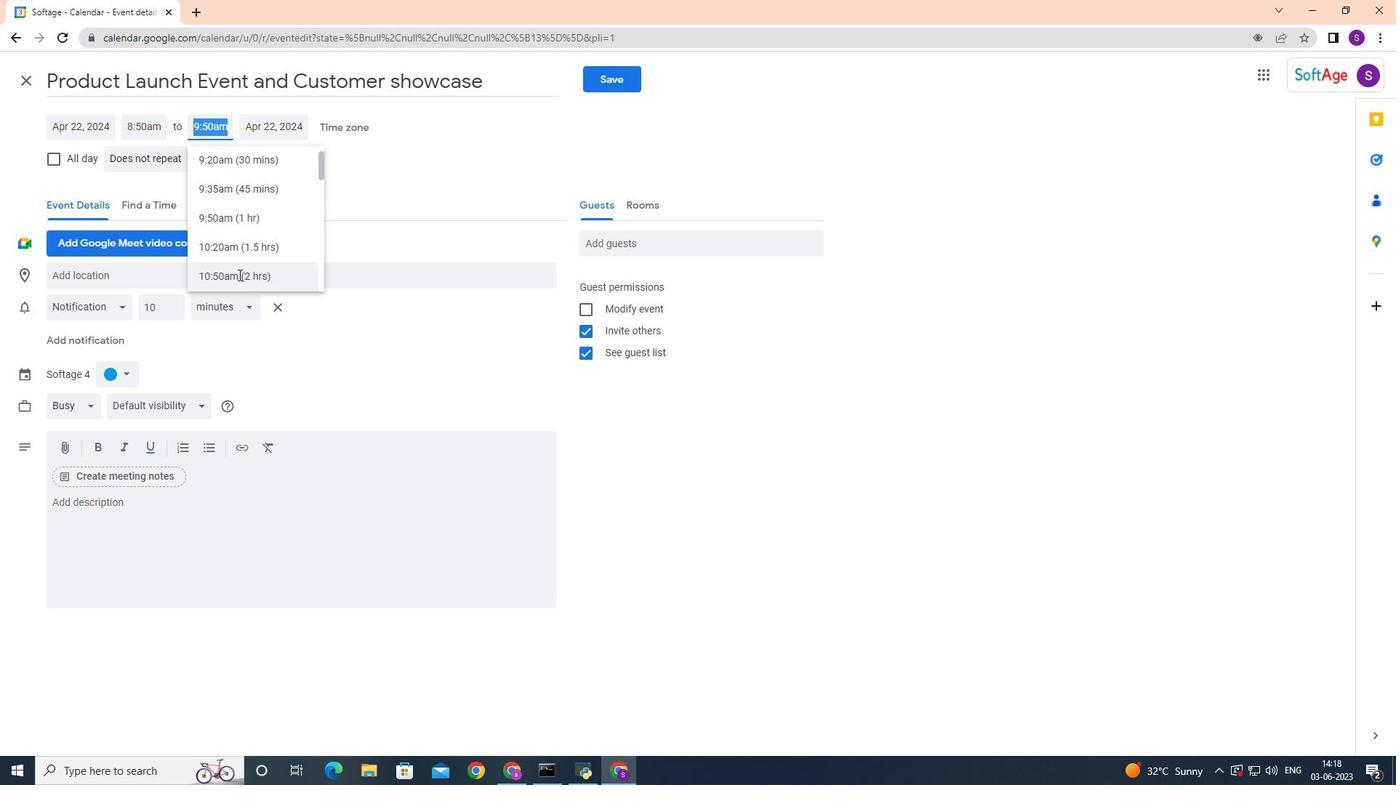 
Action: Mouse moved to (59, 501)
Screenshot: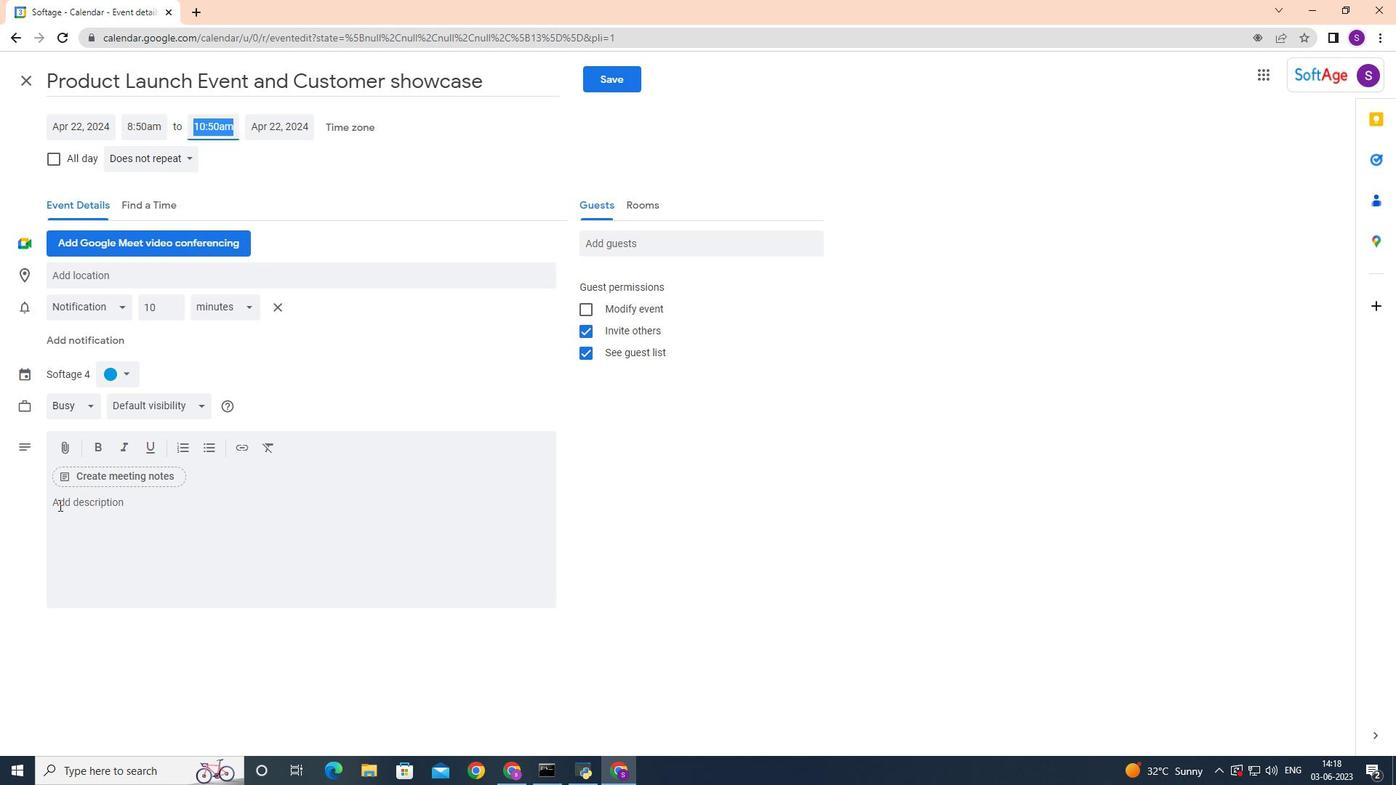 
Action: Mouse pressed left at (59, 501)
Screenshot: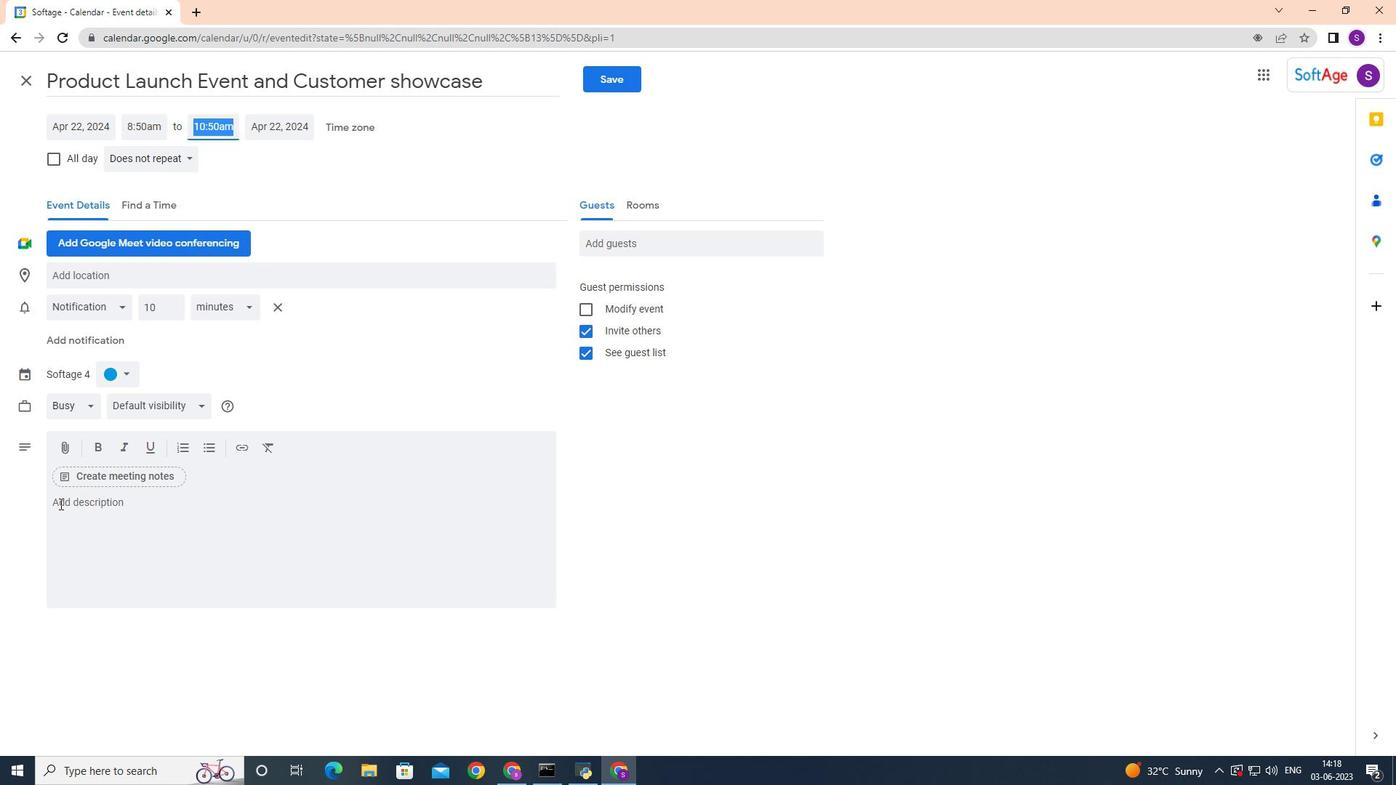 
Action: Key pressed <Key.shift>Pare<Key.backspace>ticipants<Key.space>will<Key.space>develop<Key.space>skills<Key.space>in<Key.space>strategic<Key.space>decision<Key.space>-<Key.space><Key.backspace><Key.backspace><Key.backspace>-<Key.space>making<Key.space>and<Key.space>problem<Key.space><Key.backspace>-solving<Key.space><Key.backspace>.<Key.space>they<Key.space>will<Key.space>learn<Key.space>techniques<Key.space>for<Key.space>gathering<Key.space>and<Key.space>analyzing<Key.space>information<Key.space><Key.backspace>,<Key.space>evaluting<Key.space><Key.backspace><Key.backspace><Key.backspace><Key.backspace><Key.backspace>ating<Key.space>options,<Key.space>and<Key.space>making<Key.space>sound<Key.space>decisions<Key.space>that<Key.space>align<Key.space>with<Key.space>team<Key.space>goals<Key.space>and<Key.space>organizational<Key.space>pro<Key.backspace>iorities.<Key.space>
Screenshot: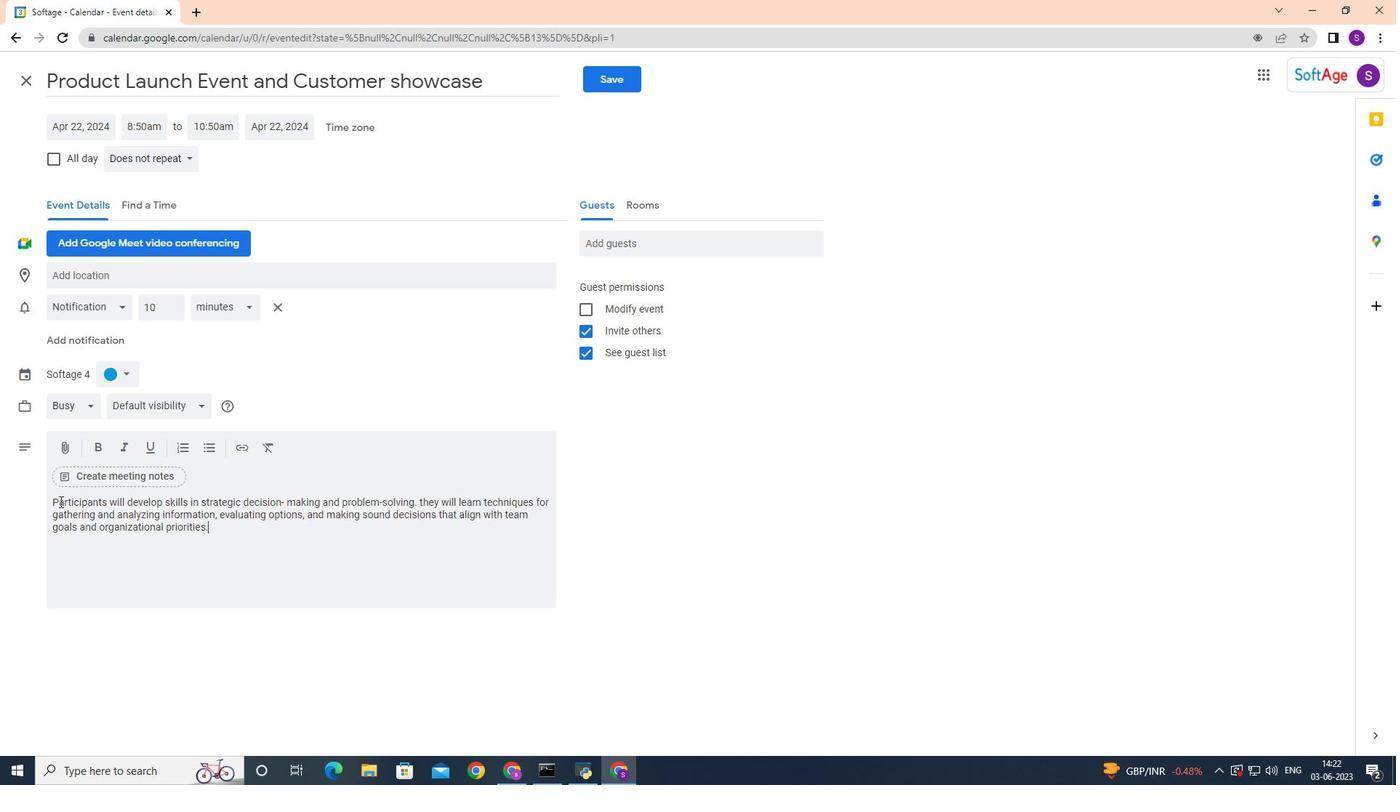 
Action: Mouse moved to (124, 376)
Screenshot: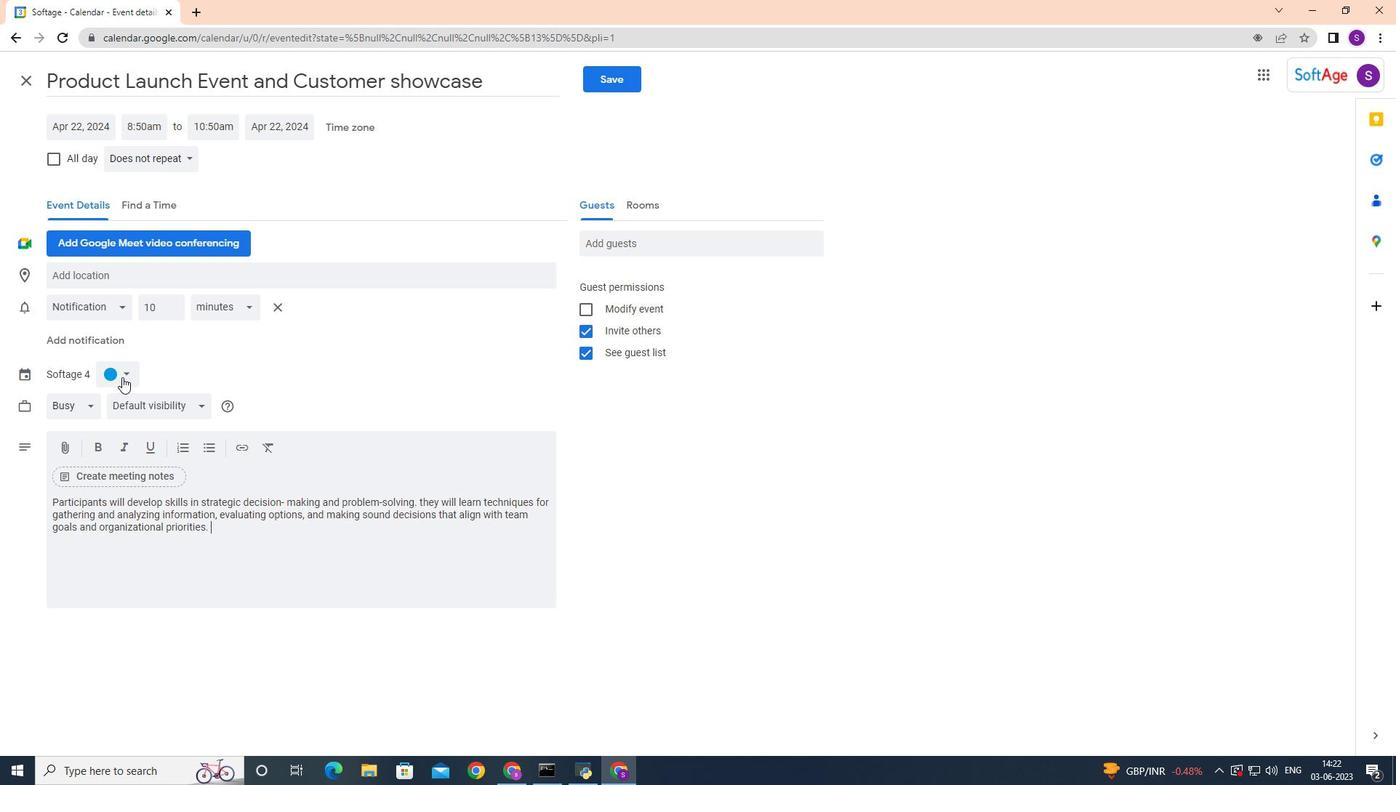 
Action: Mouse pressed left at (124, 376)
Screenshot: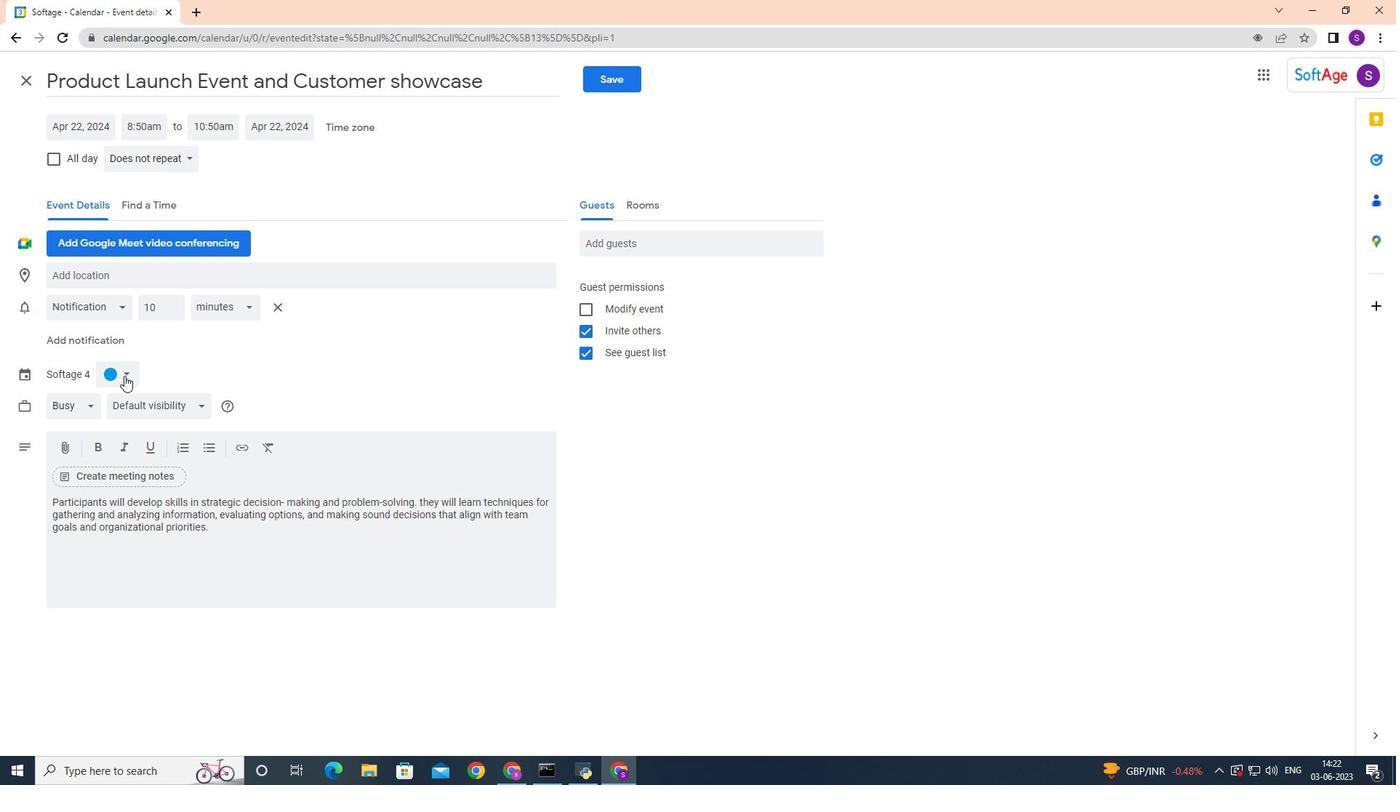 
Action: Mouse moved to (105, 410)
Screenshot: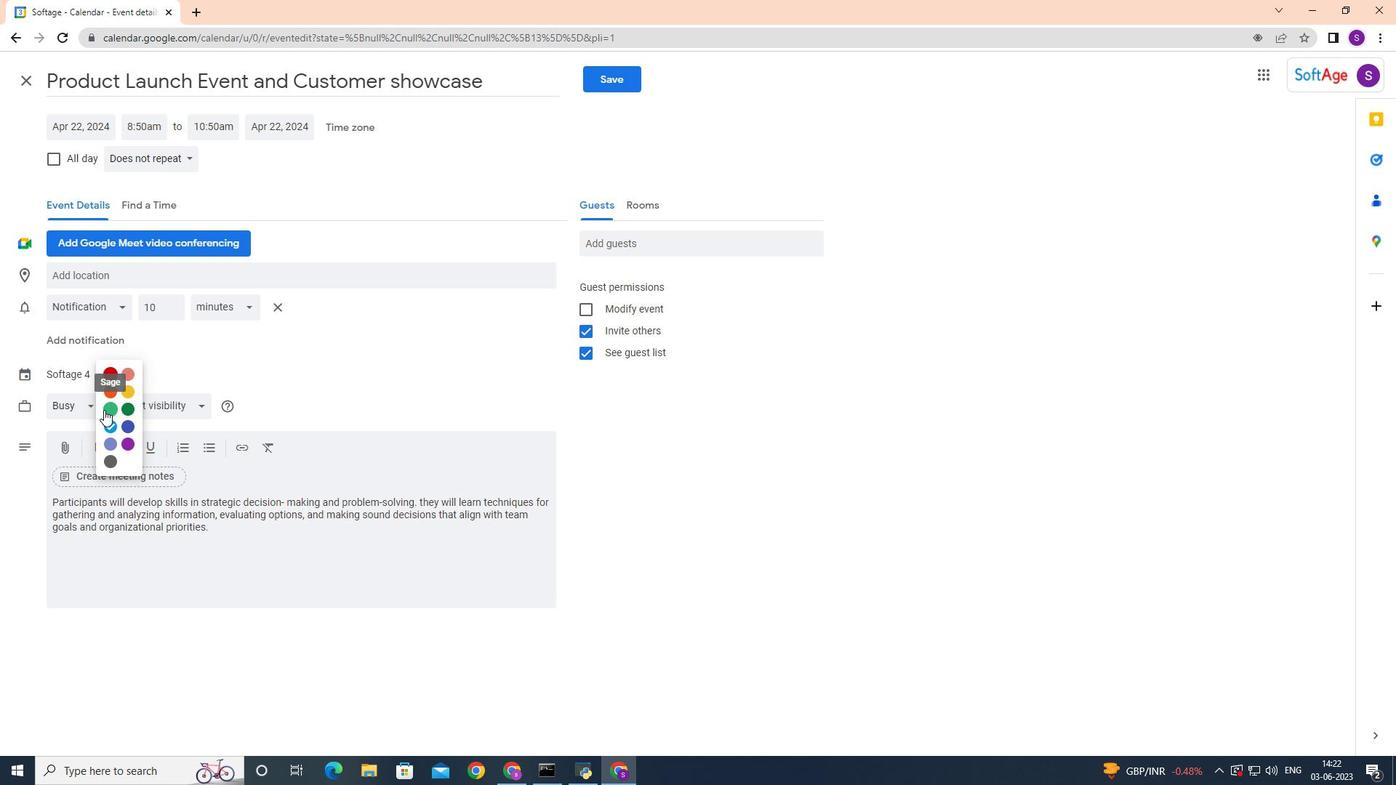 
Action: Mouse pressed left at (105, 410)
Screenshot: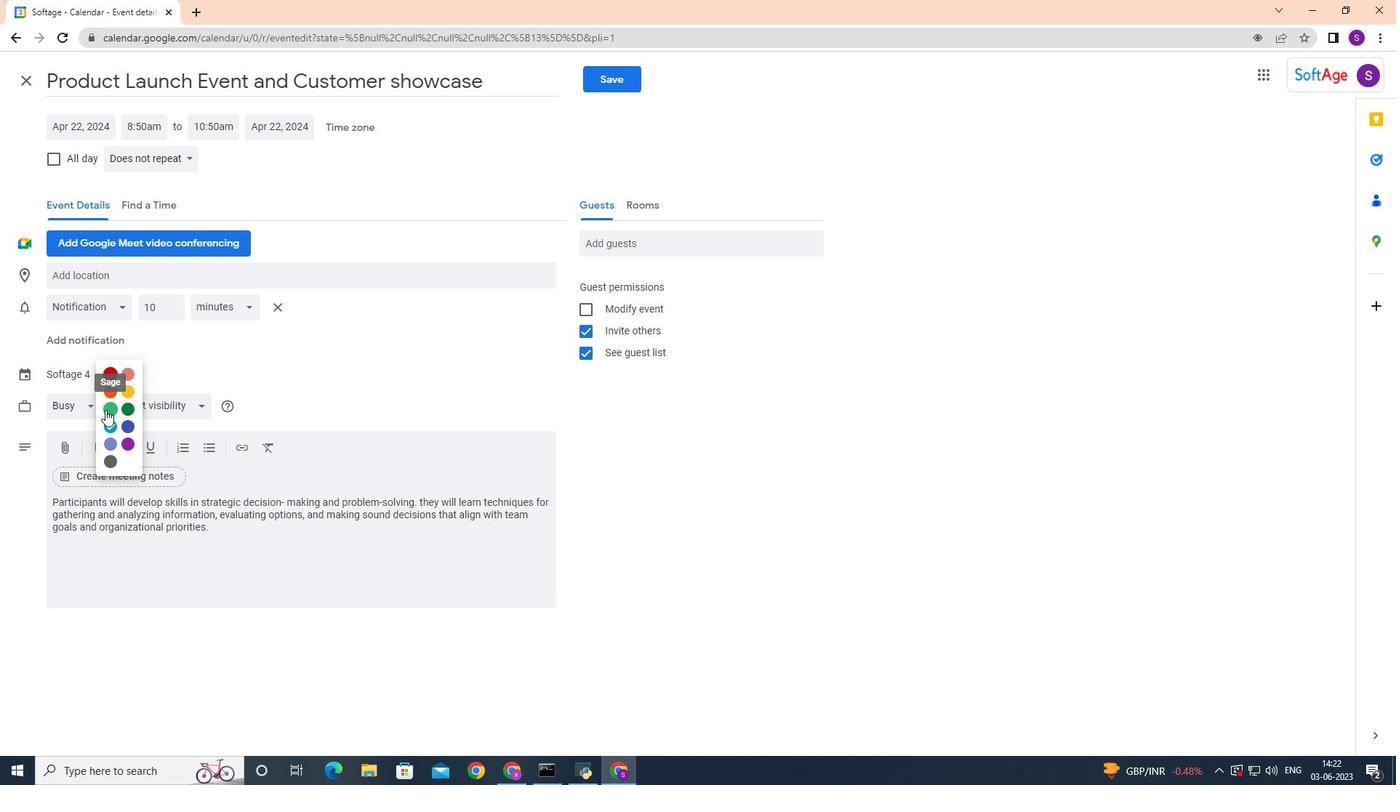 
Action: Mouse moved to (122, 277)
Screenshot: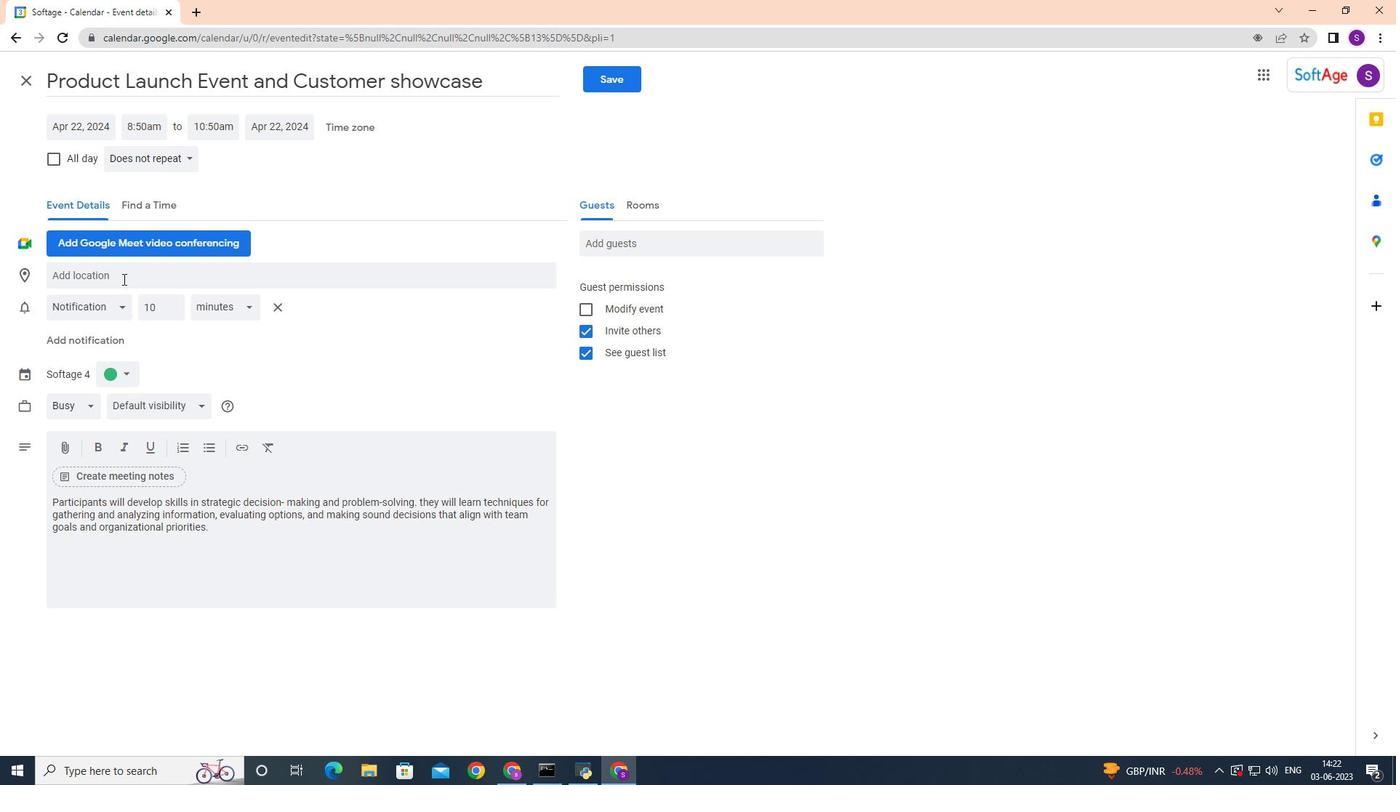 
Action: Mouse pressed left at (122, 277)
Screenshot: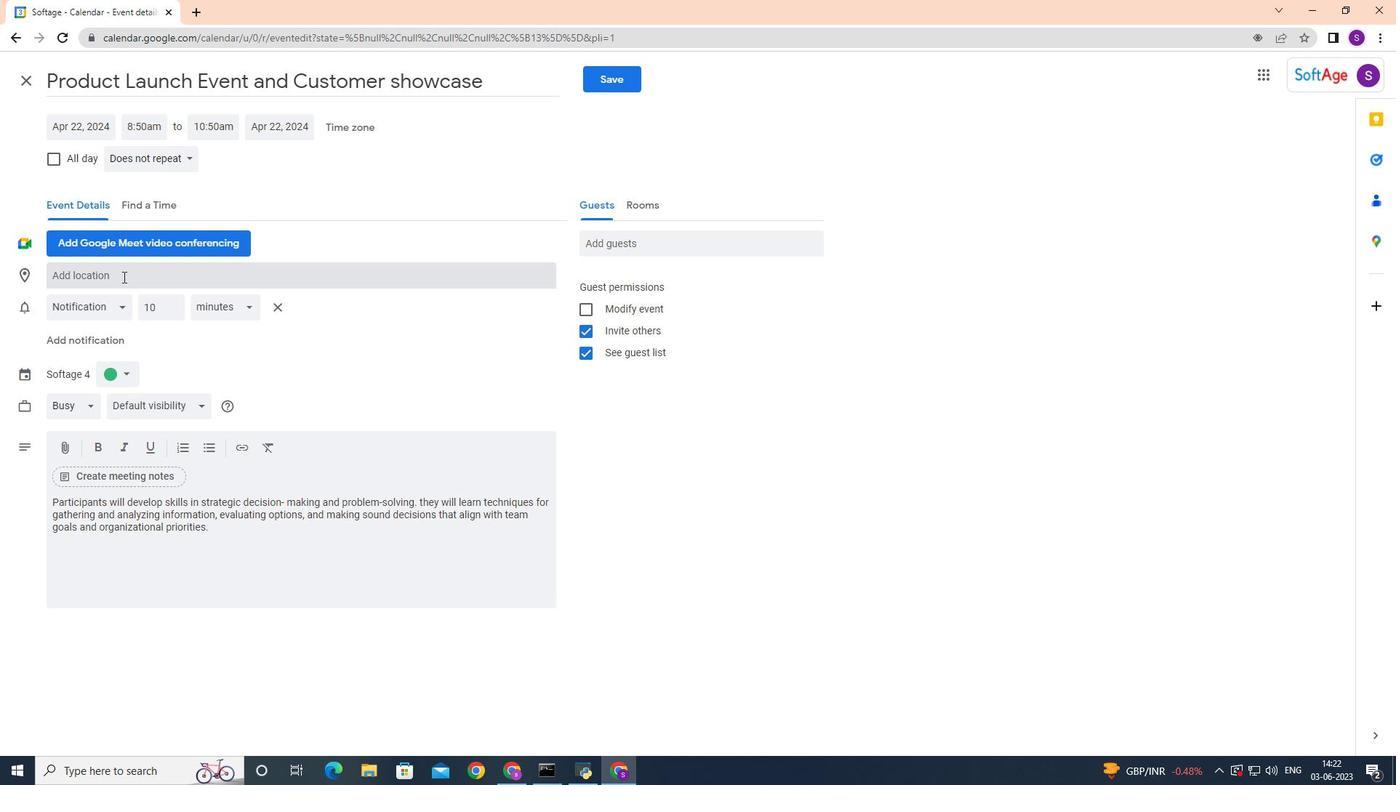 
Action: Key pressed <Key.shift>Lisbon,<Key.space><Key.shift>Portugal,<Key.backspace>
Screenshot: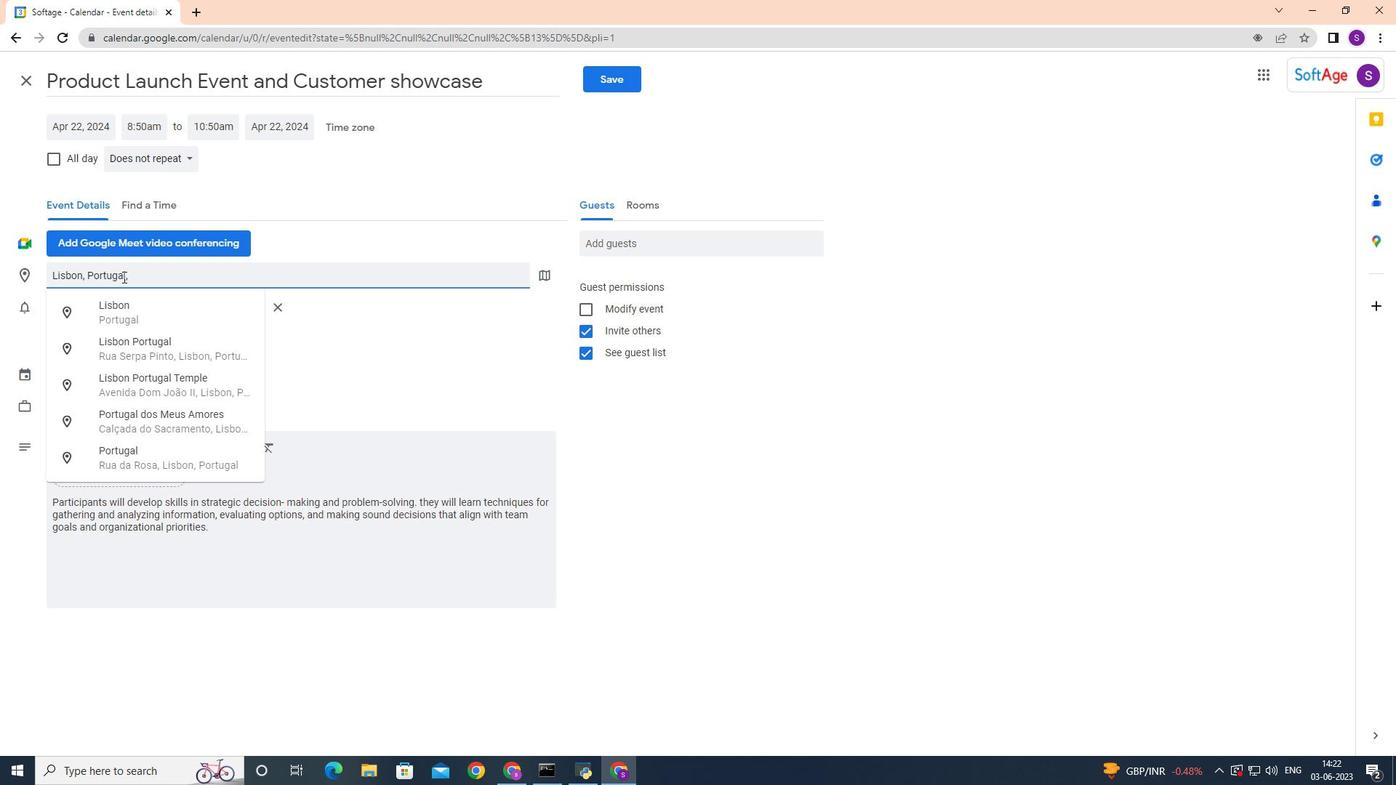 
Action: Mouse moved to (614, 246)
Screenshot: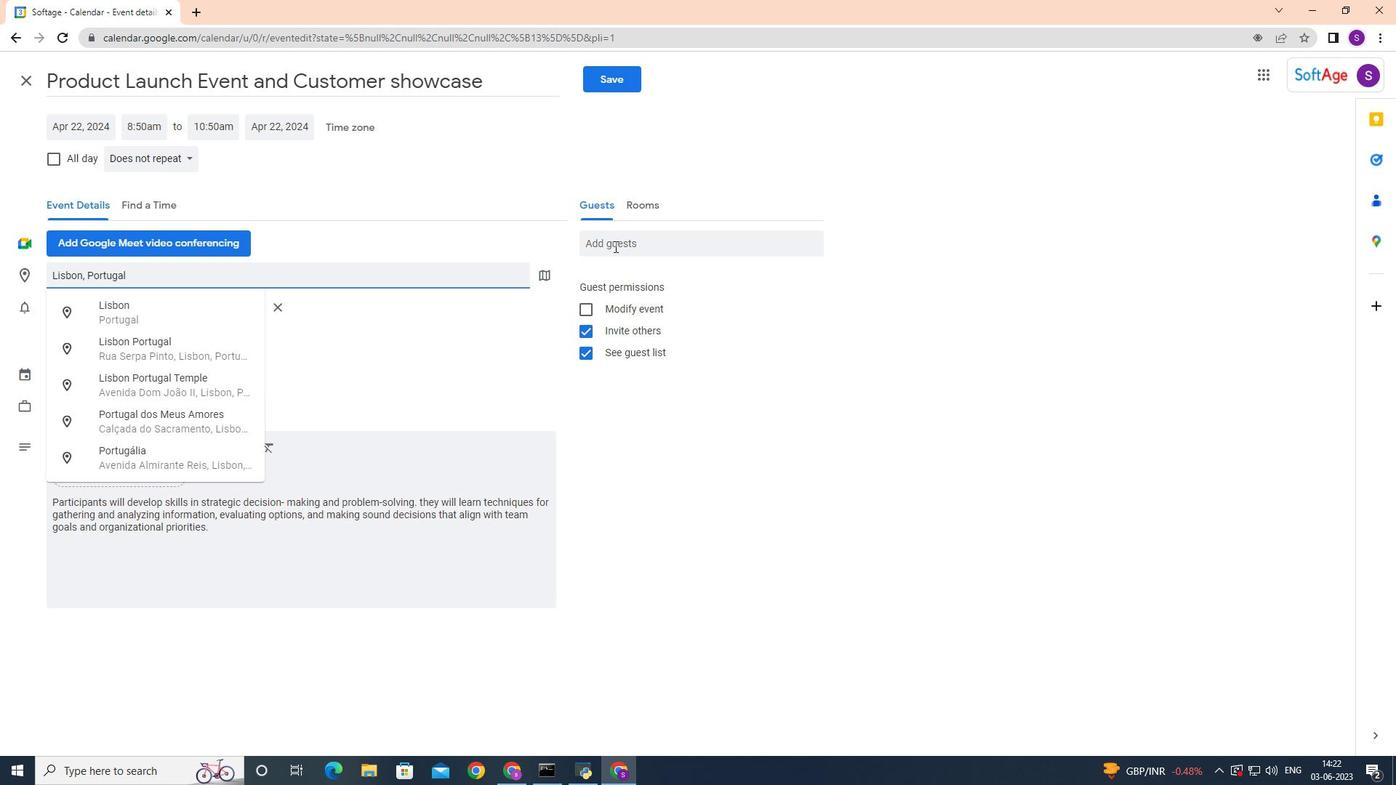 
Action: Mouse pressed left at (614, 246)
Screenshot: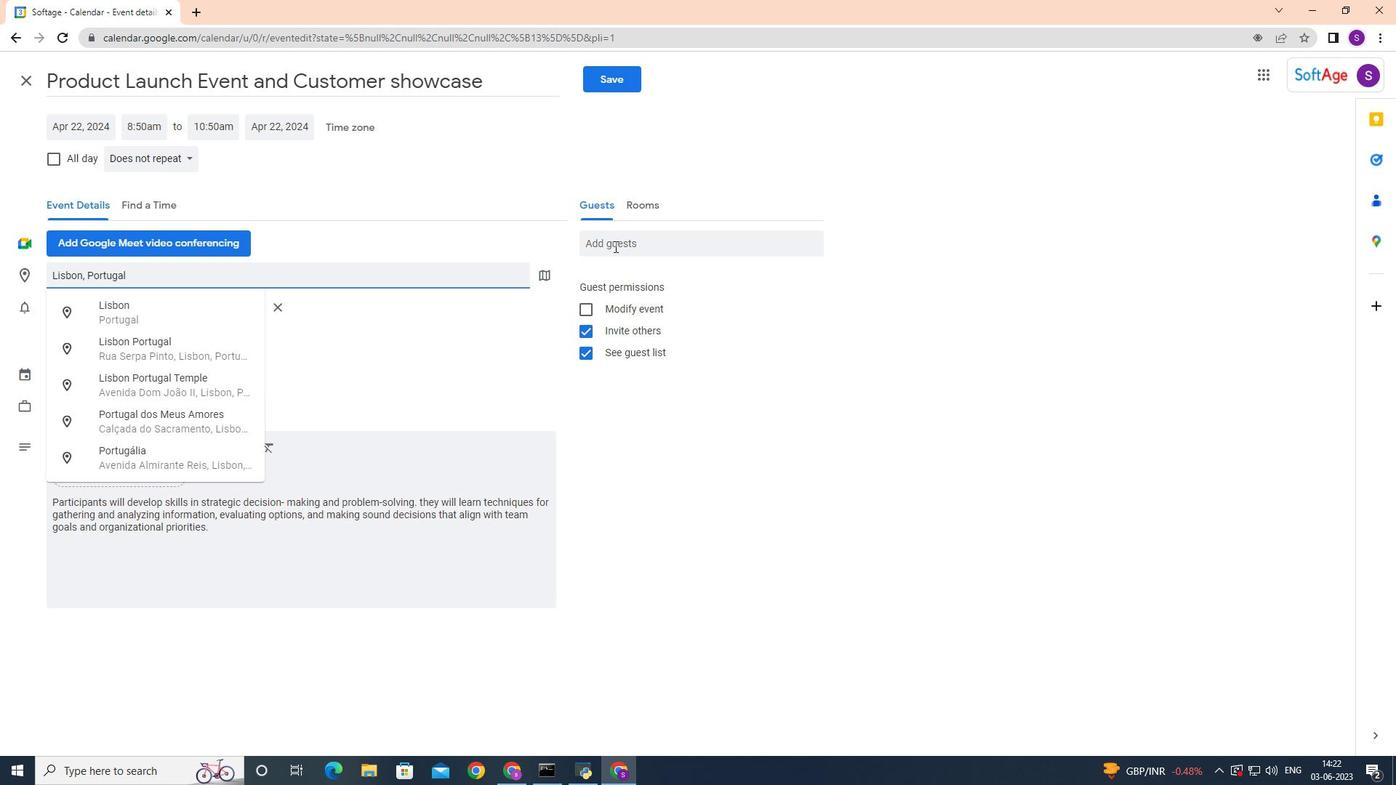 
Action: Key pressed softage.2
Screenshot: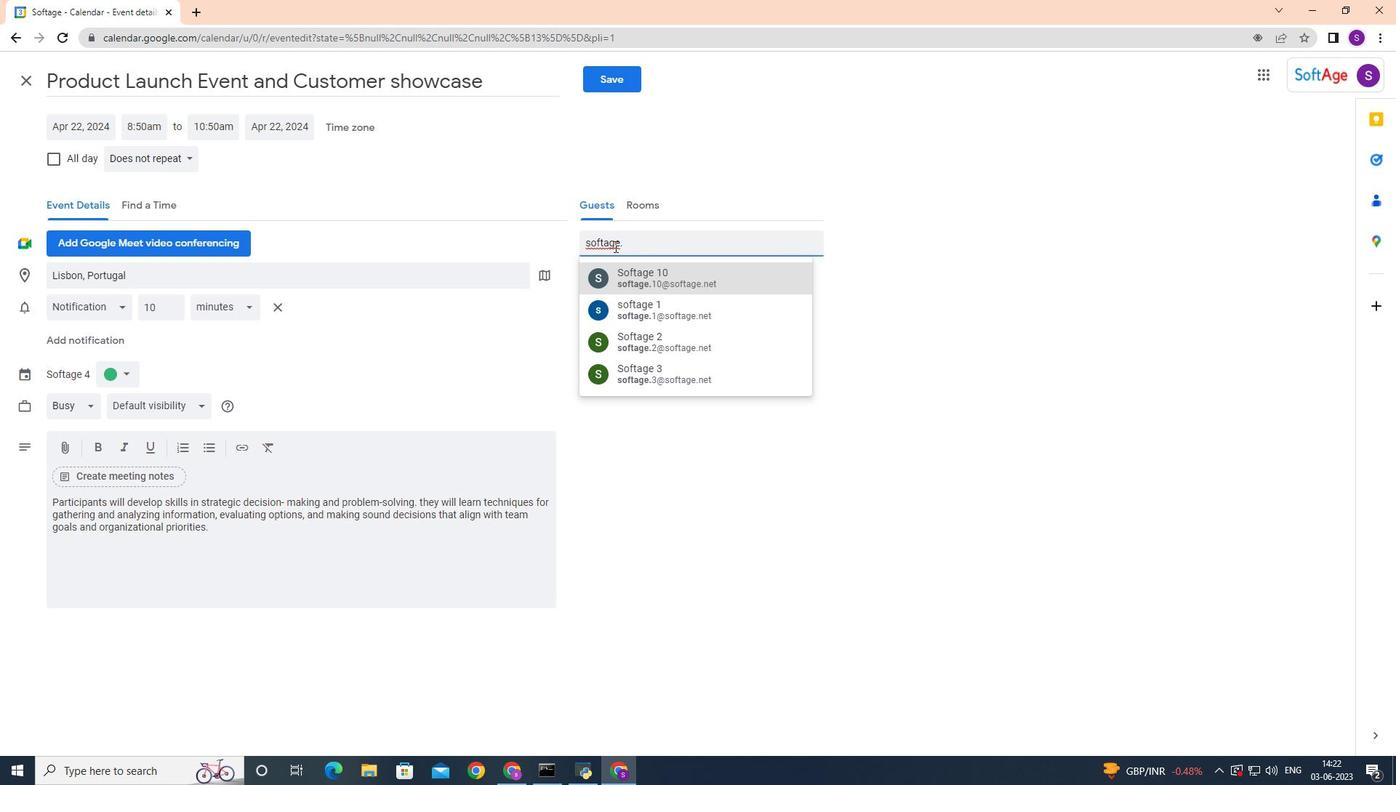 
Action: Mouse moved to (632, 277)
Screenshot: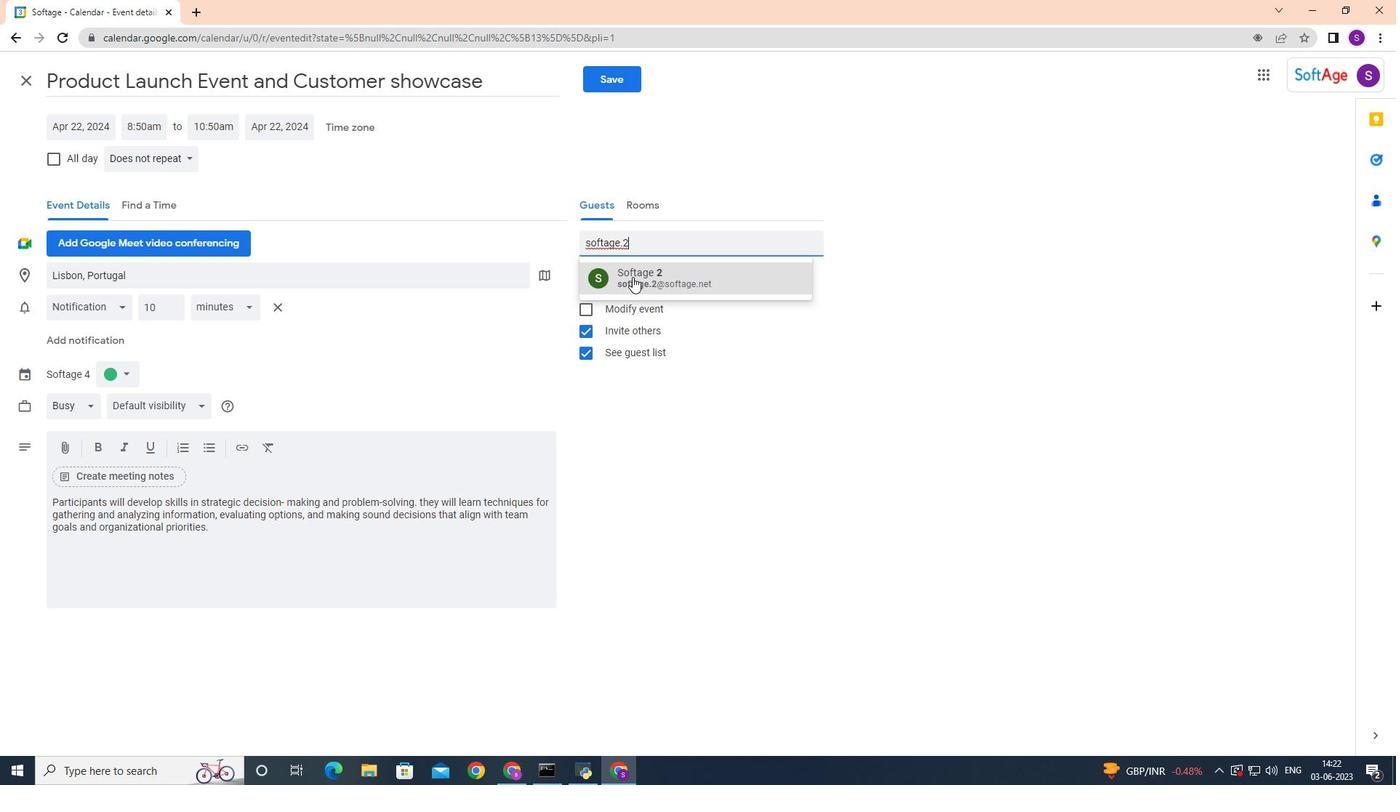 
Action: Mouse pressed left at (632, 277)
Screenshot: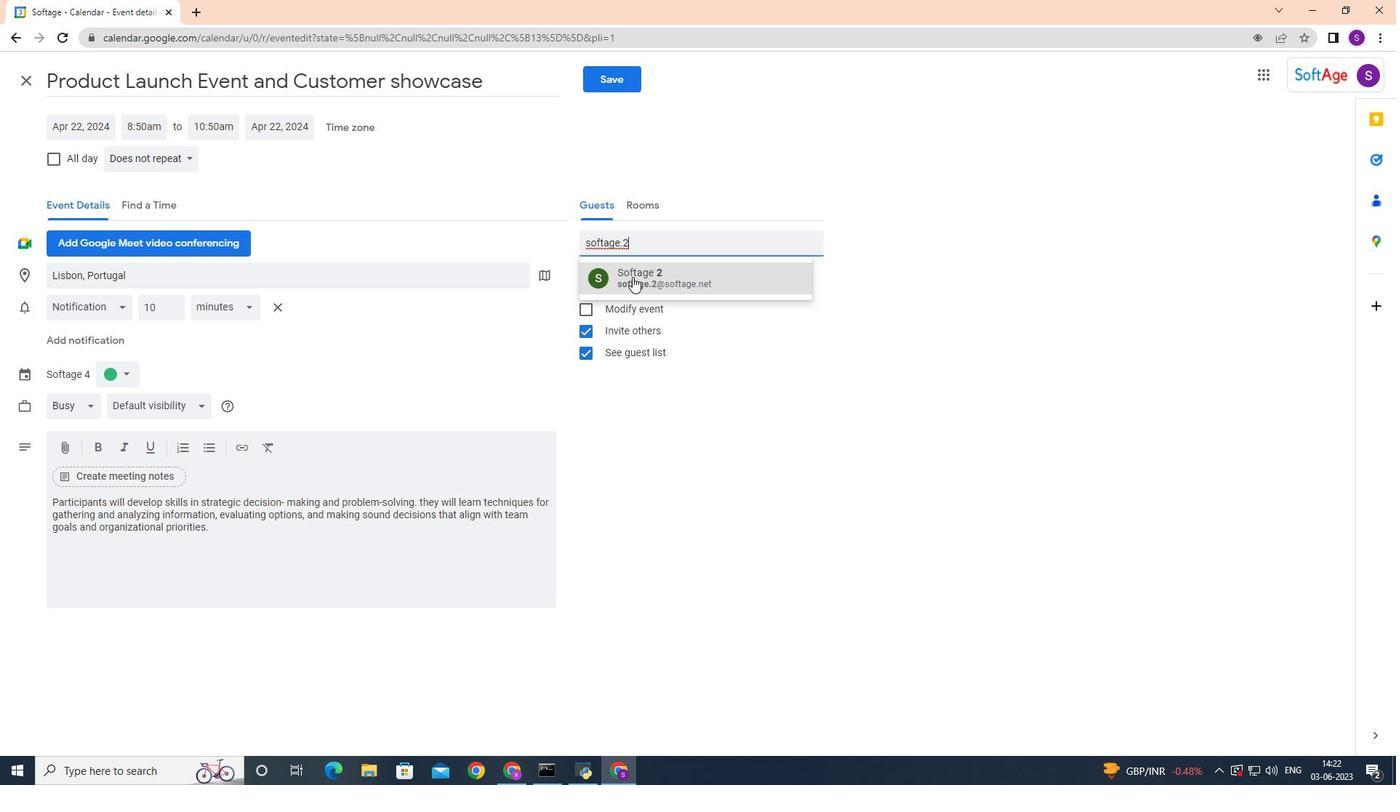
Action: Key pressed softage.3
Screenshot: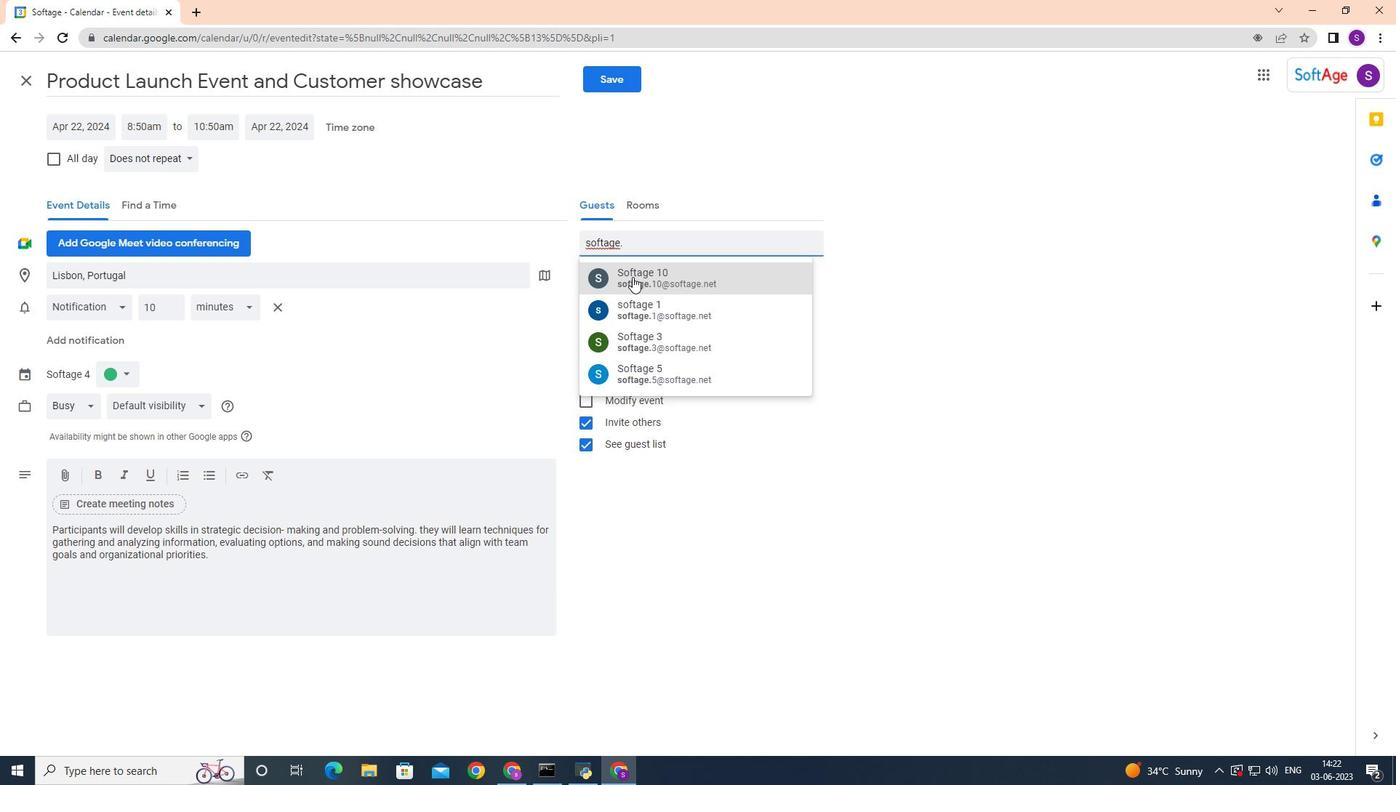 
Action: Mouse pressed left at (632, 277)
Screenshot: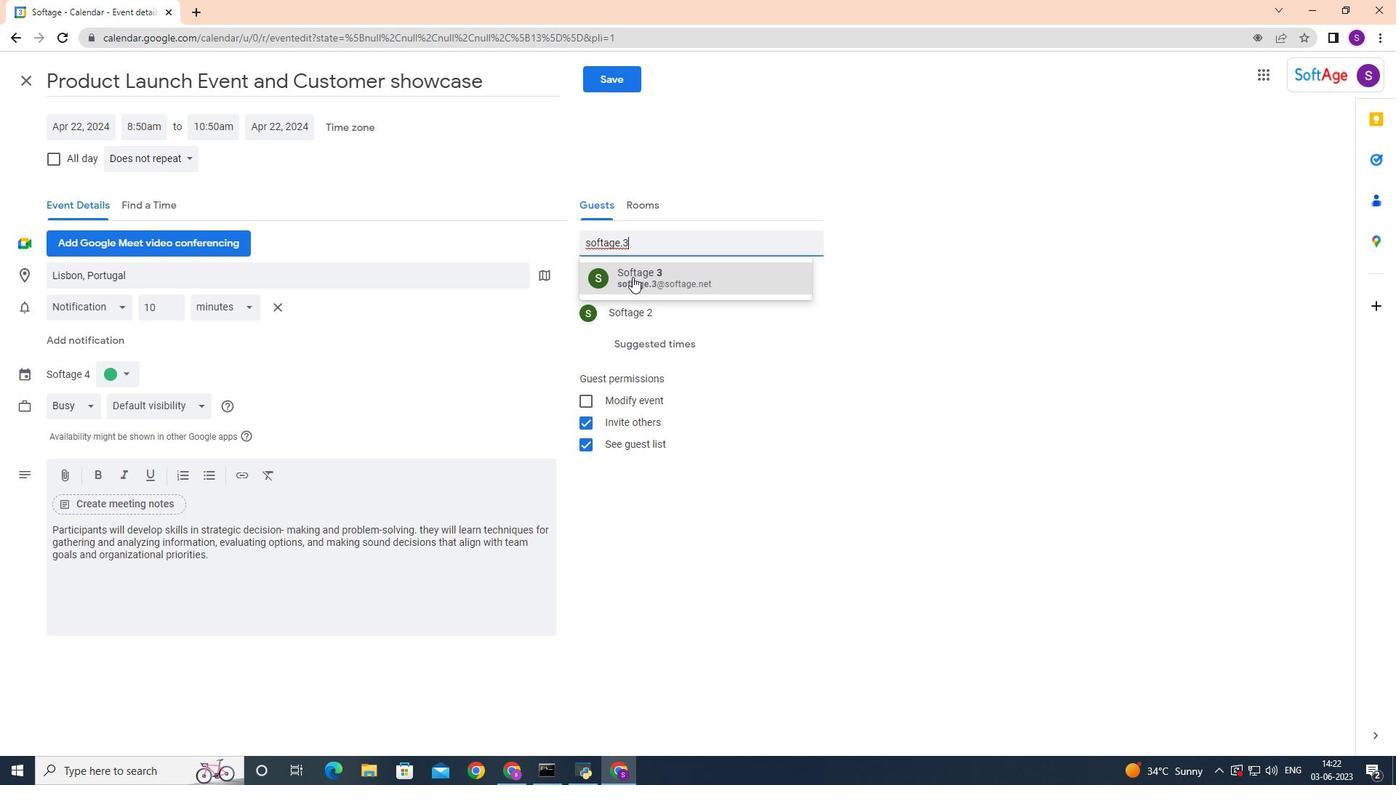 
Action: Mouse moved to (185, 158)
Screenshot: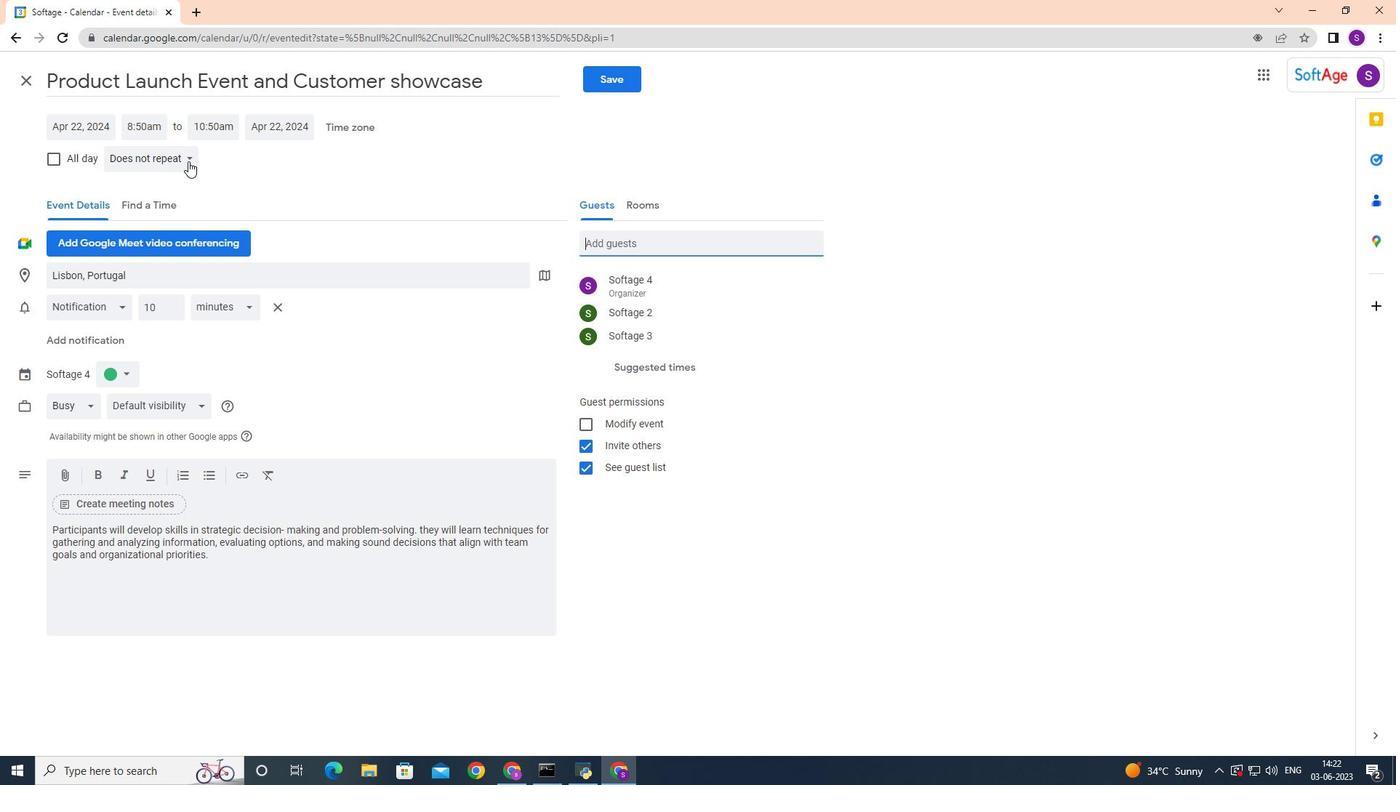 
Action: Mouse pressed left at (185, 158)
Screenshot: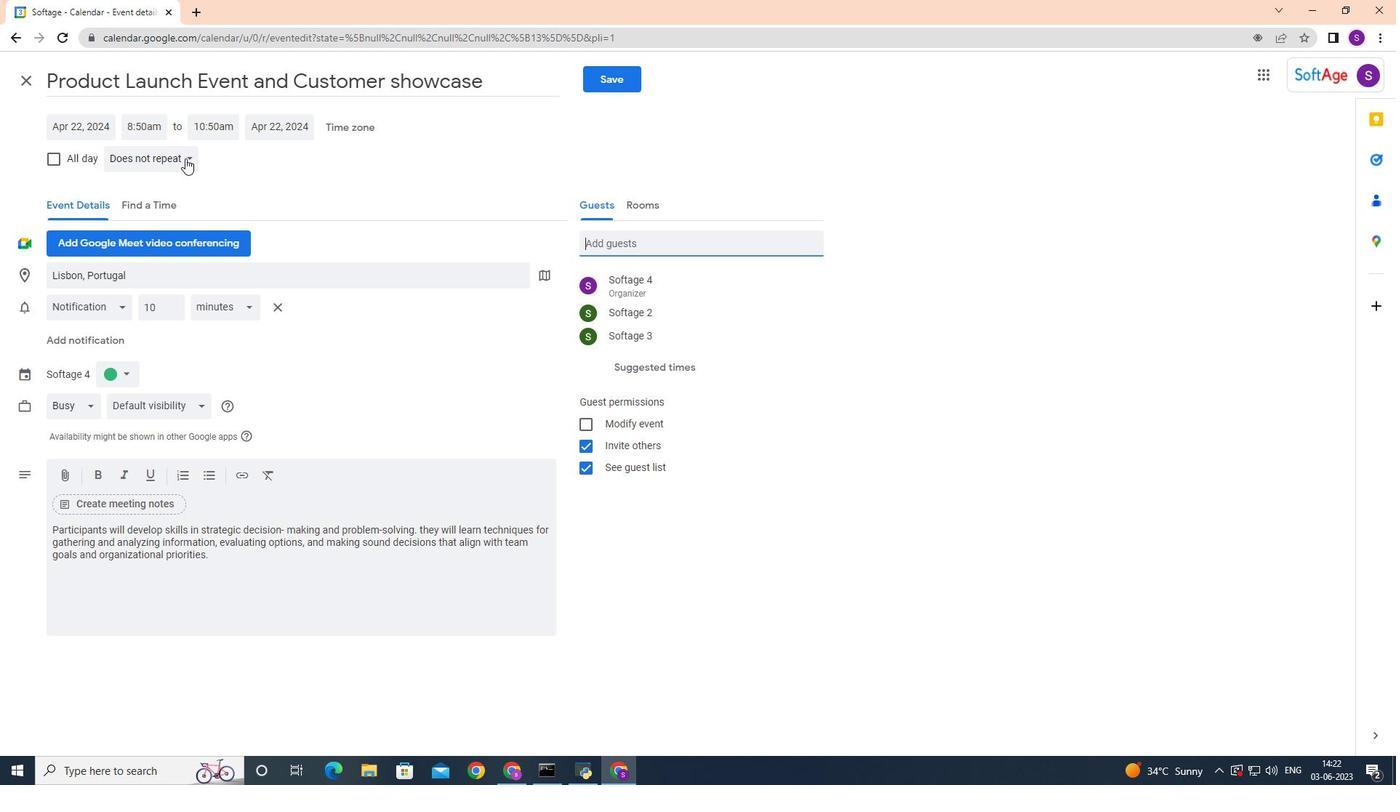 
Action: Mouse moved to (182, 180)
Screenshot: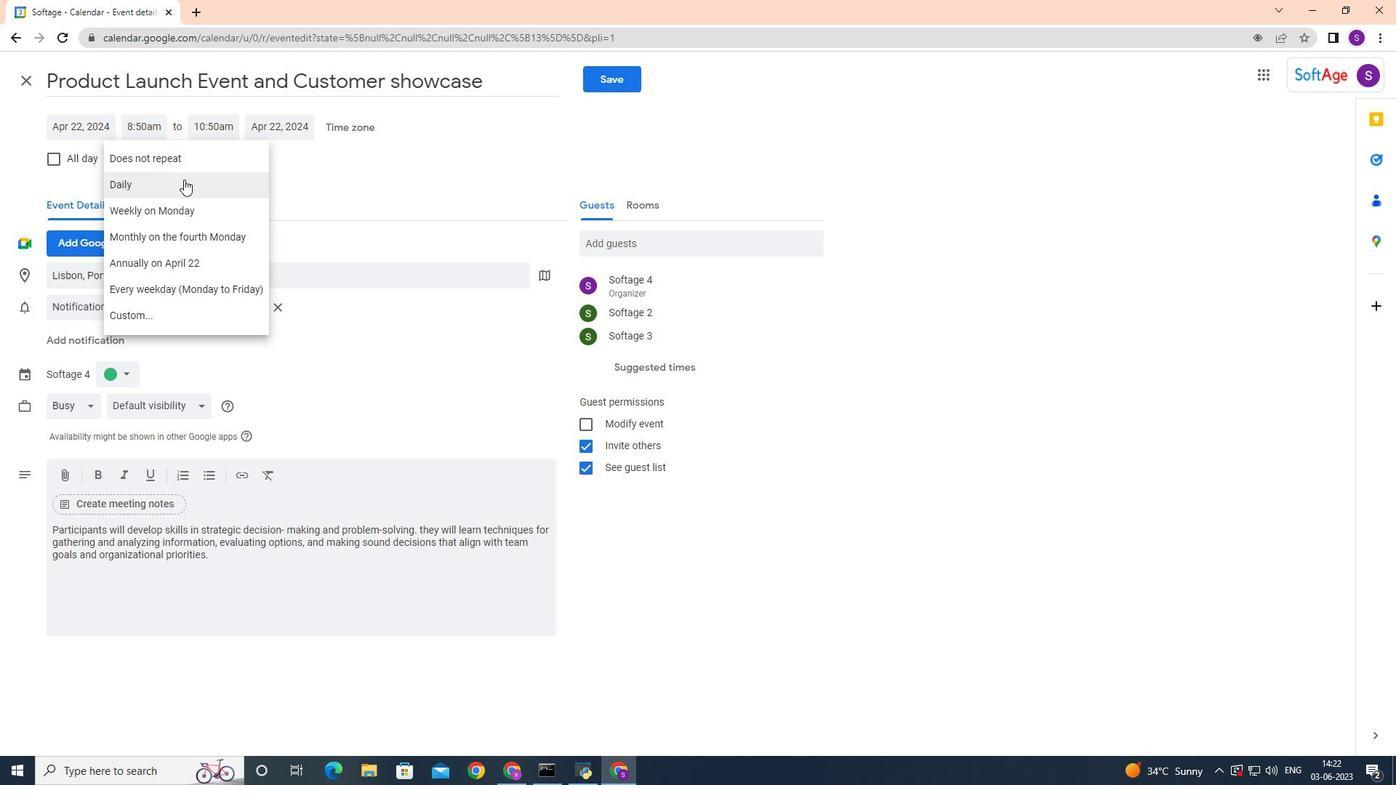 
Action: Mouse pressed left at (182, 180)
Screenshot: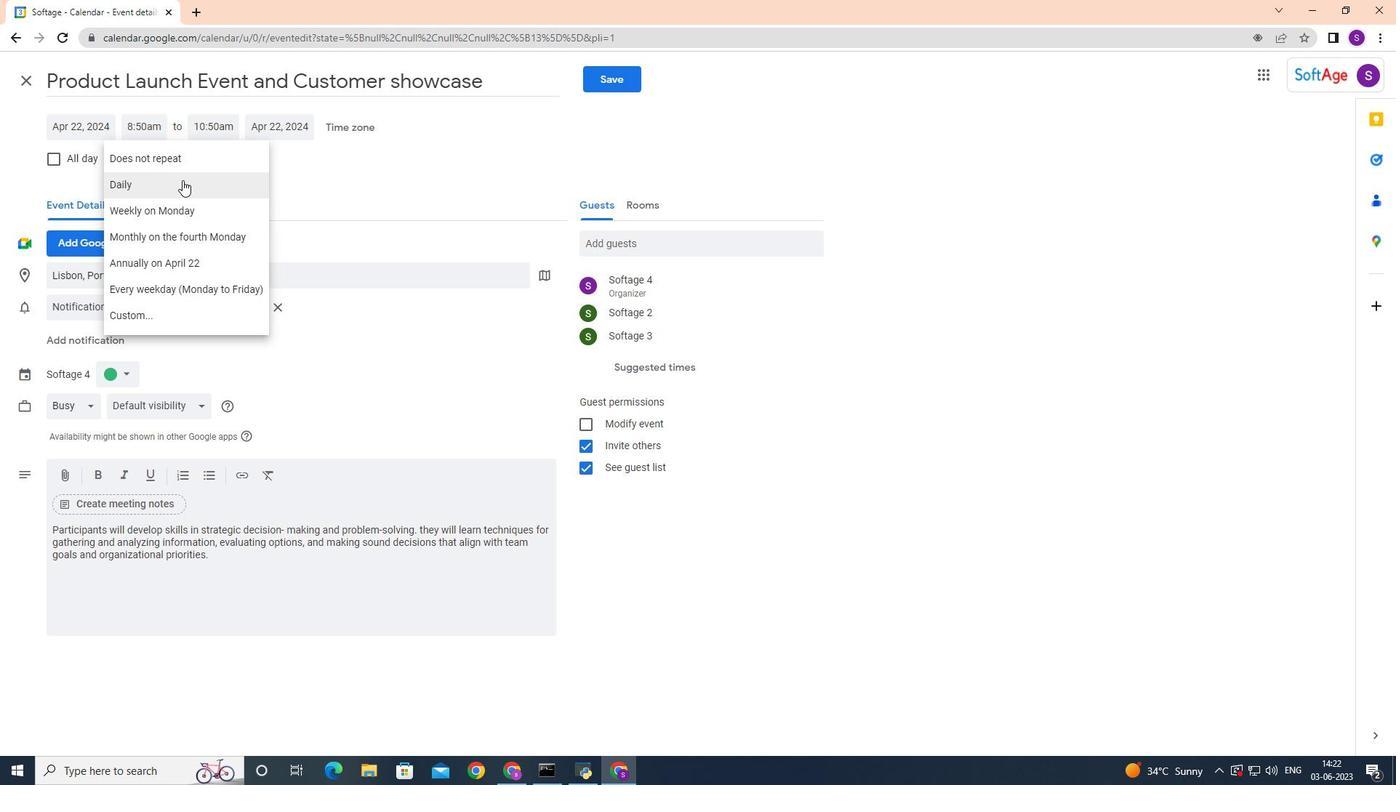 
Action: Mouse moved to (629, 79)
Screenshot: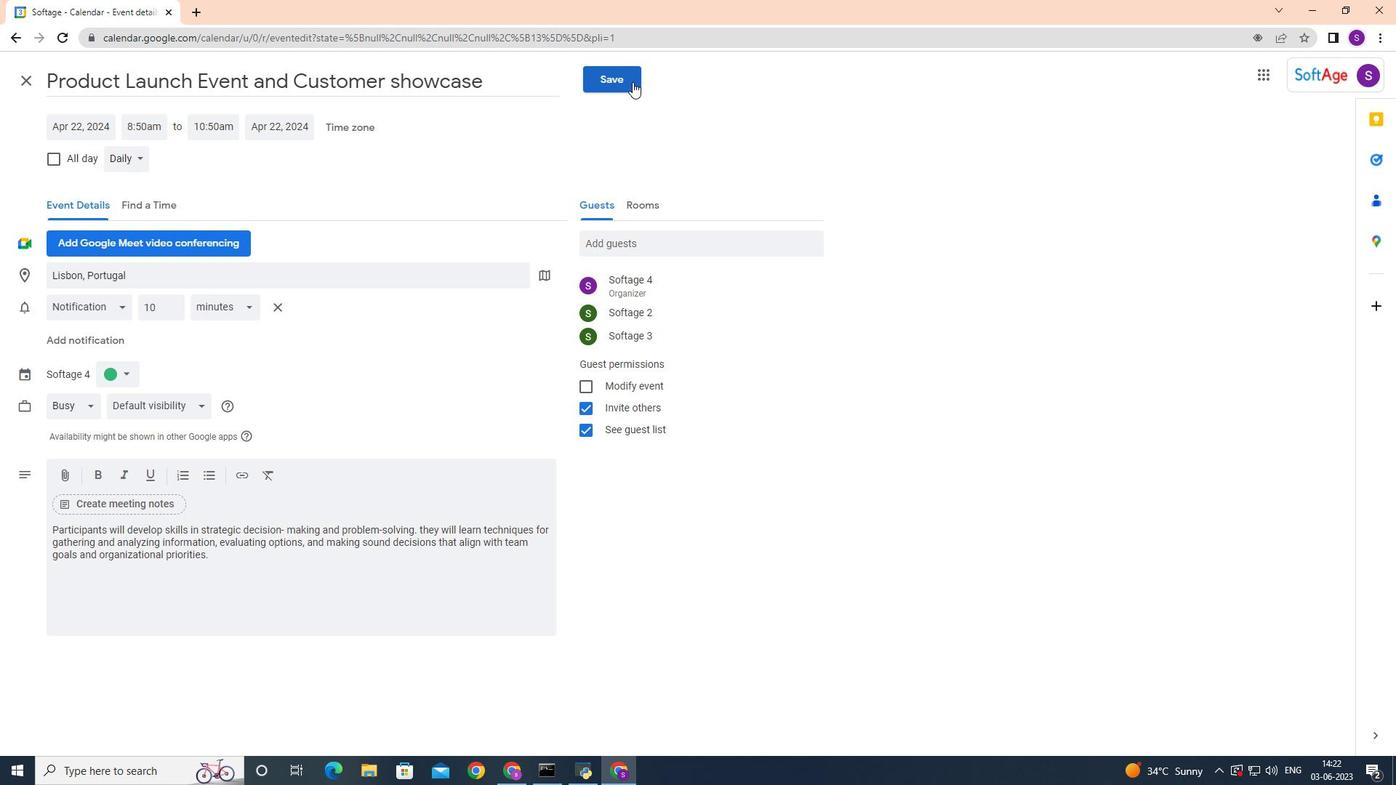 
Action: Mouse pressed left at (629, 79)
Screenshot: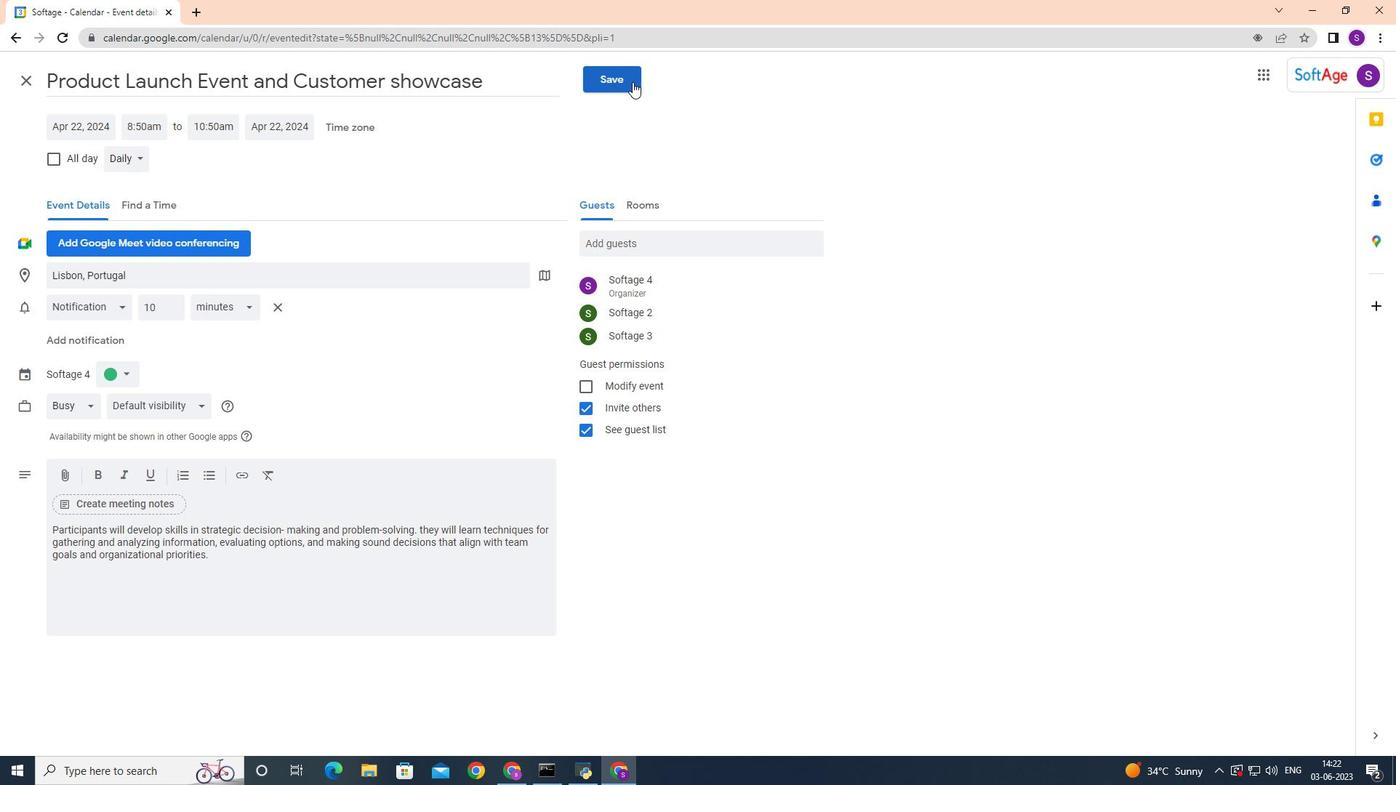 
Action: Mouse moved to (832, 432)
Screenshot: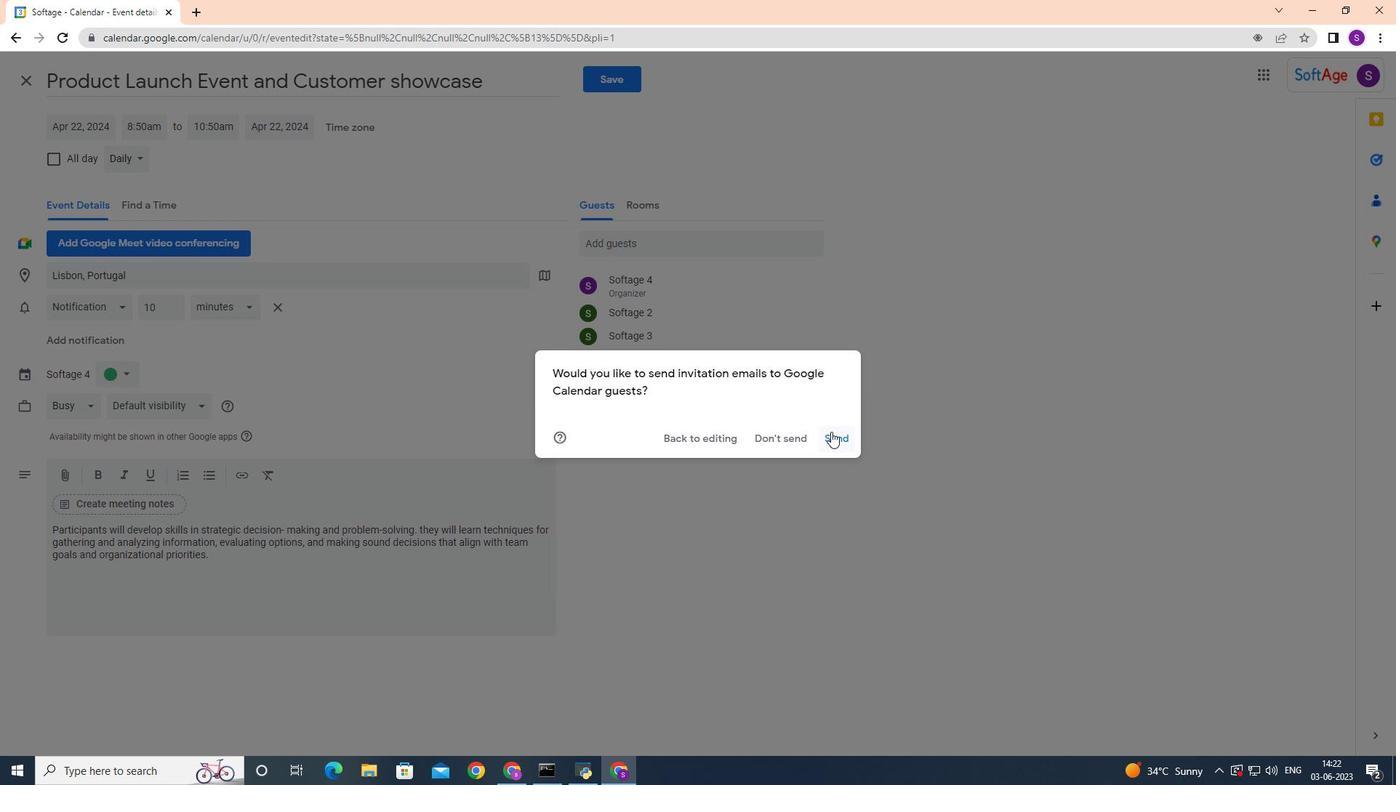 
Action: Mouse pressed left at (832, 432)
Screenshot: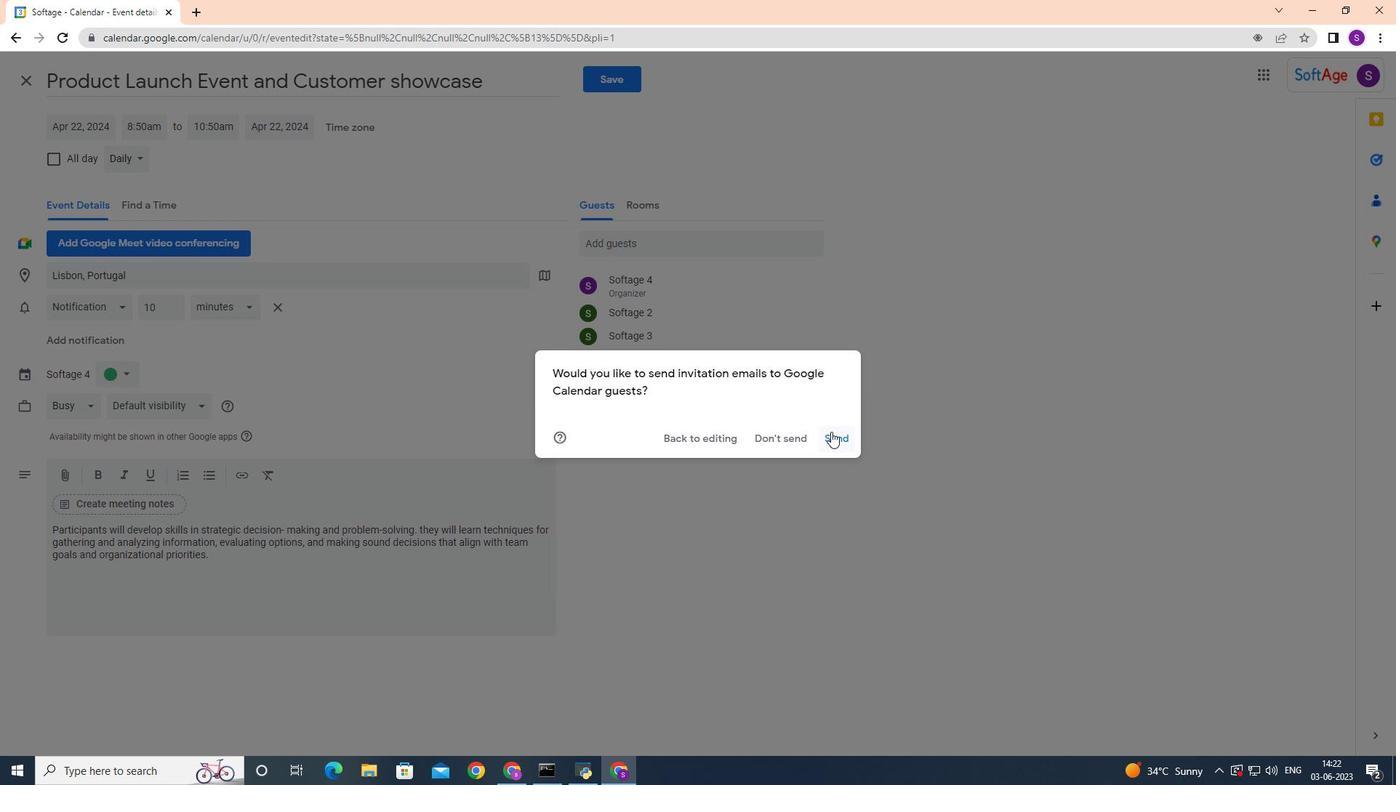 
Action: Mouse moved to (832, 430)
Screenshot: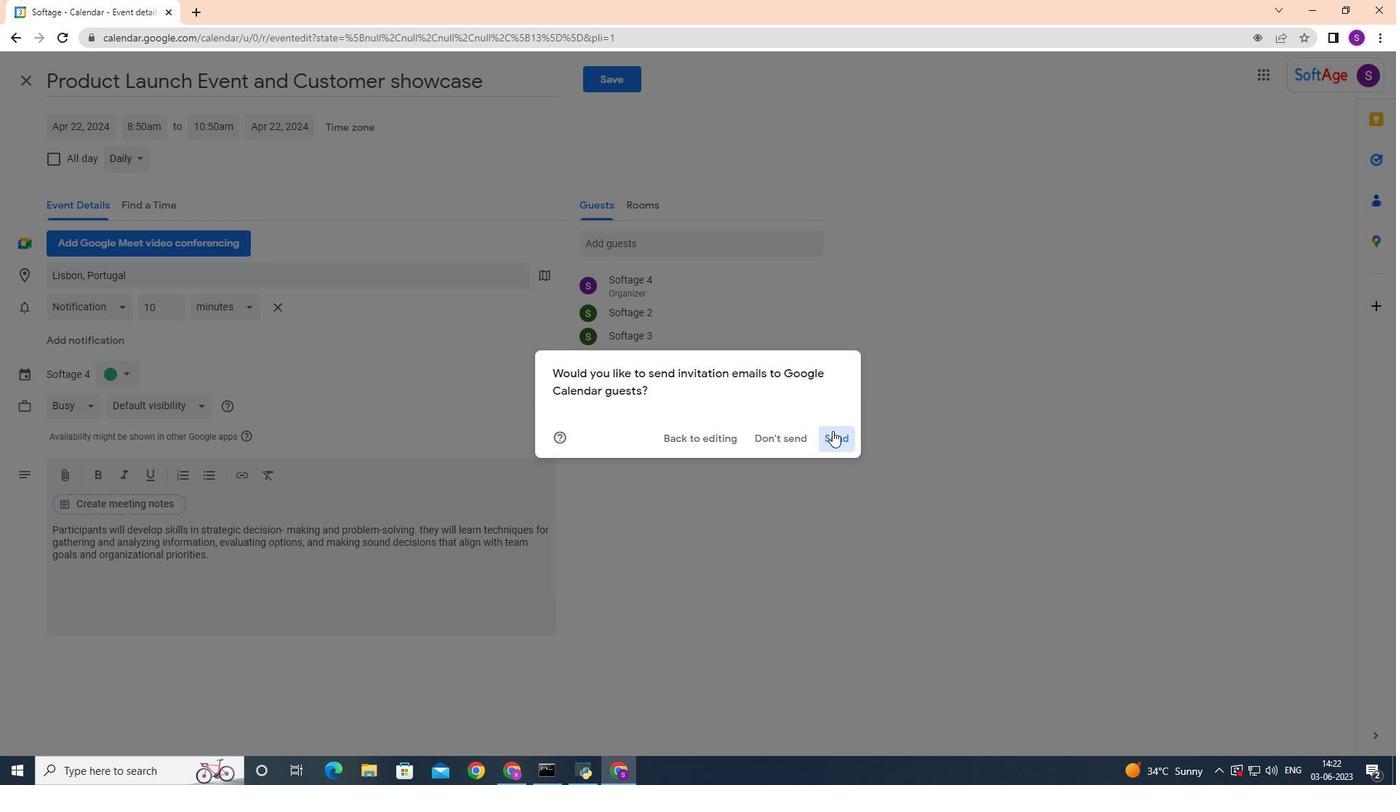 
